 Task: Look for space in Krujë, Albania from 12th June, 2023 to 15th June, 2023 for 2 adults in price range Rs.10000 to Rs.15000. Place can be entire place with 1  bedroom having 1 bed and 1 bathroom. Property type can be house, flat, hotel. Amenities needed are: heating. Booking option can be shelf check-in. Required host language is English.
Action: Mouse moved to (494, 99)
Screenshot: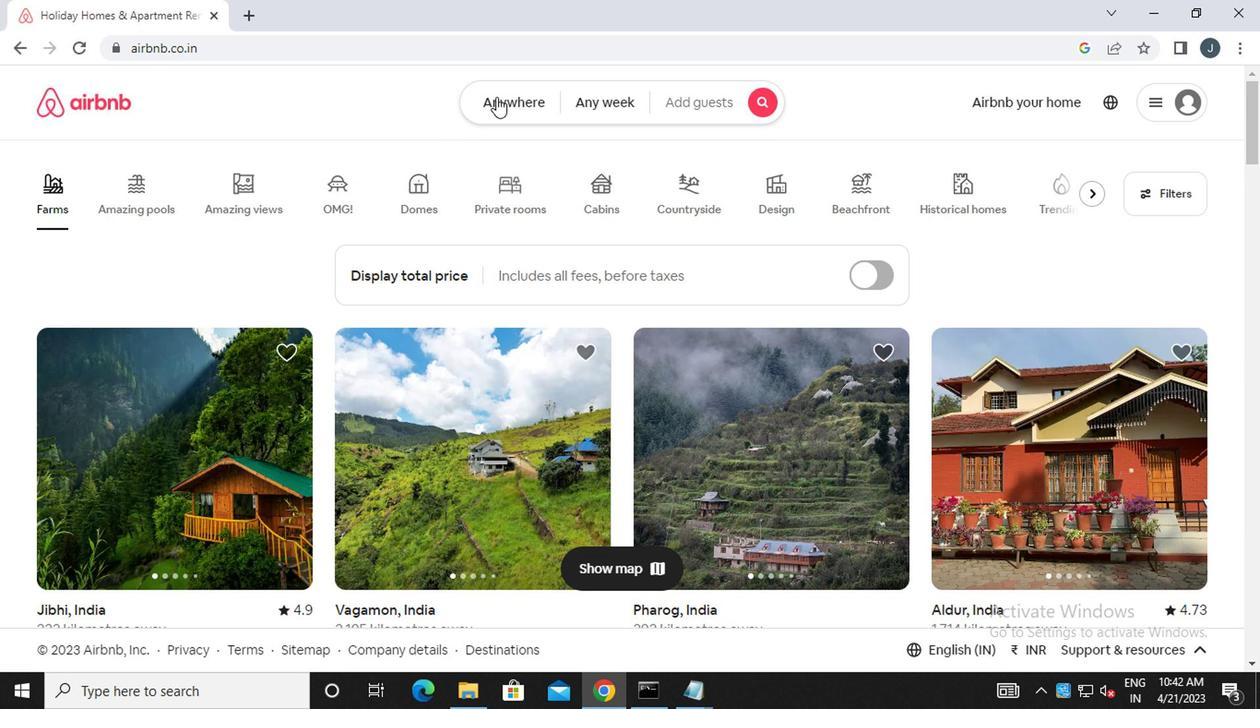 
Action: Mouse pressed left at (494, 99)
Screenshot: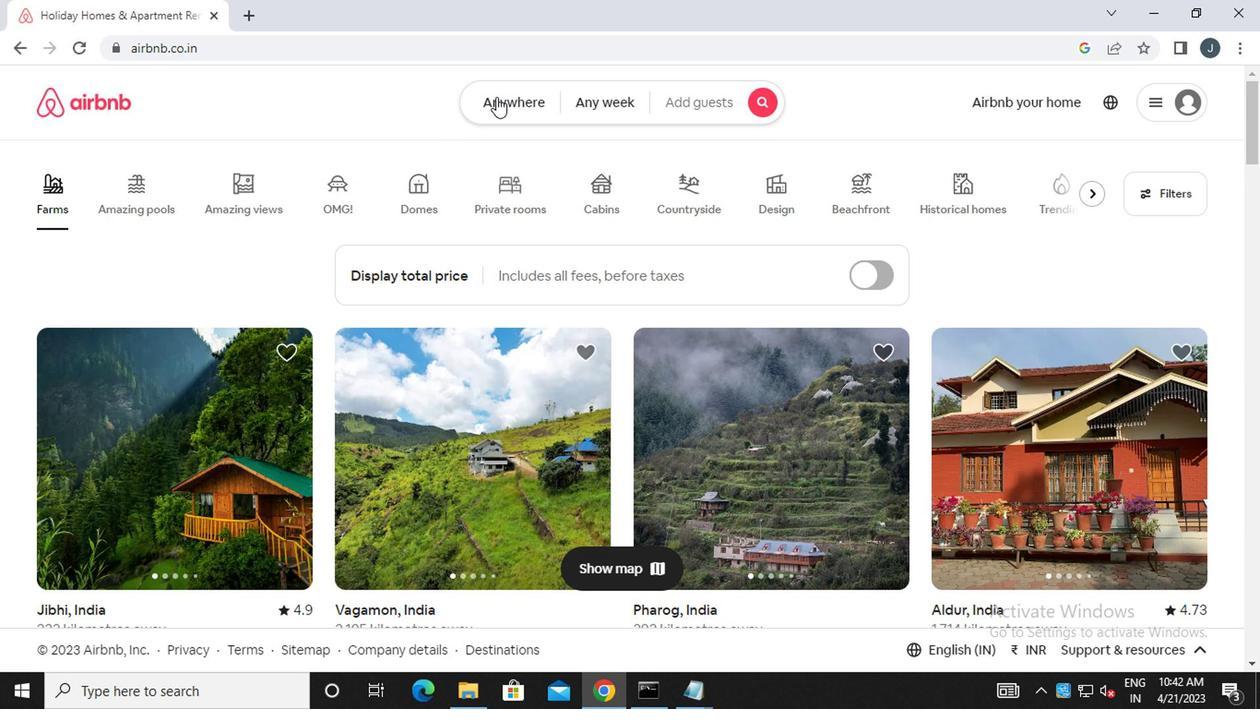 
Action: Mouse moved to (319, 175)
Screenshot: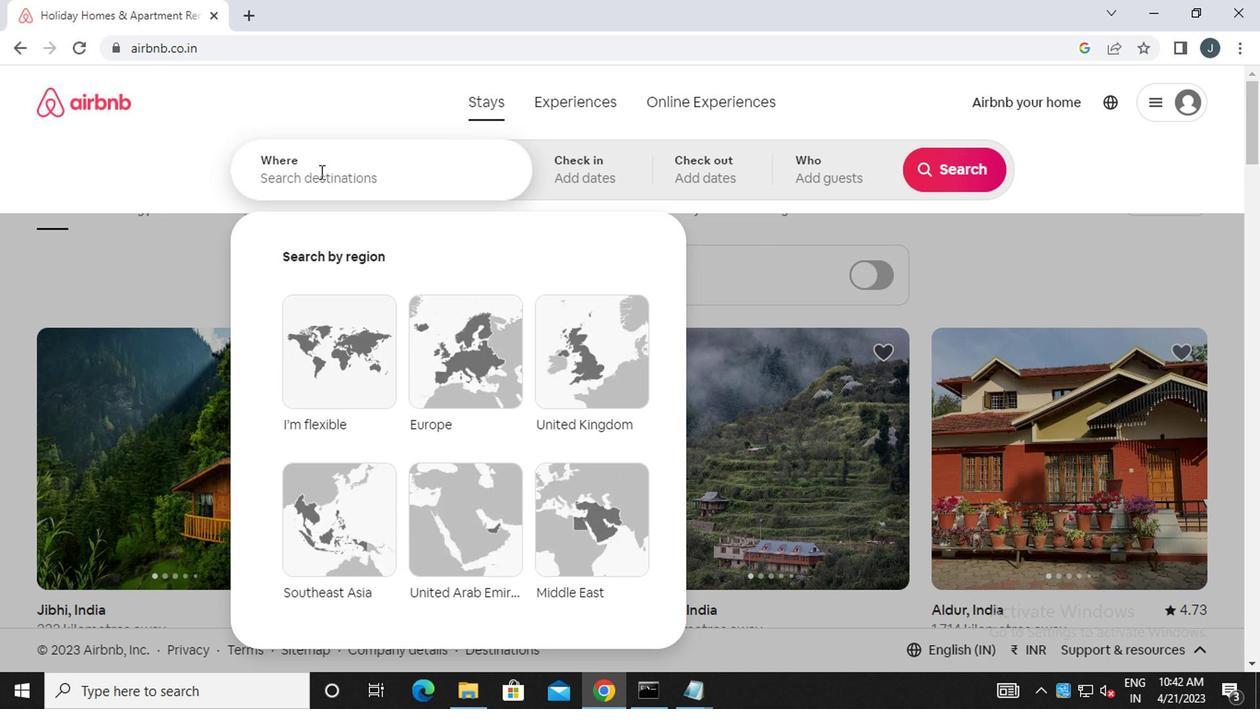 
Action: Mouse pressed left at (319, 175)
Screenshot: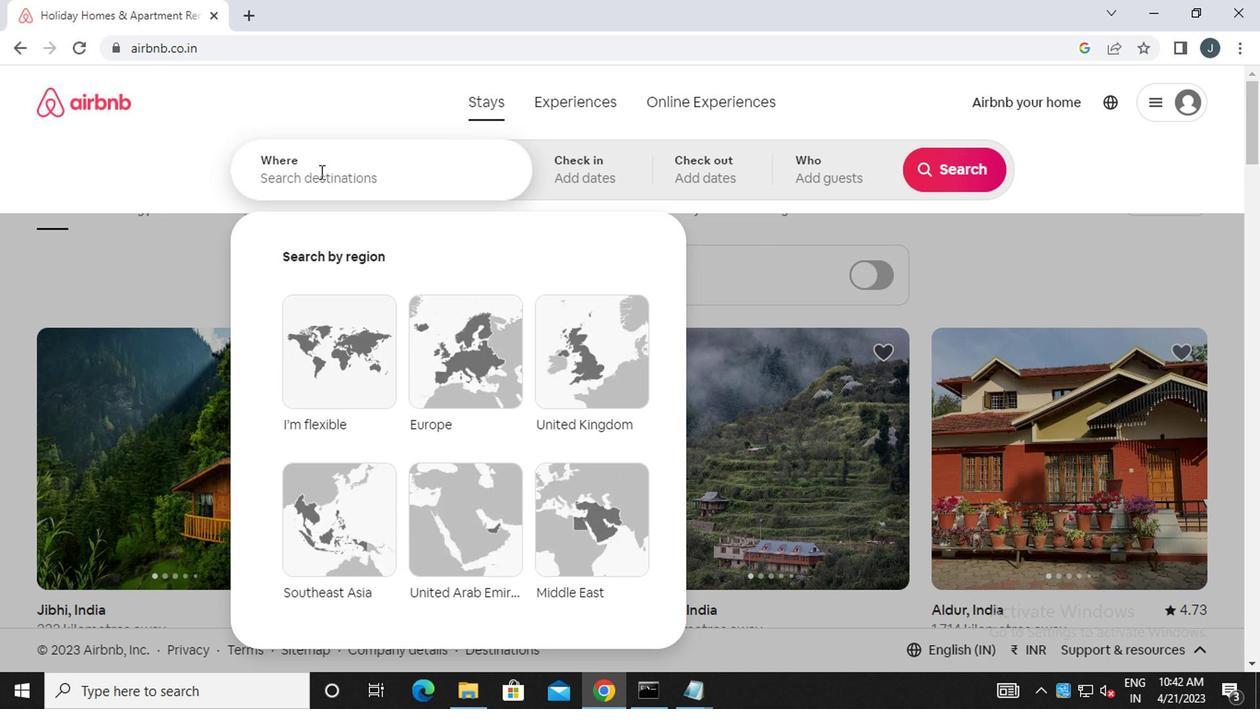 
Action: Mouse moved to (323, 175)
Screenshot: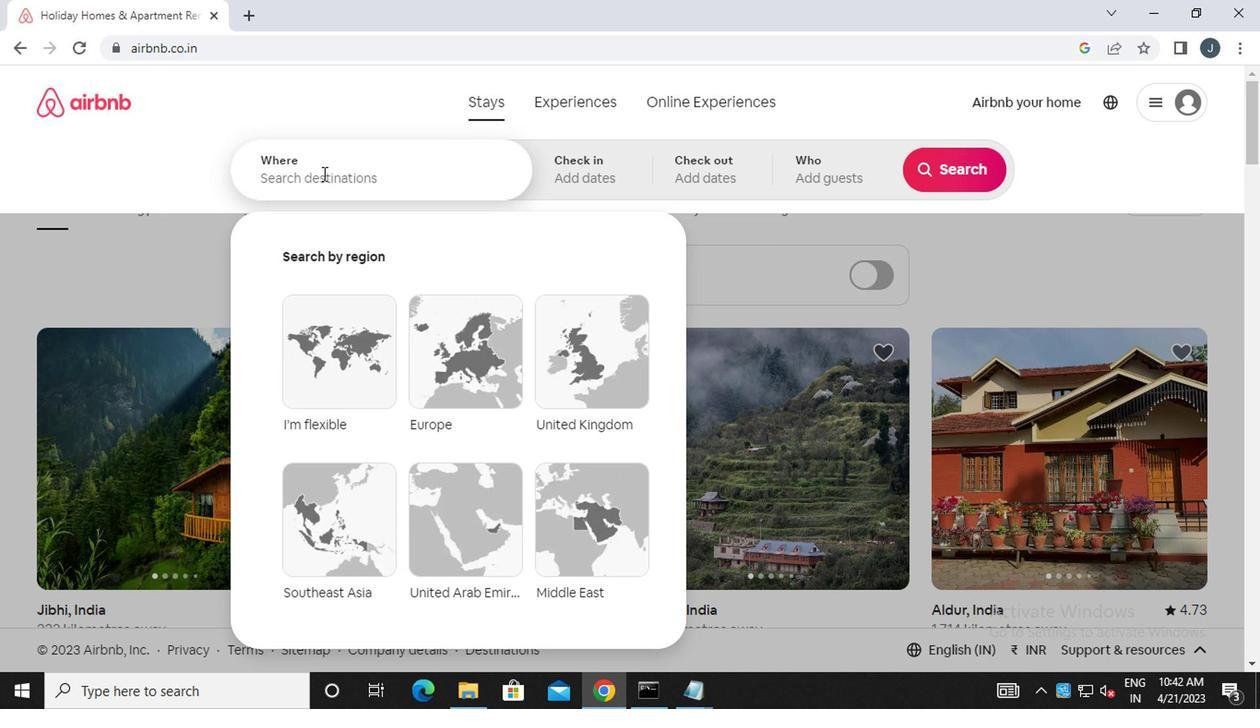 
Action: Key pressed <Key.caps_lock><Key.caps_lock>k<Key.caps_lock>ruje
Screenshot: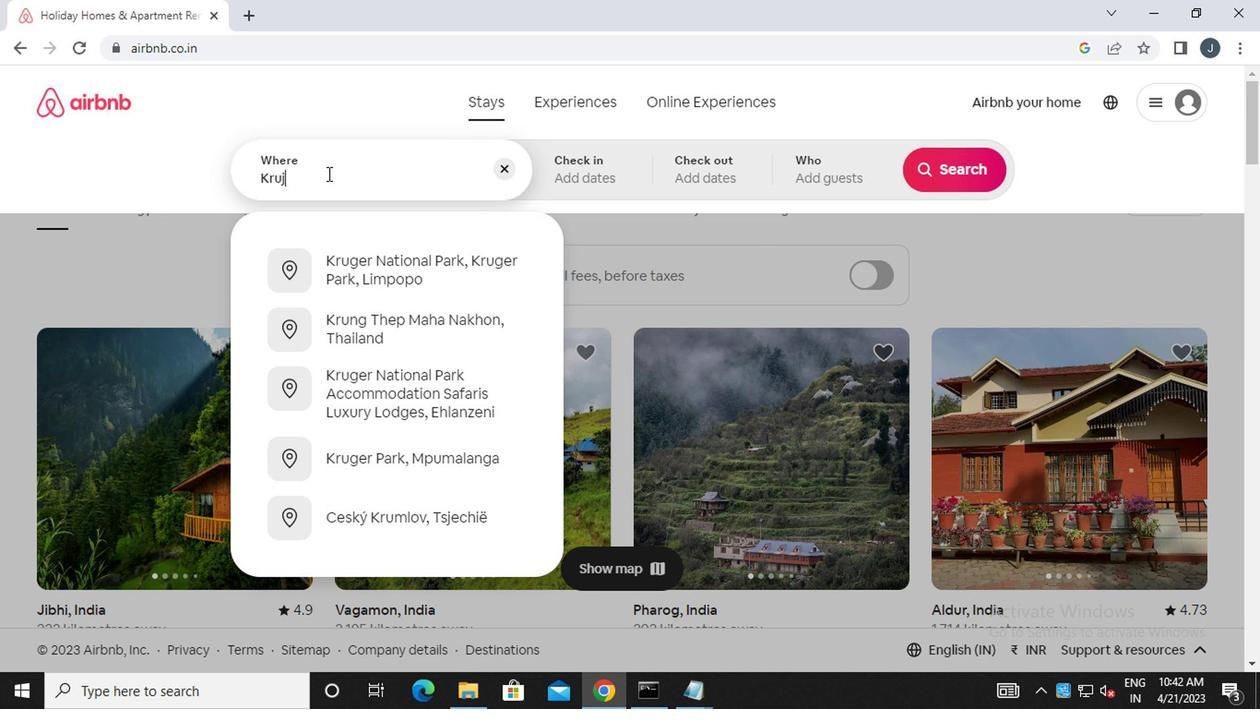 
Action: Mouse moved to (370, 272)
Screenshot: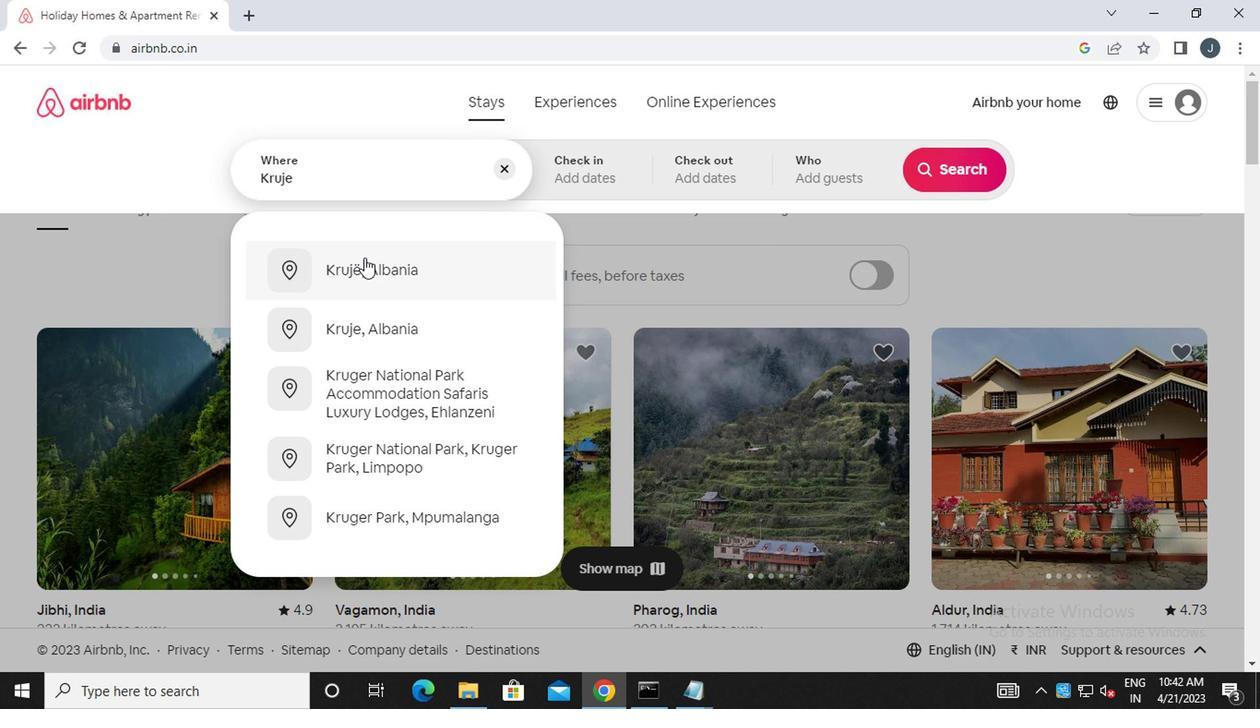 
Action: Mouse pressed left at (370, 272)
Screenshot: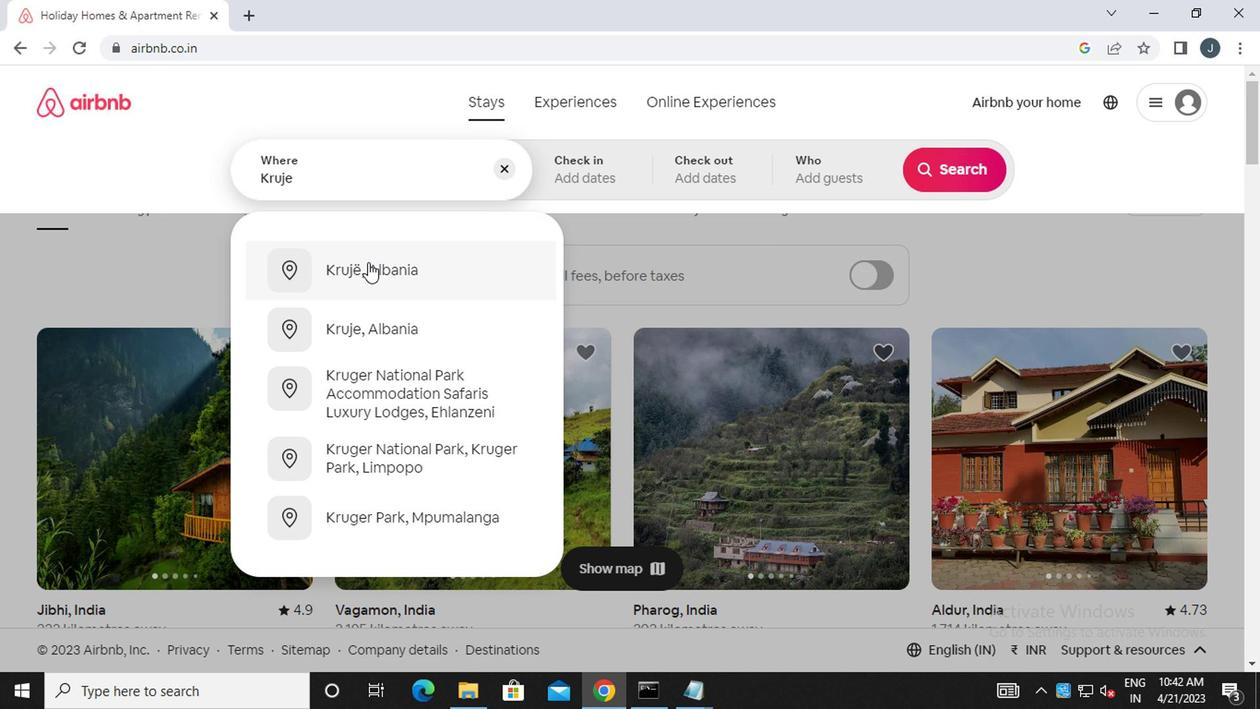 
Action: Mouse moved to (943, 314)
Screenshot: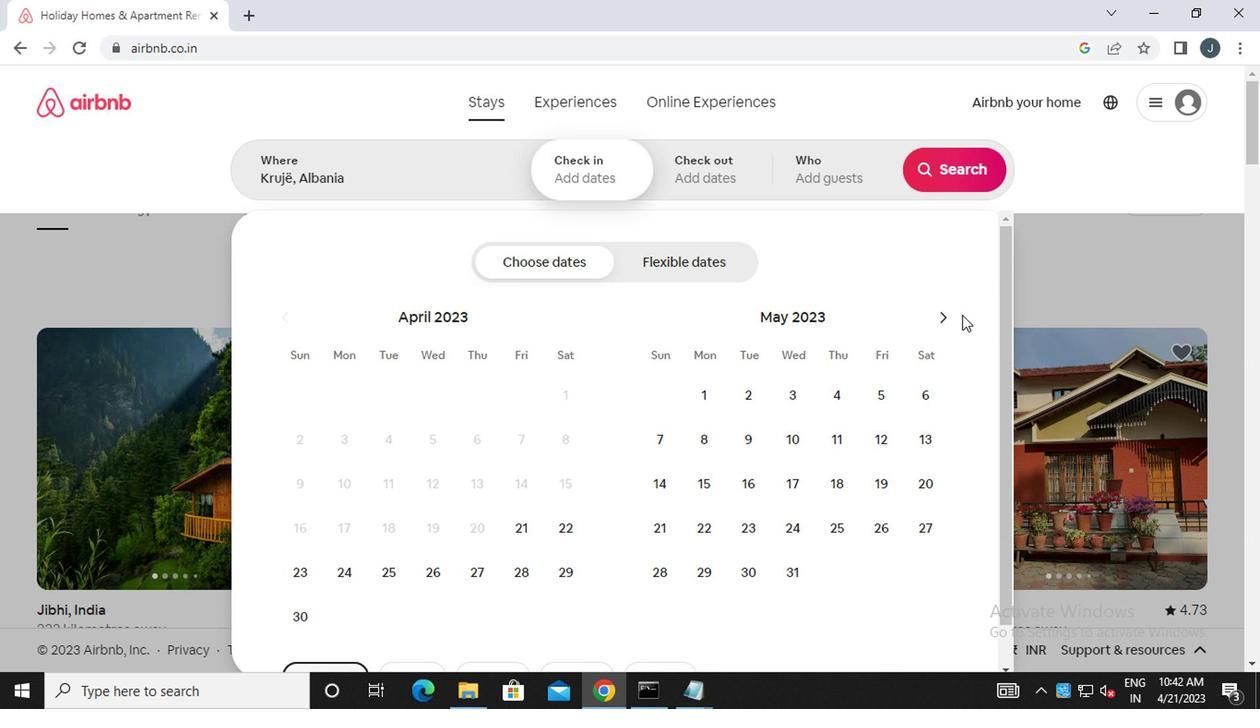 
Action: Mouse pressed left at (943, 314)
Screenshot: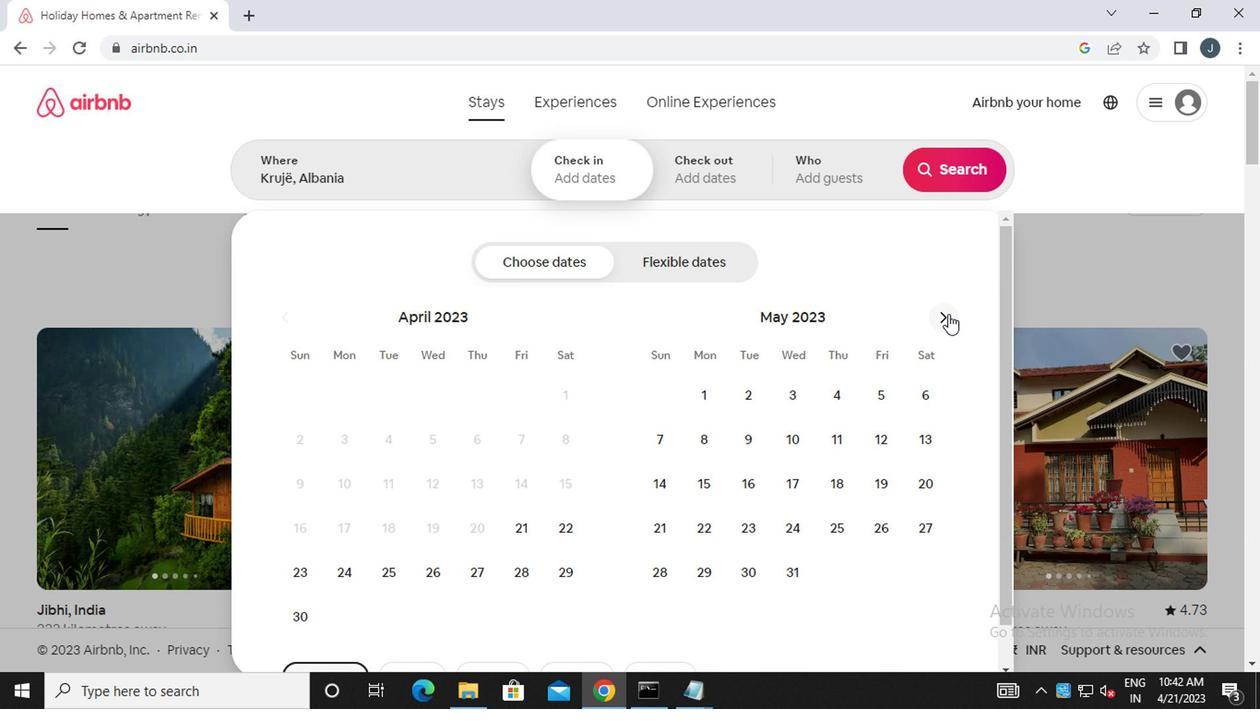 
Action: Mouse moved to (705, 478)
Screenshot: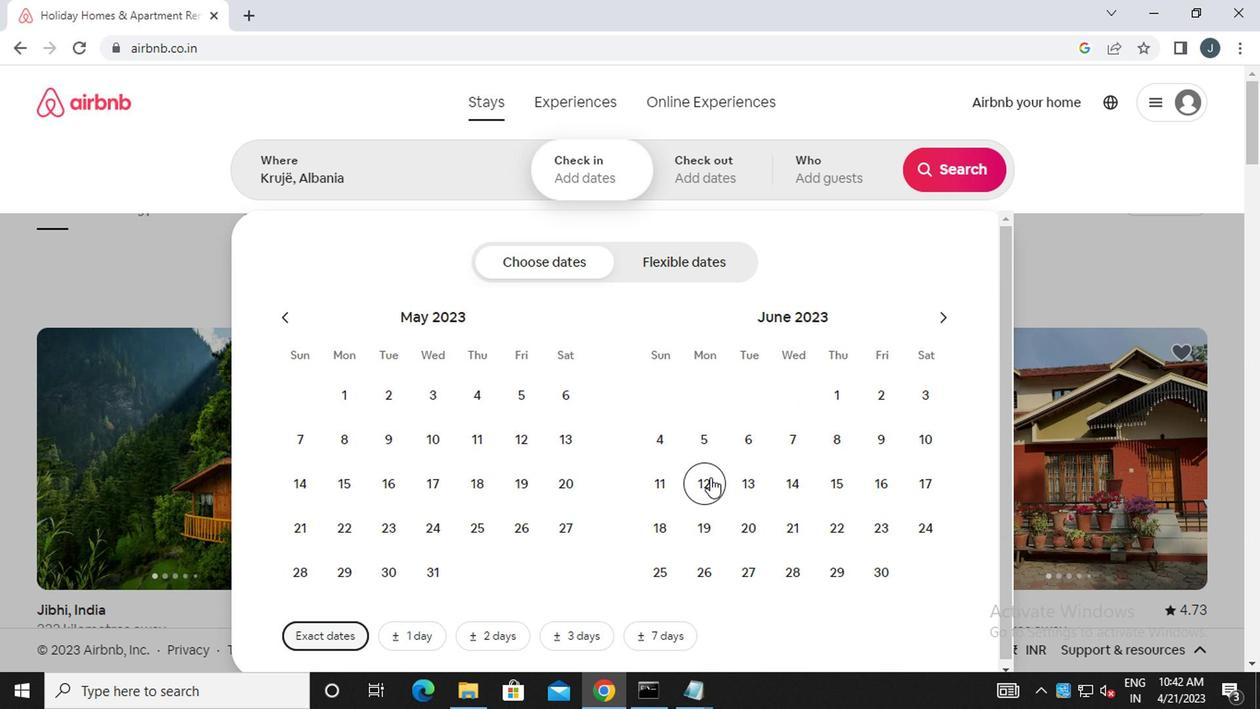 
Action: Mouse pressed left at (705, 478)
Screenshot: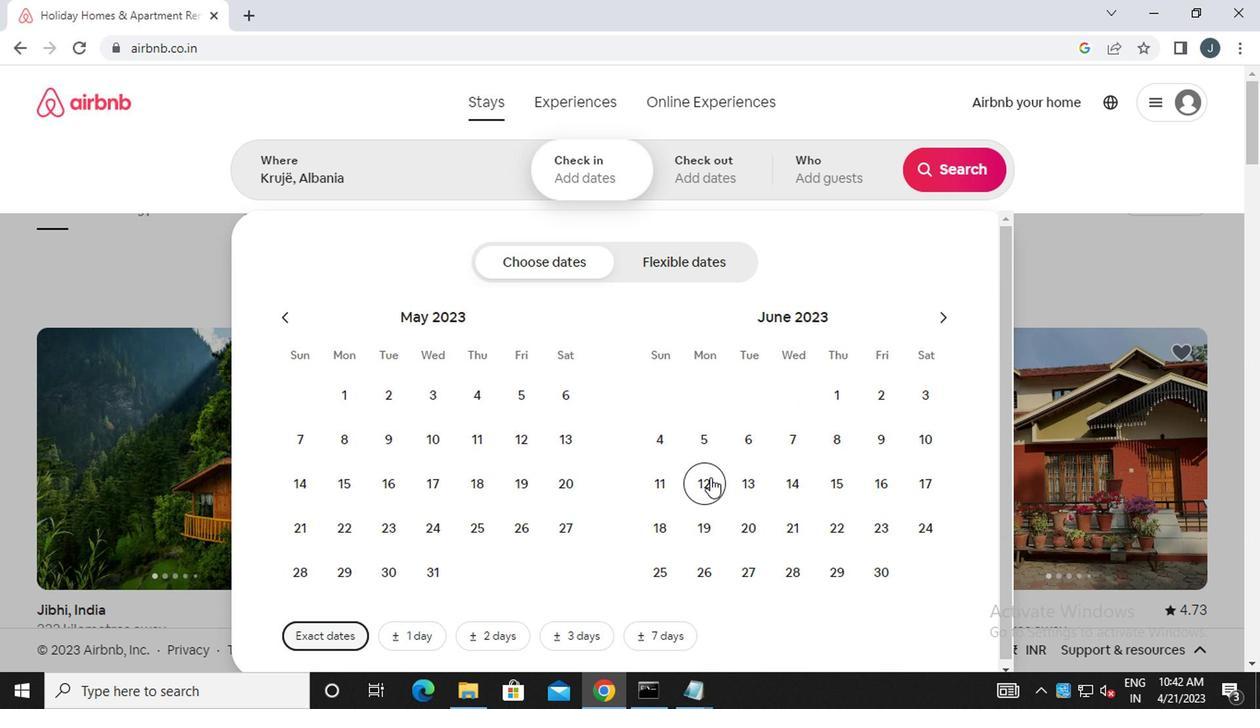 
Action: Mouse moved to (818, 483)
Screenshot: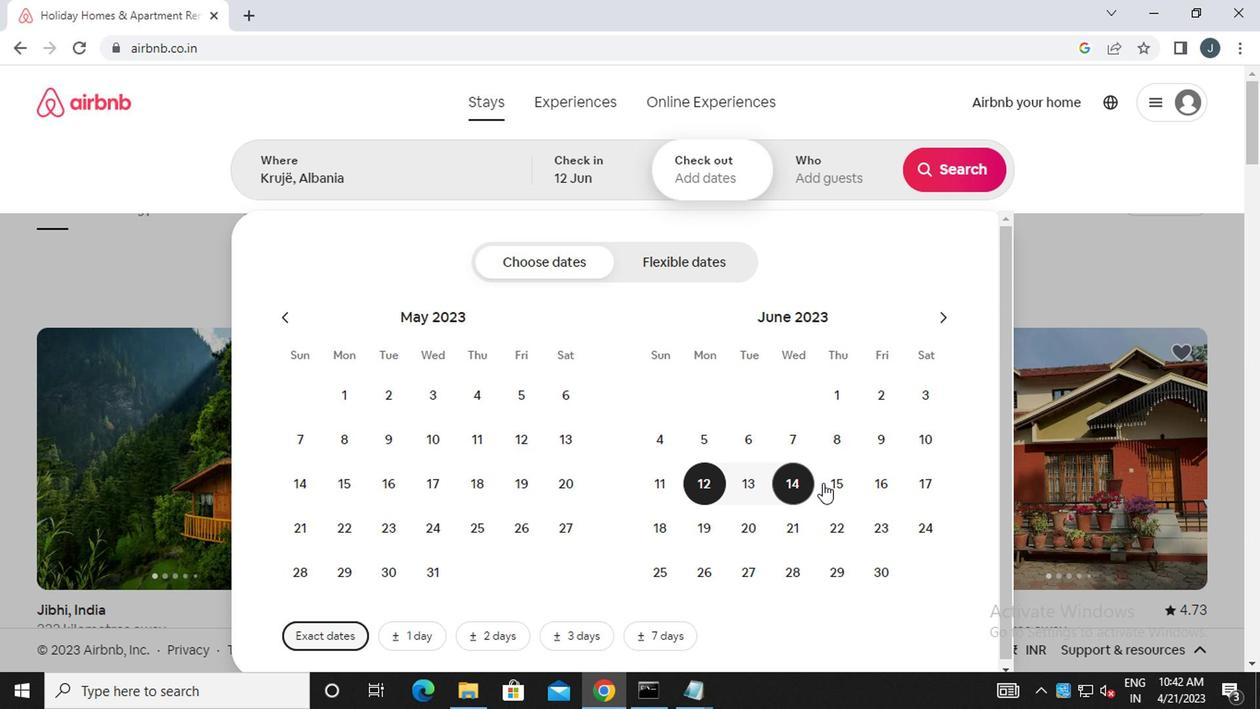 
Action: Mouse pressed left at (818, 483)
Screenshot: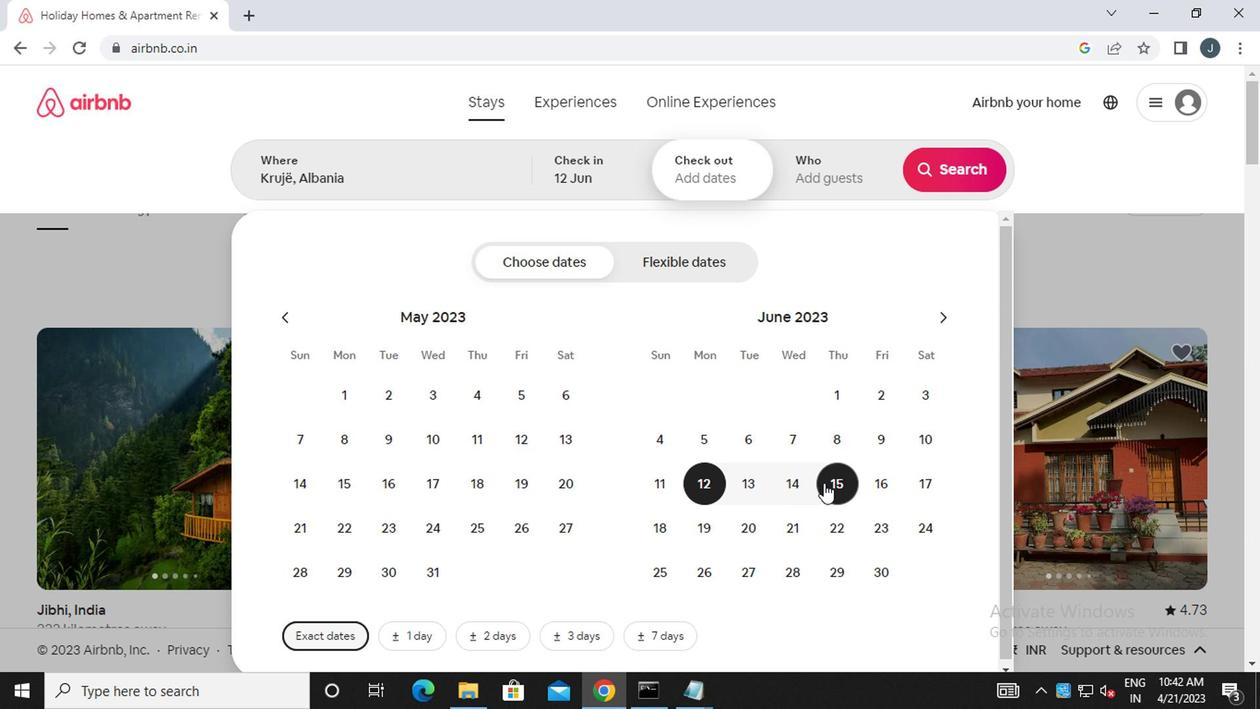 
Action: Mouse moved to (848, 166)
Screenshot: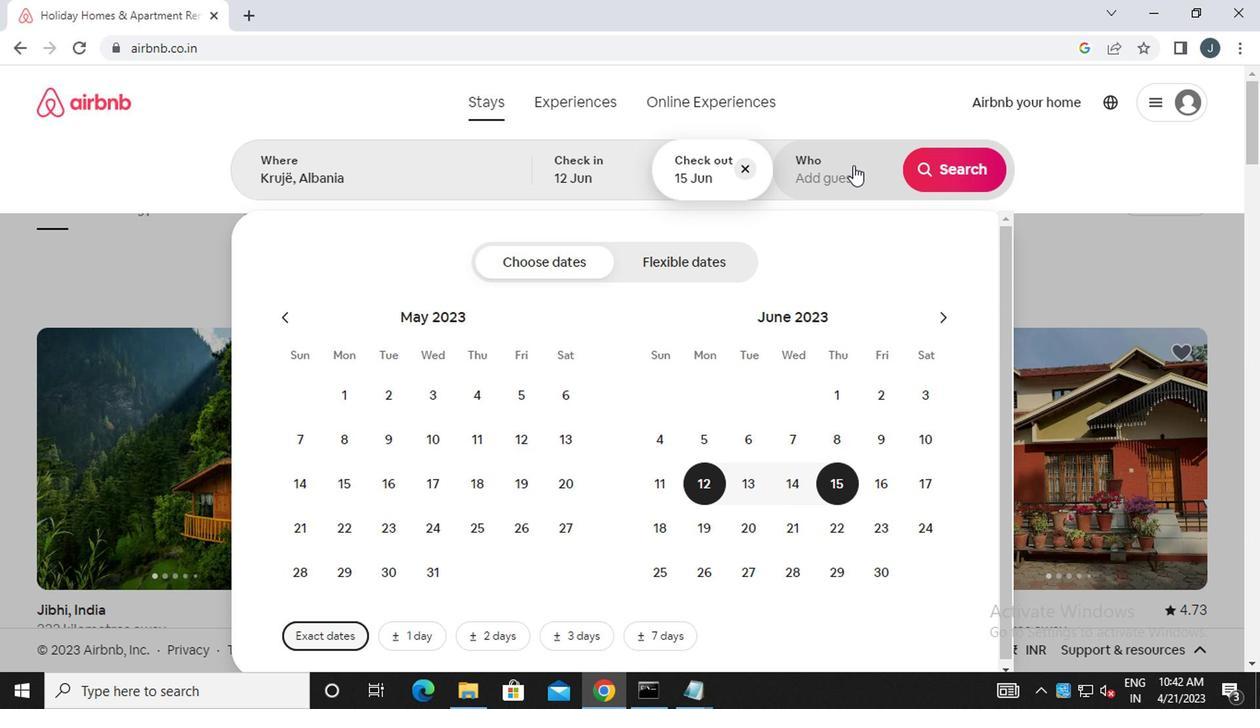 
Action: Mouse pressed left at (848, 166)
Screenshot: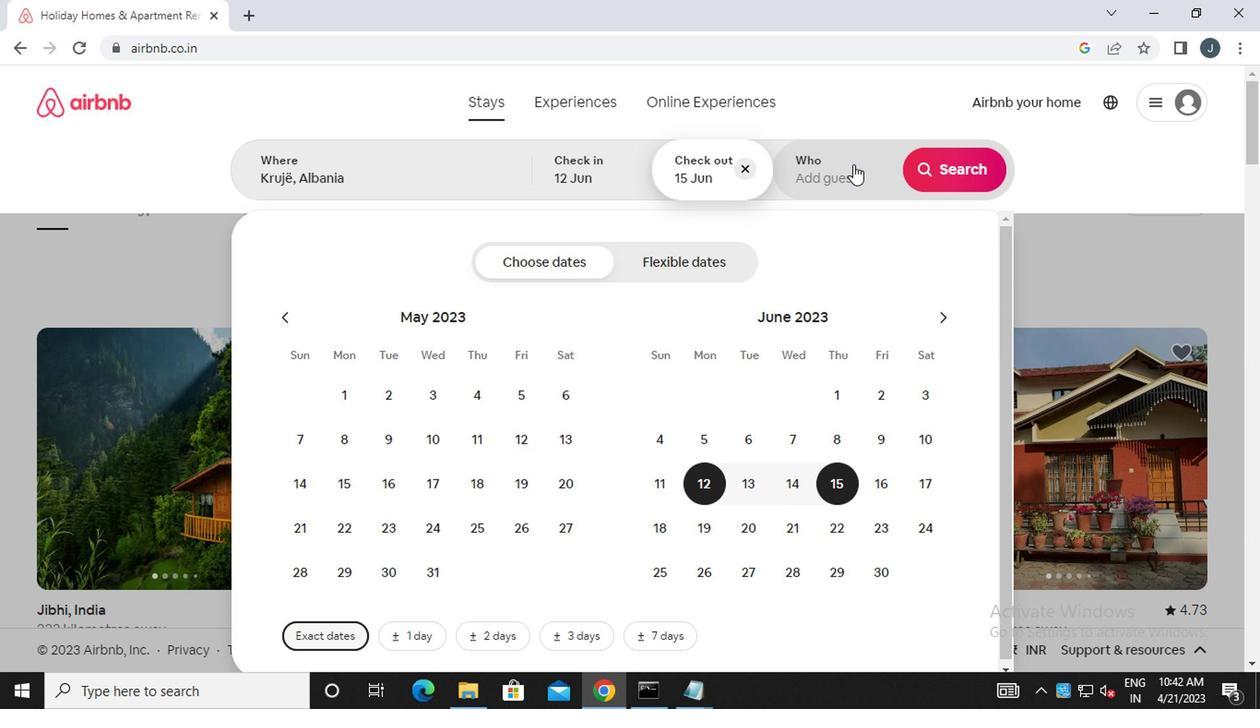 
Action: Mouse moved to (961, 265)
Screenshot: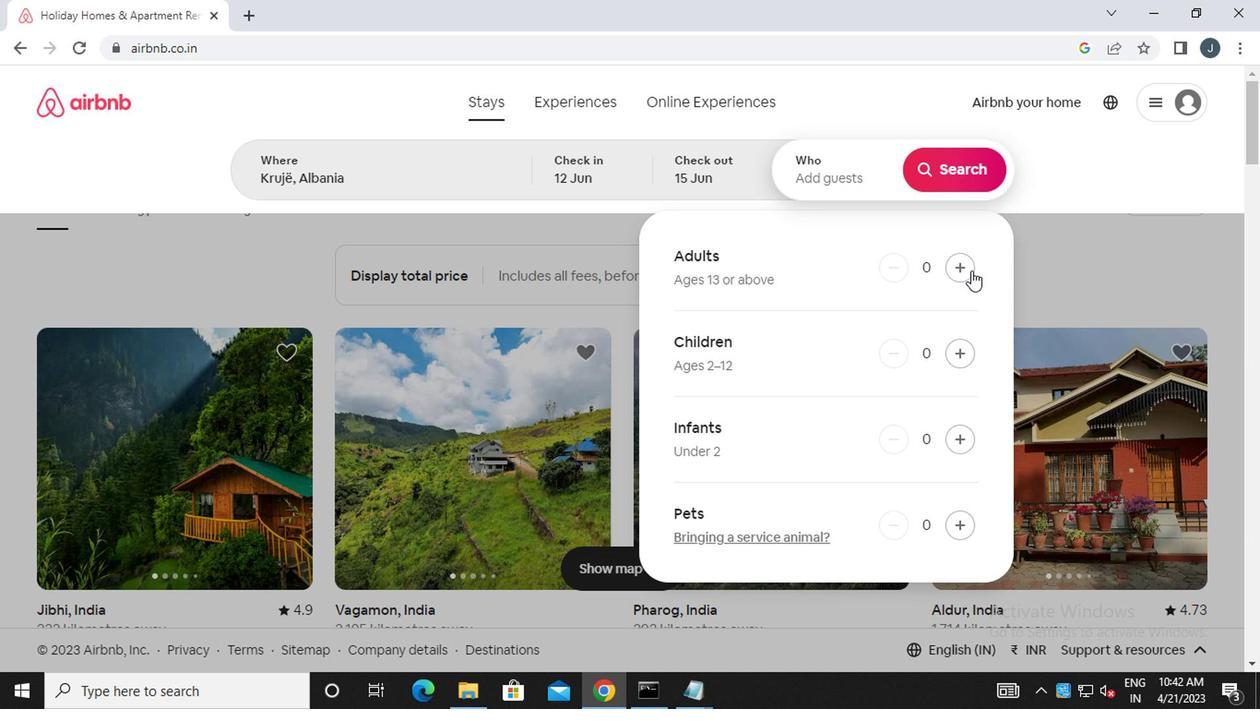 
Action: Mouse pressed left at (961, 265)
Screenshot: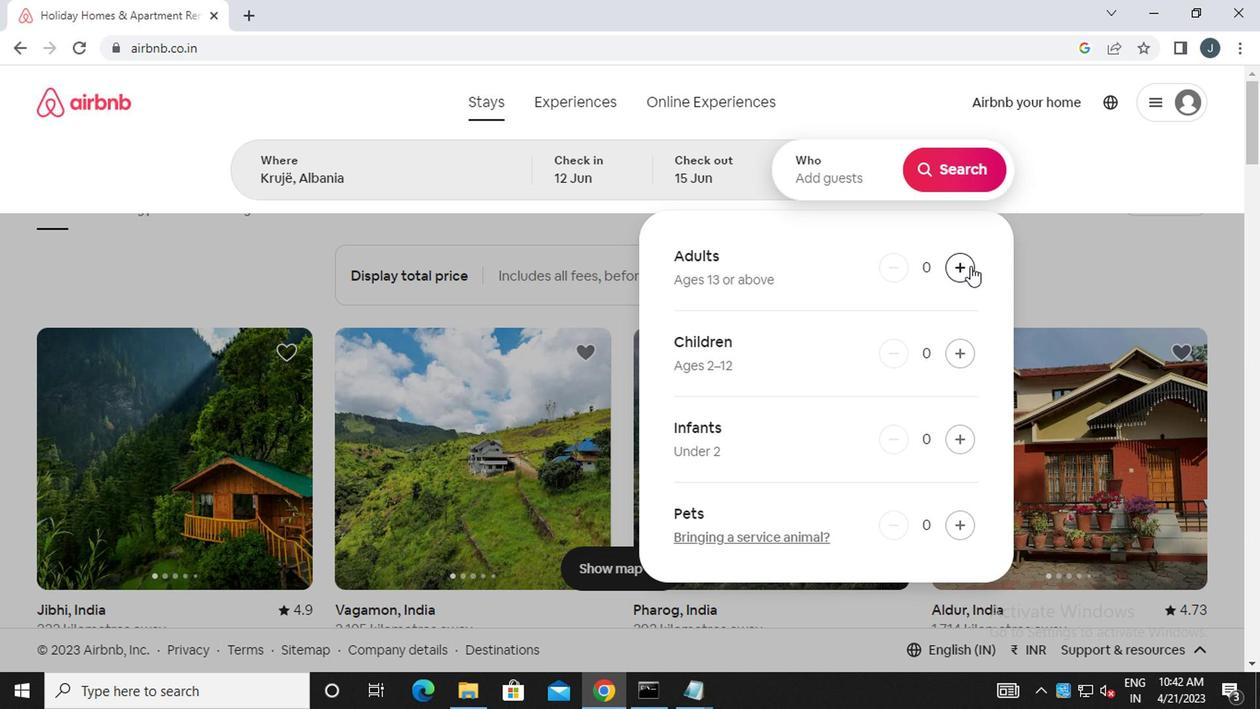 
Action: Mouse pressed left at (961, 265)
Screenshot: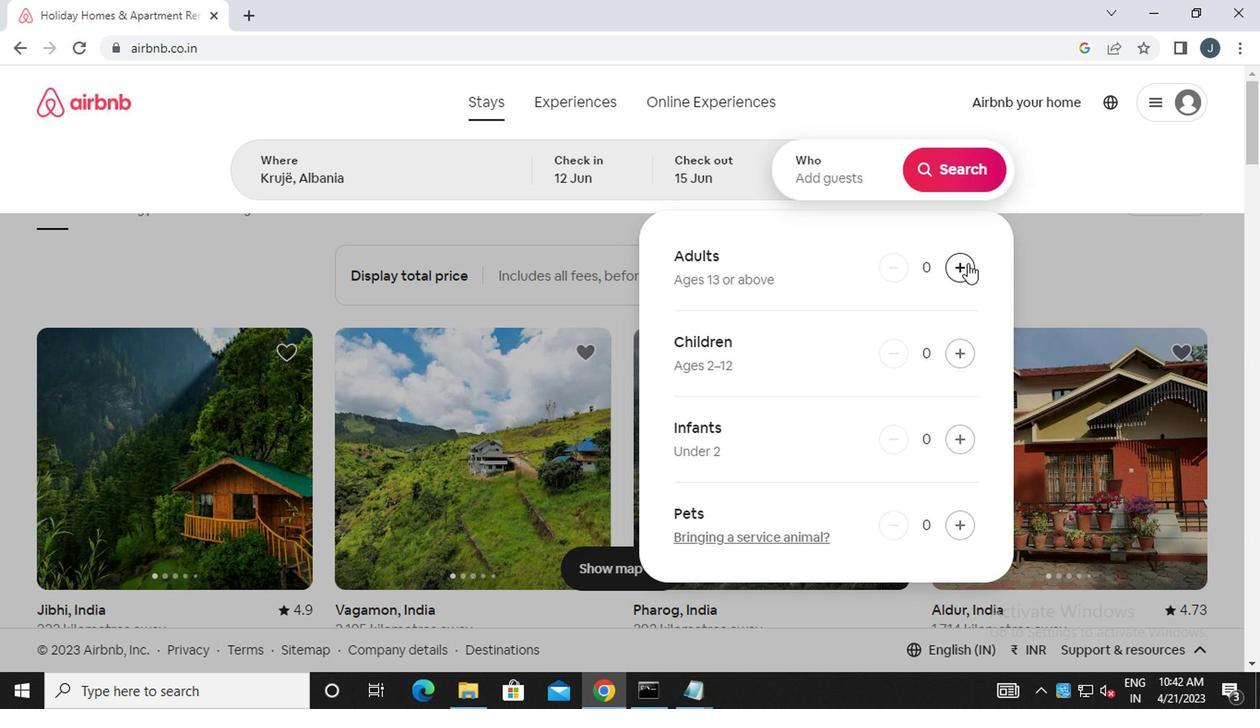 
Action: Mouse moved to (949, 172)
Screenshot: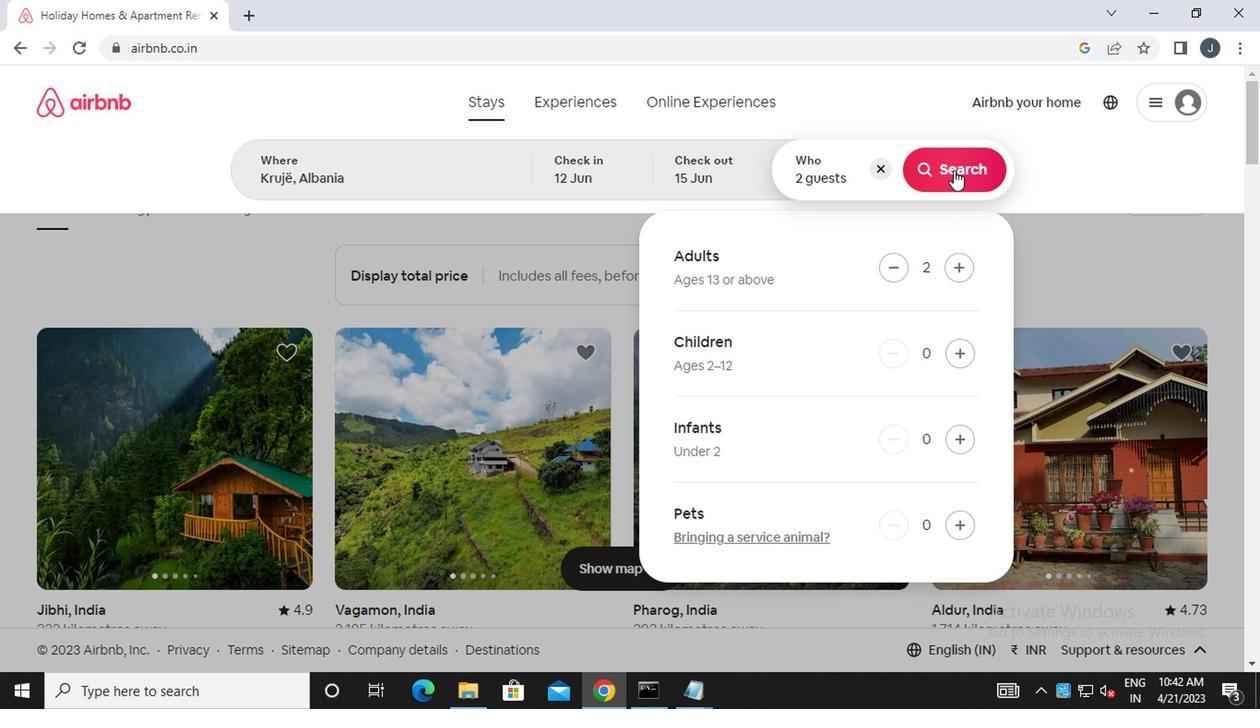 
Action: Mouse pressed left at (949, 172)
Screenshot: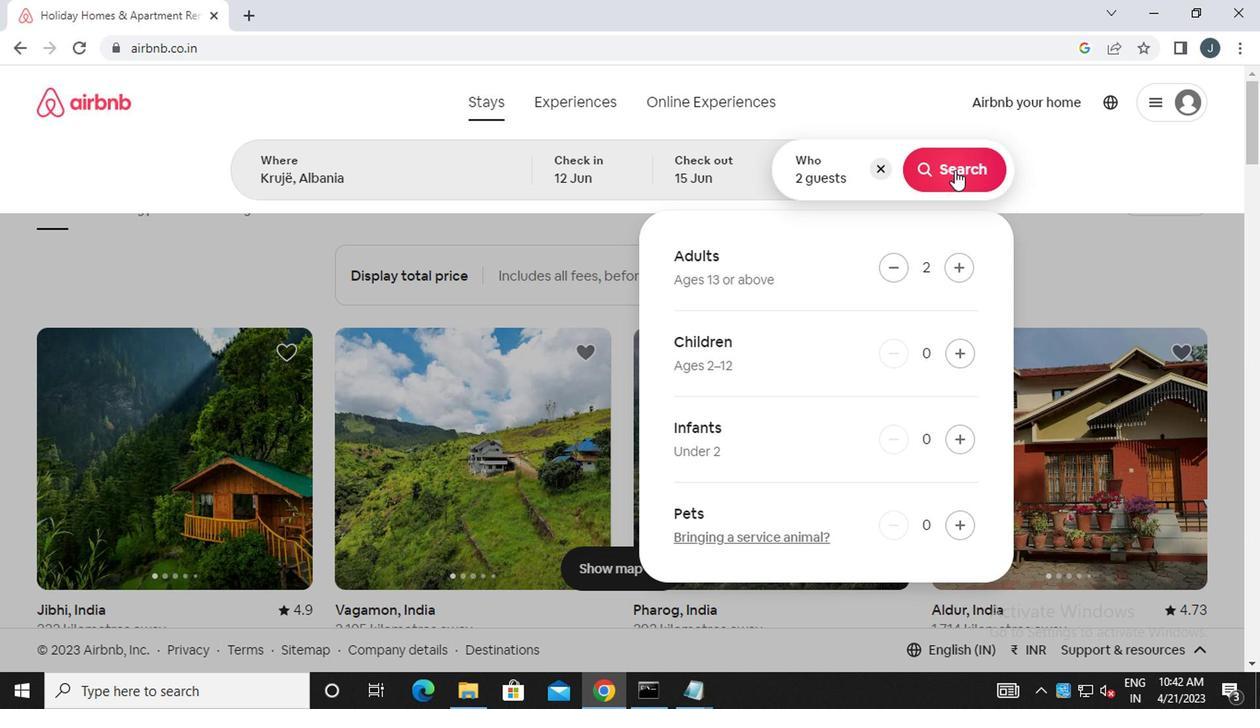 
Action: Mouse moved to (1174, 193)
Screenshot: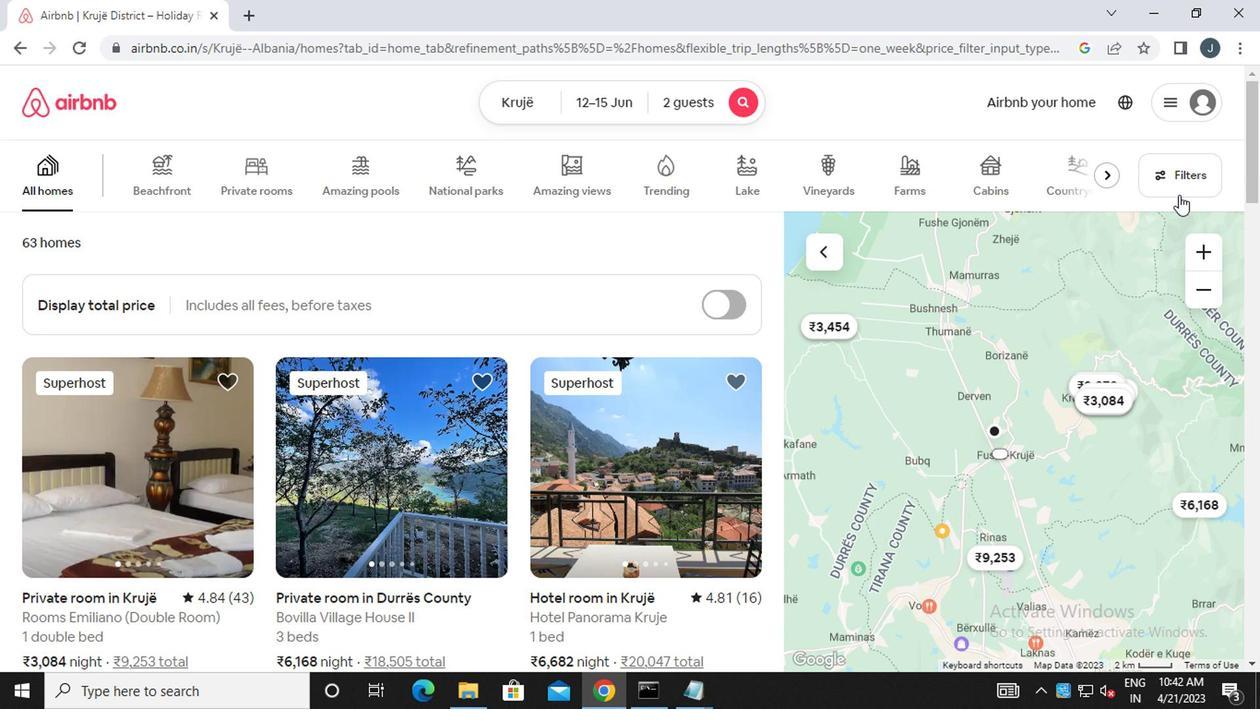 
Action: Mouse pressed left at (1174, 193)
Screenshot: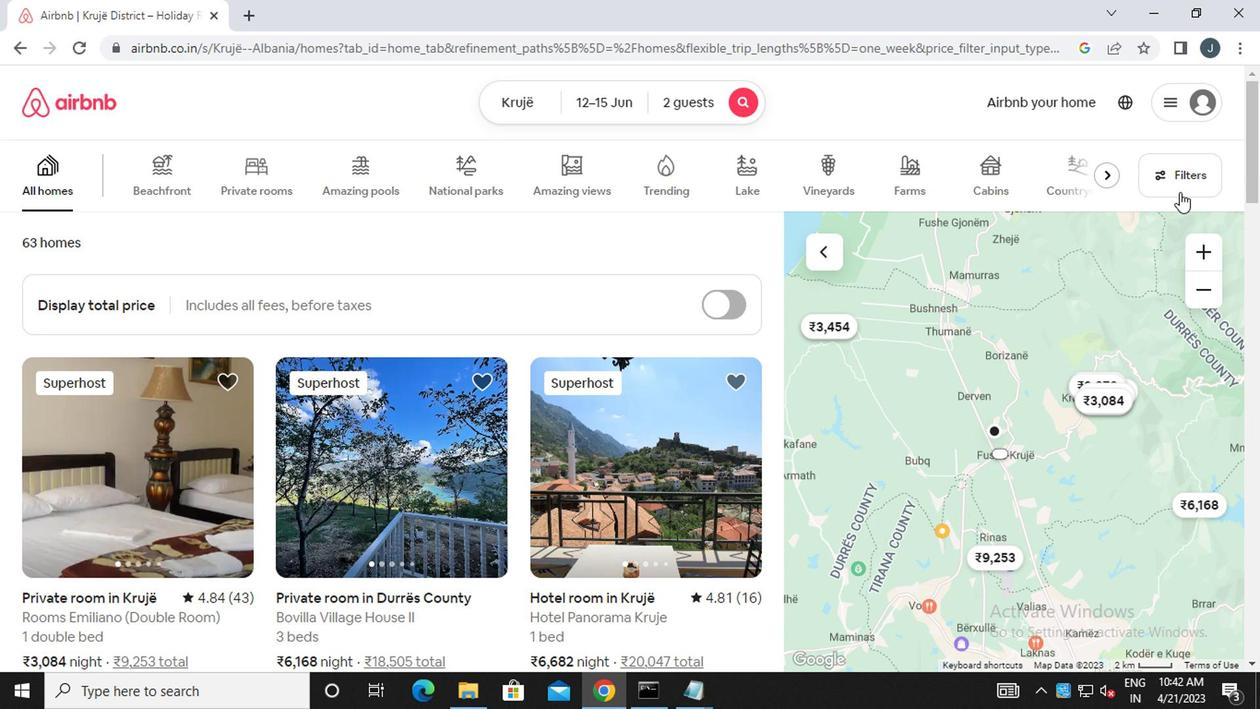 
Action: Mouse moved to (450, 405)
Screenshot: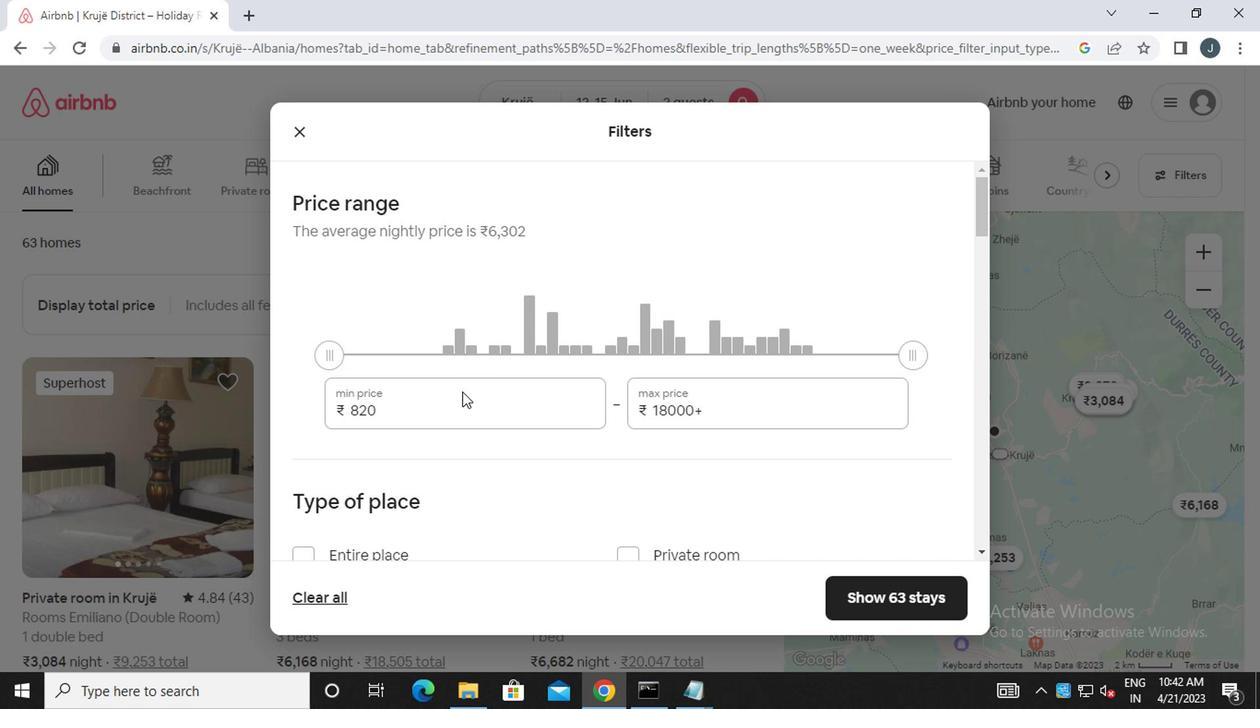 
Action: Mouse pressed left at (450, 405)
Screenshot: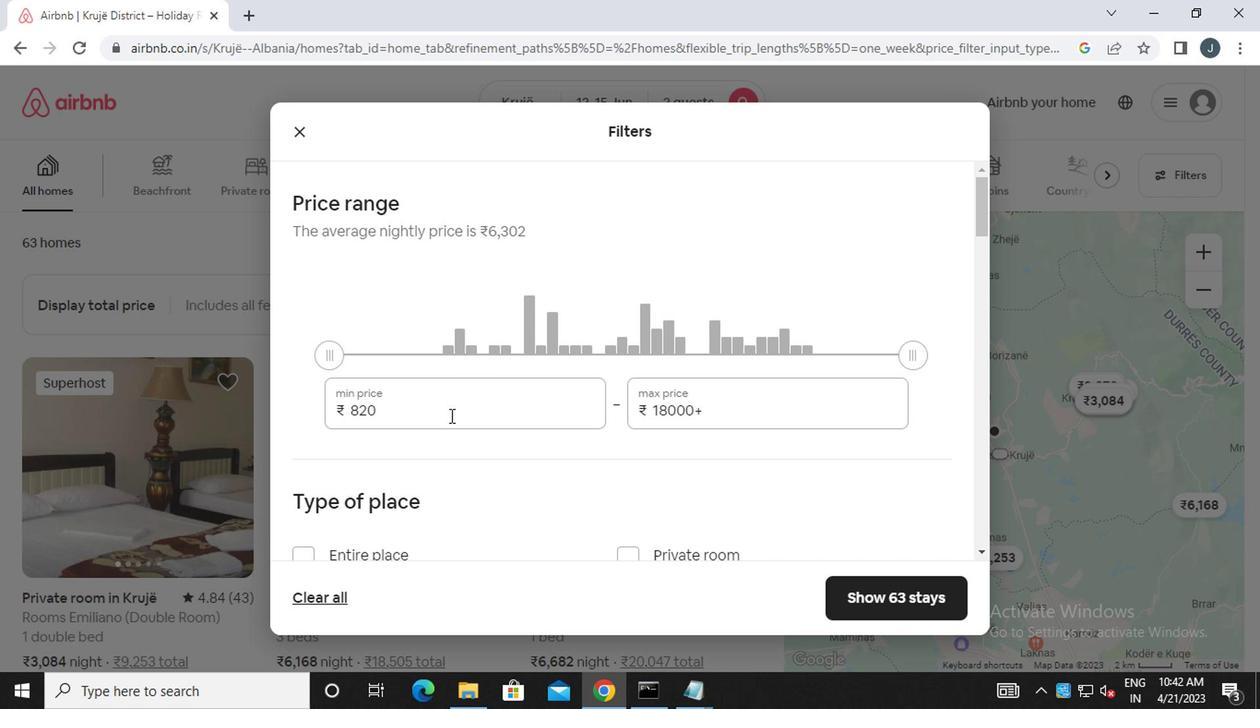 
Action: Mouse moved to (449, 405)
Screenshot: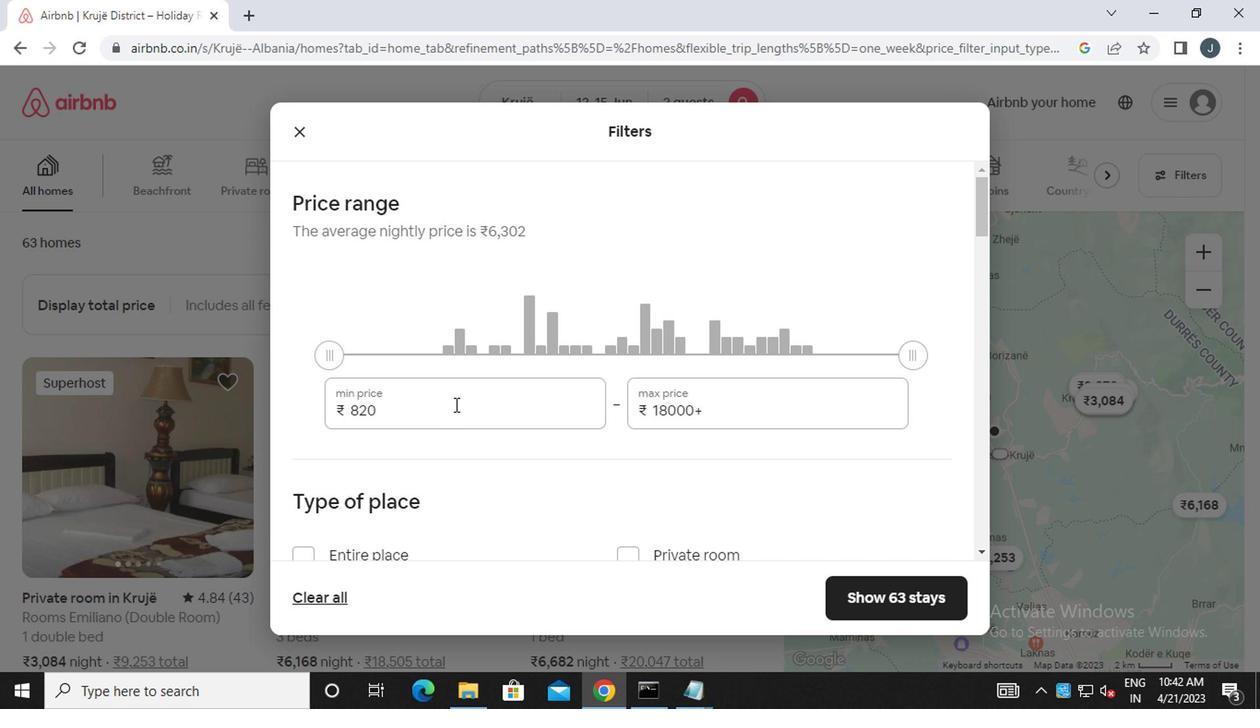 
Action: Key pressed <Key.backspace><Key.backspace><Key.backspace>1<Key.backspace><Key.backspace><Key.backspace>10000
Screenshot: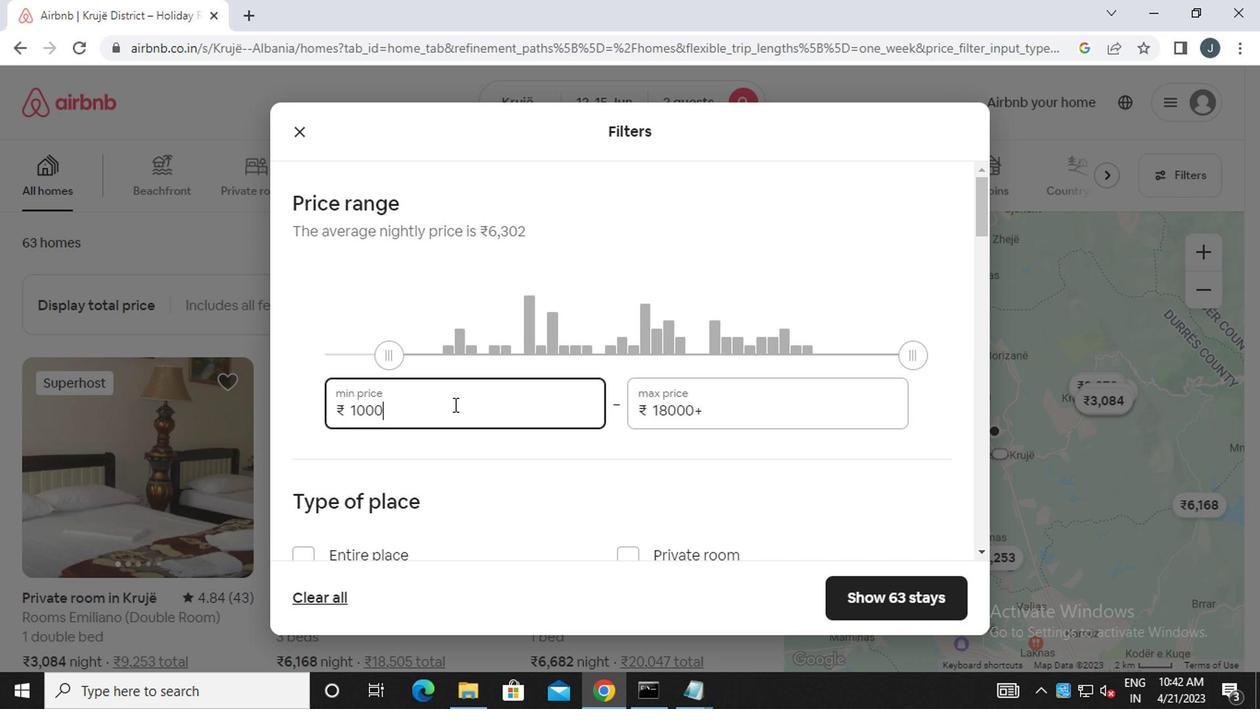 
Action: Mouse moved to (718, 411)
Screenshot: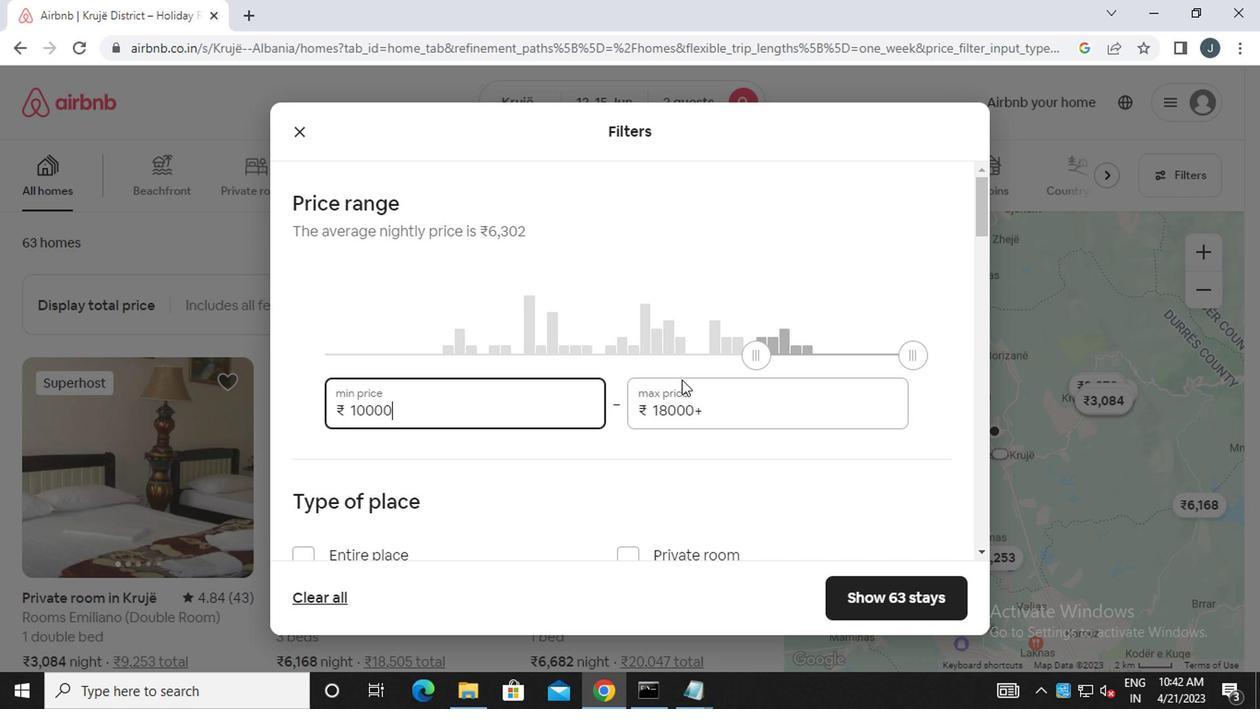 
Action: Mouse pressed left at (718, 411)
Screenshot: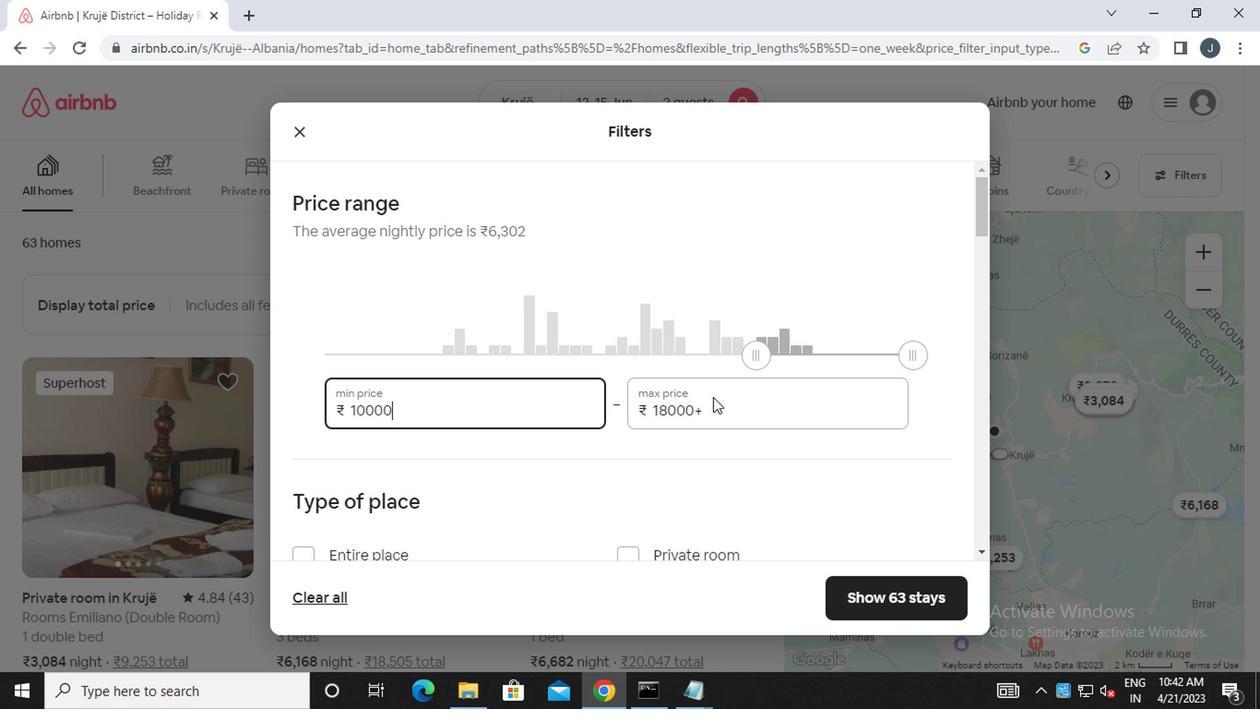 
Action: Mouse moved to (711, 414)
Screenshot: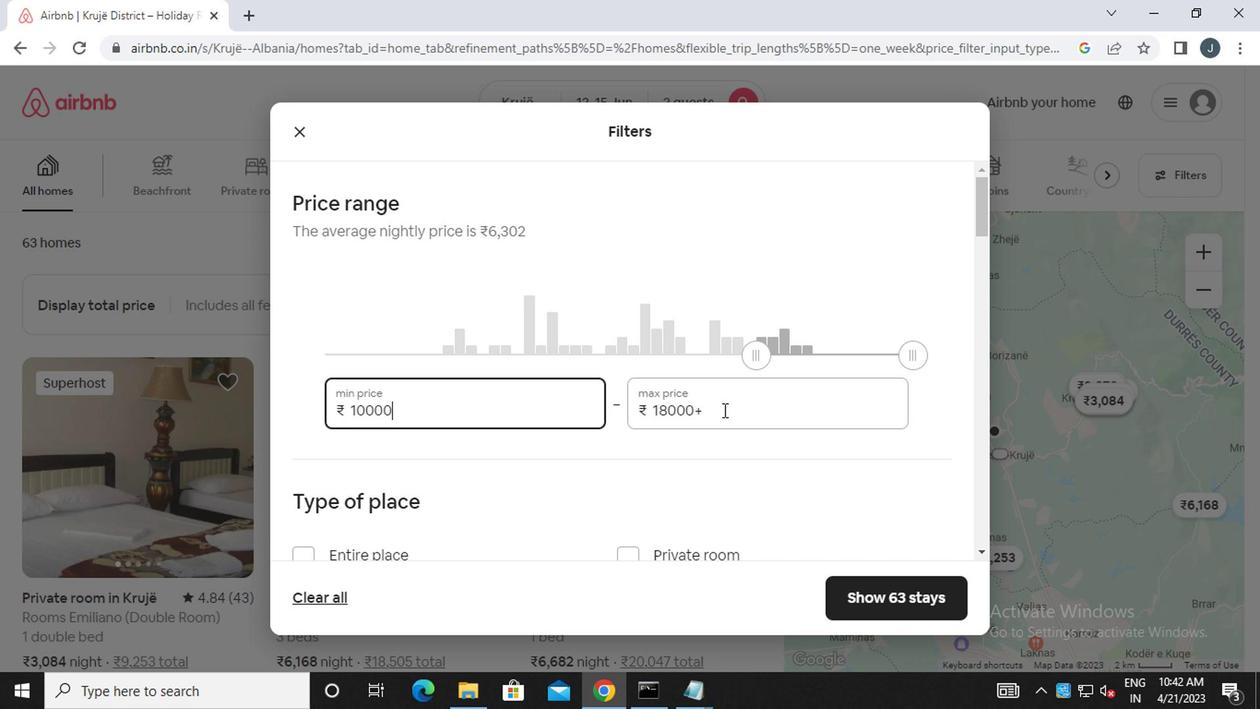 
Action: Key pressed <Key.backspace><Key.backspace><Key.backspace><Key.backspace><Key.backspace>5000
Screenshot: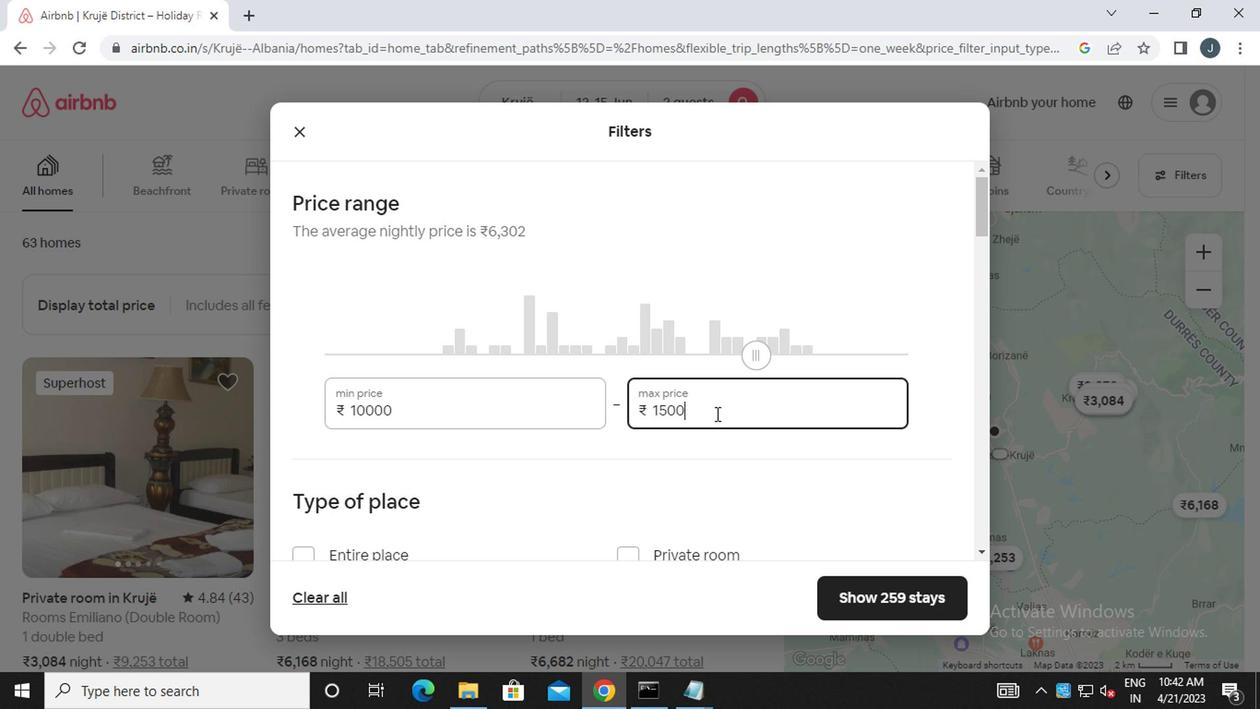
Action: Mouse moved to (789, 558)
Screenshot: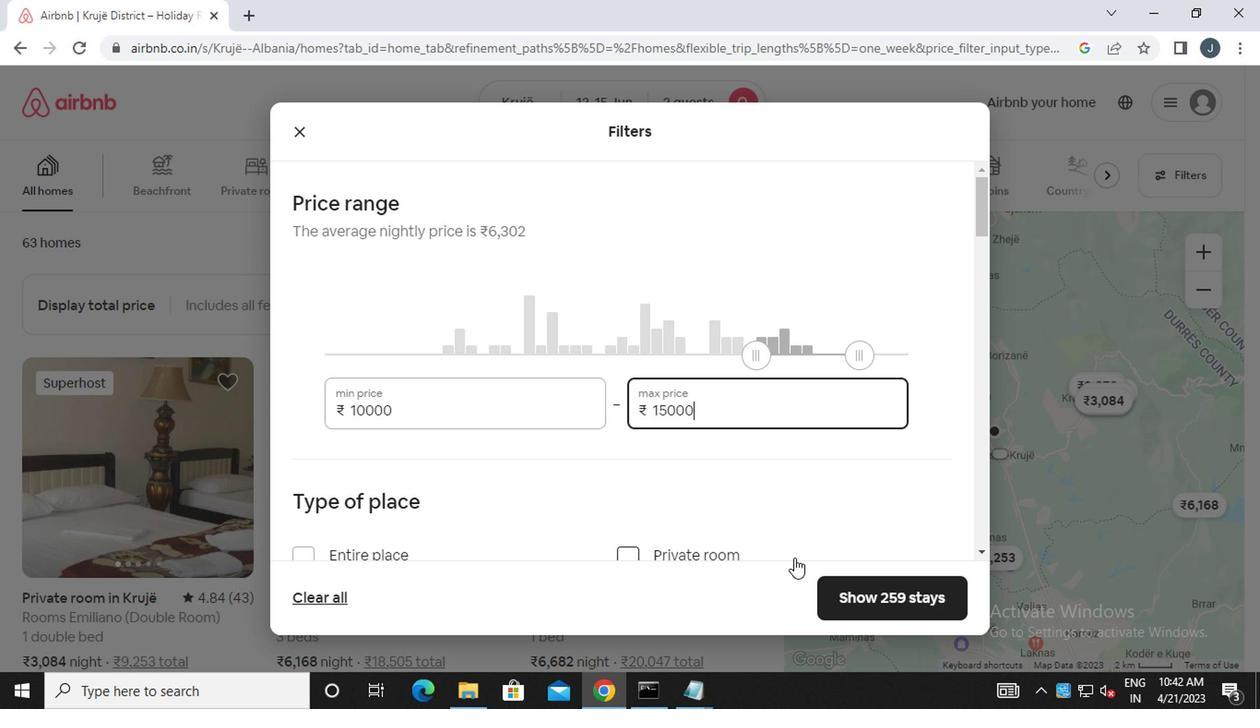 
Action: Mouse scrolled (789, 557) with delta (0, -1)
Screenshot: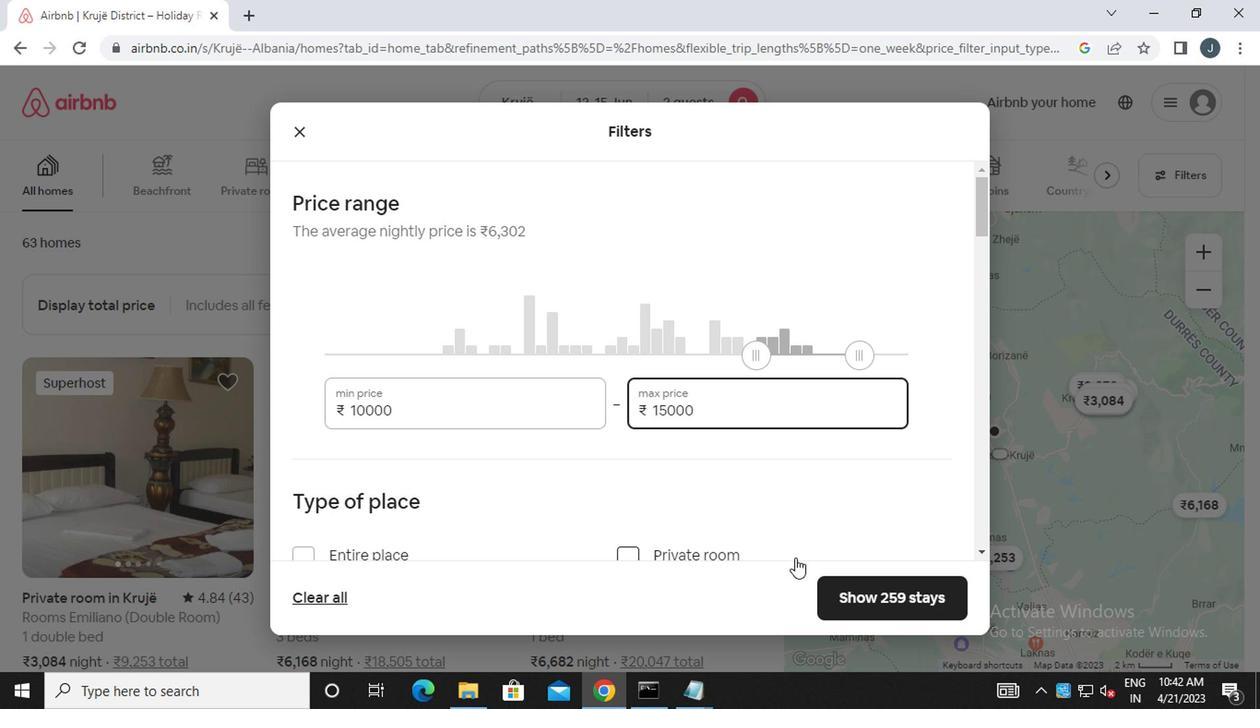 
Action: Mouse scrolled (789, 557) with delta (0, -1)
Screenshot: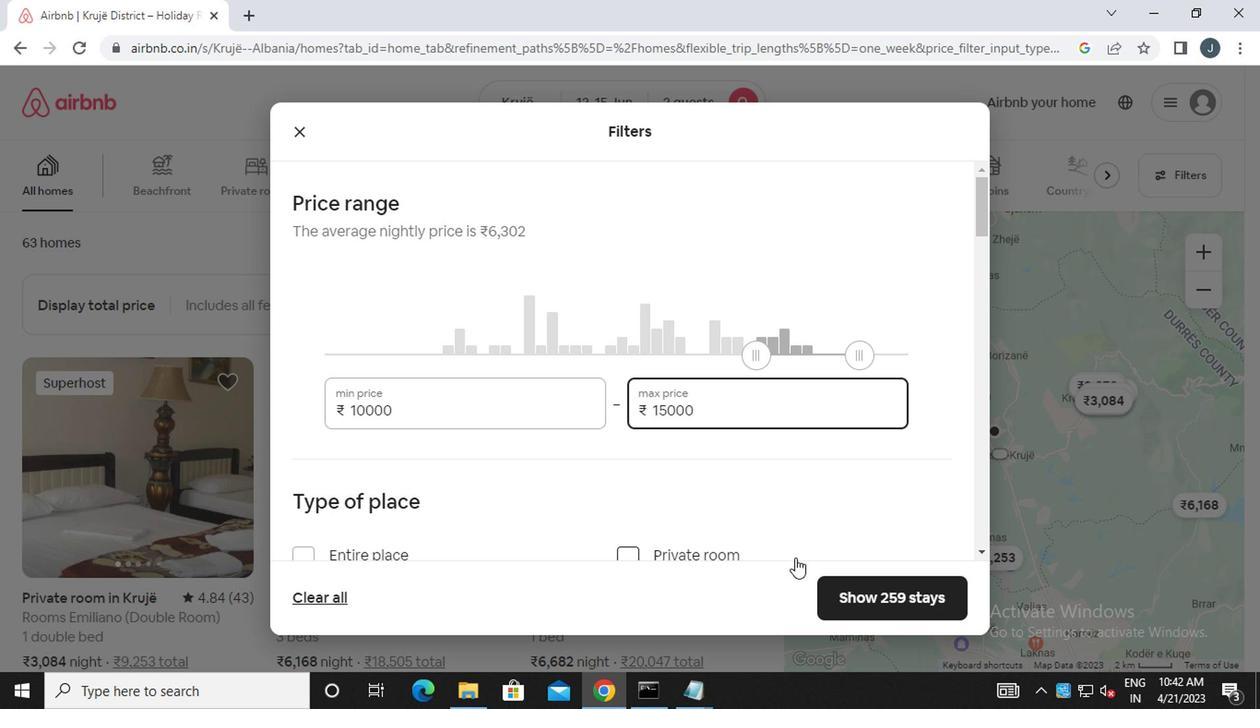 
Action: Mouse moved to (791, 556)
Screenshot: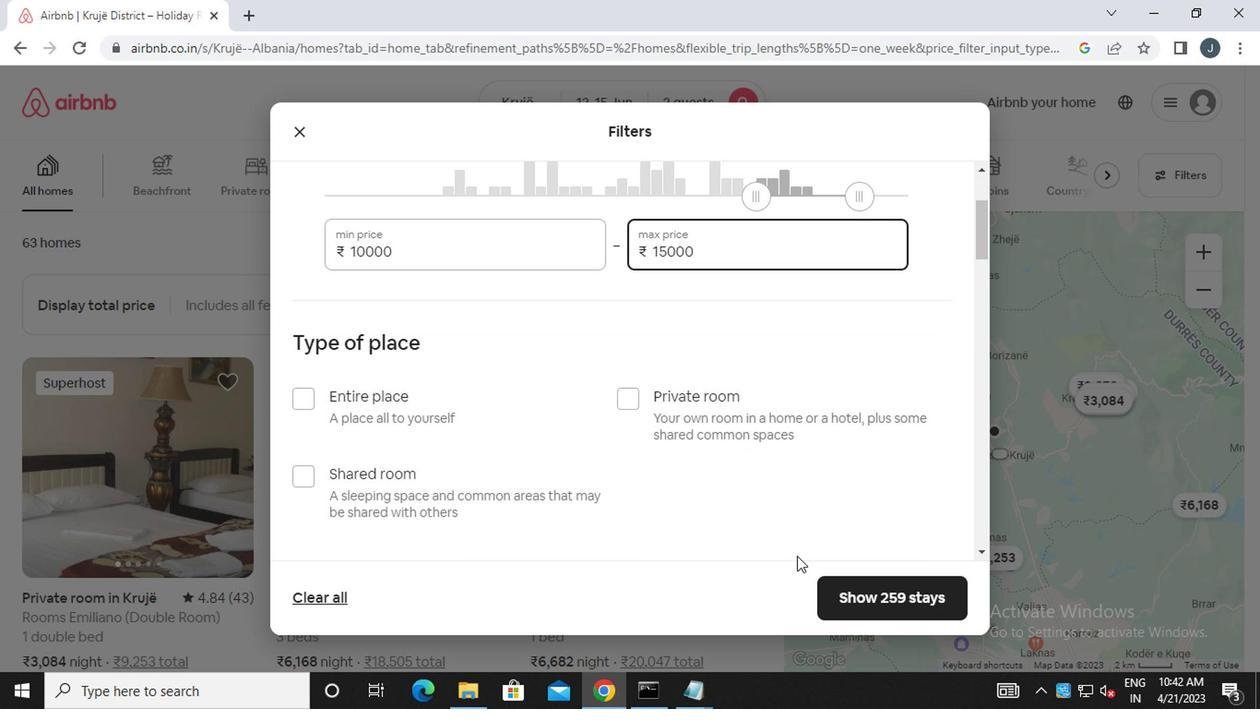 
Action: Mouse scrolled (791, 556) with delta (0, 0)
Screenshot: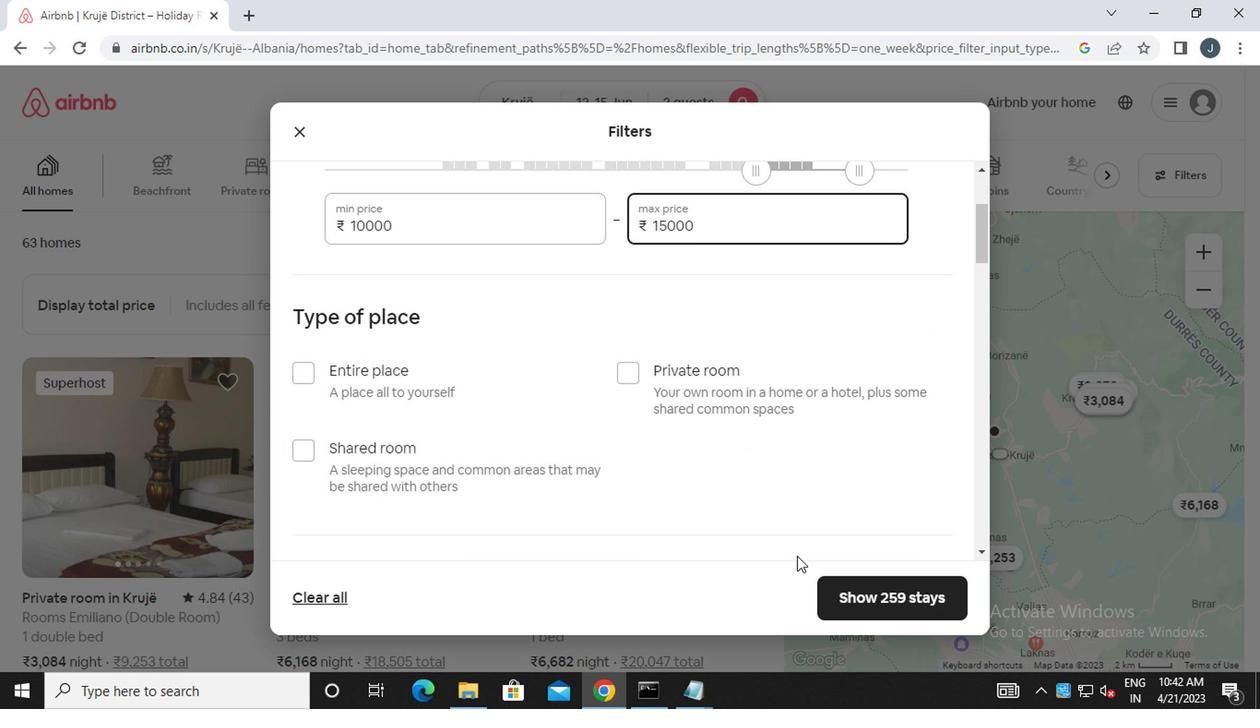 
Action: Mouse moved to (791, 556)
Screenshot: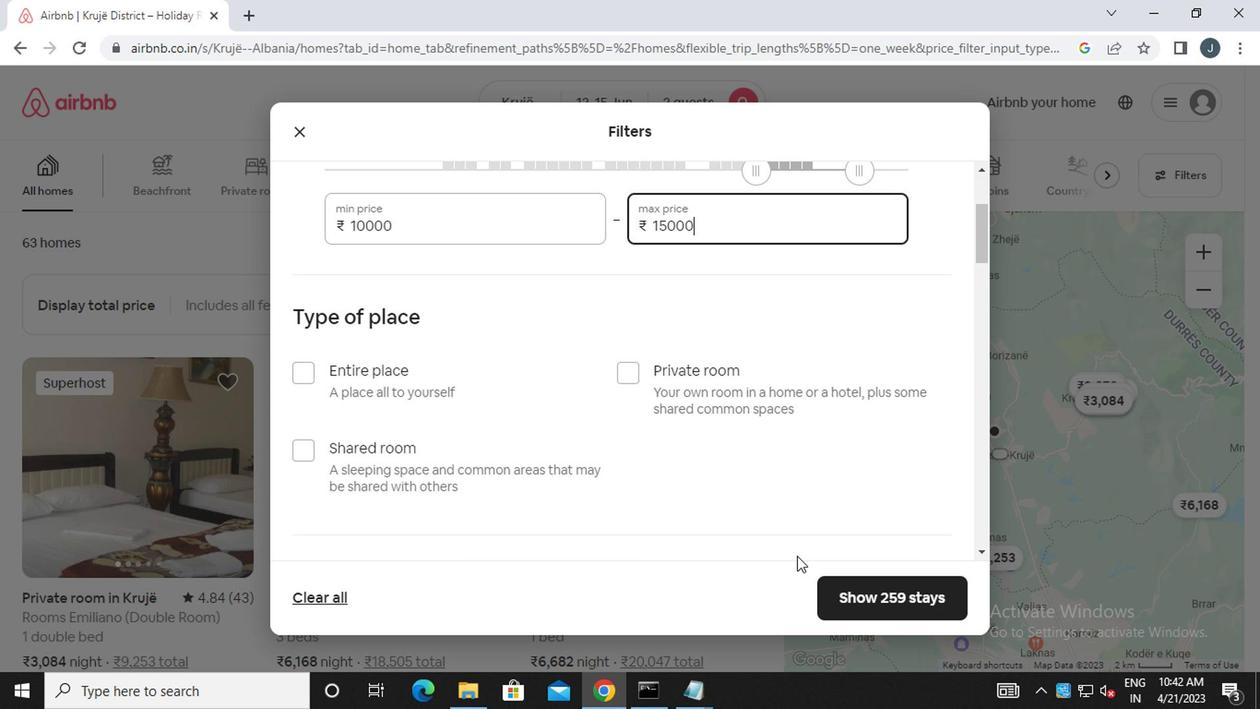 
Action: Mouse scrolled (791, 556) with delta (0, 0)
Screenshot: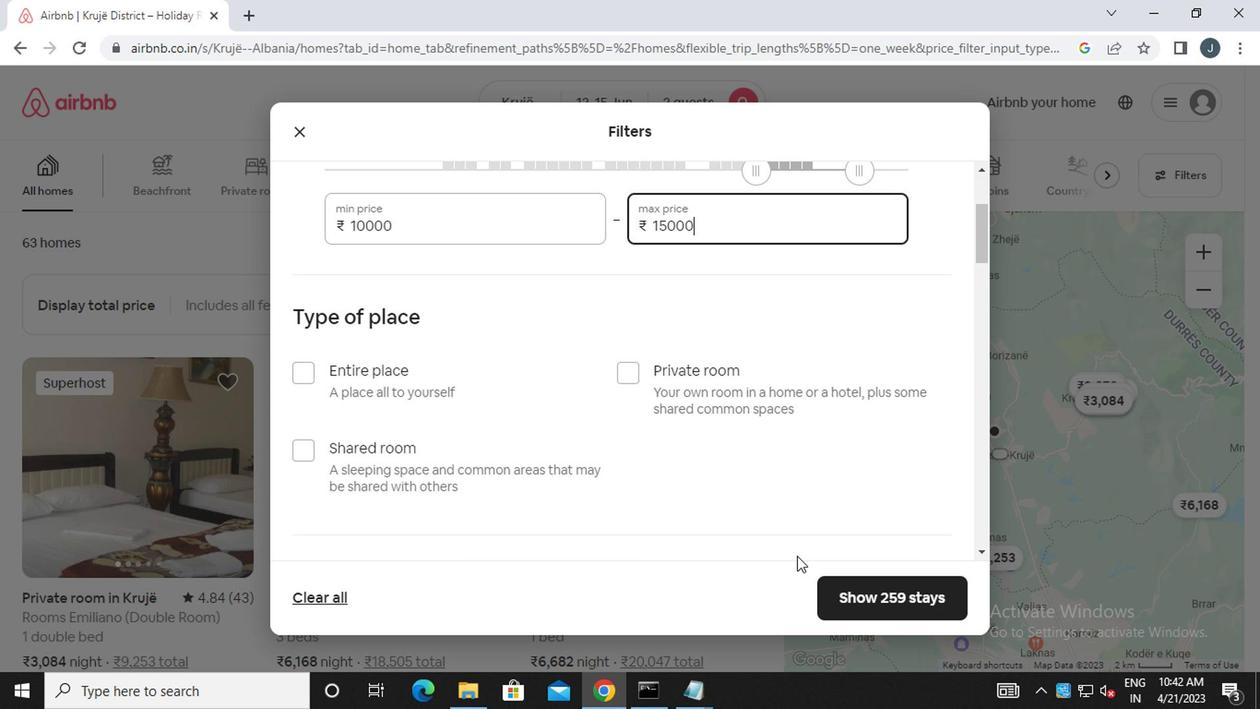 
Action: Mouse moved to (462, 205)
Screenshot: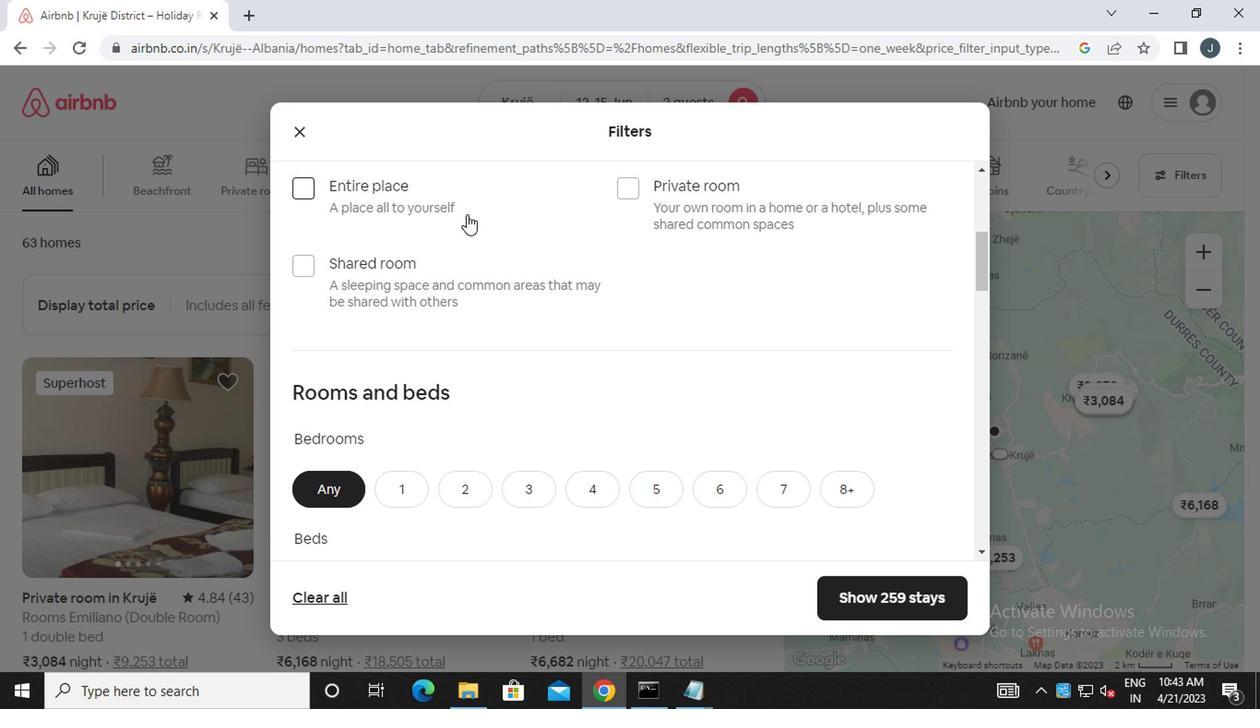 
Action: Mouse pressed left at (462, 205)
Screenshot: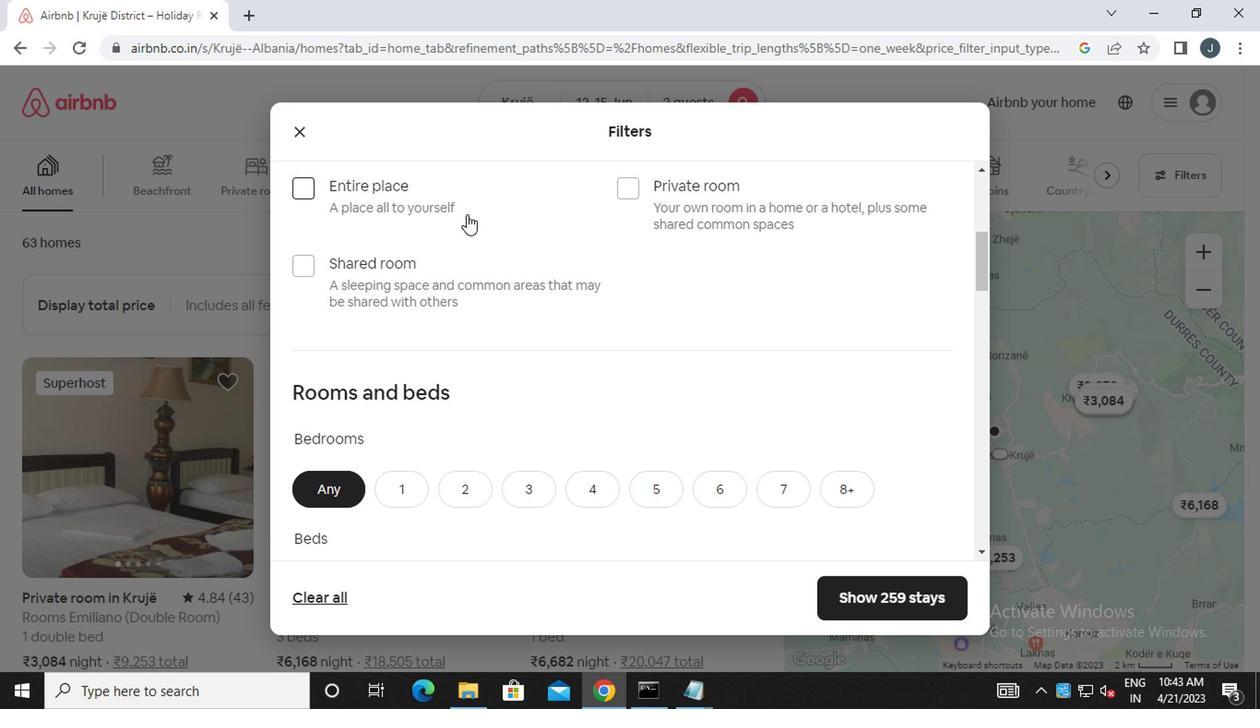 
Action: Mouse moved to (507, 314)
Screenshot: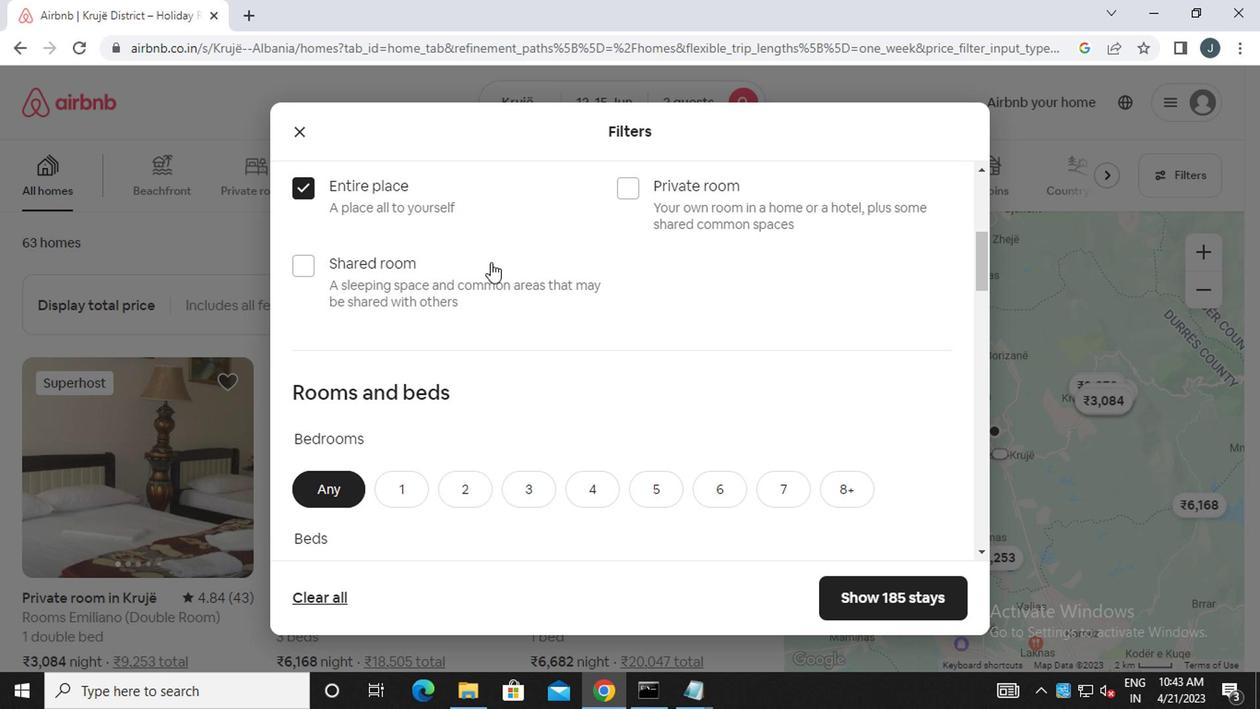 
Action: Mouse scrolled (507, 313) with delta (0, 0)
Screenshot: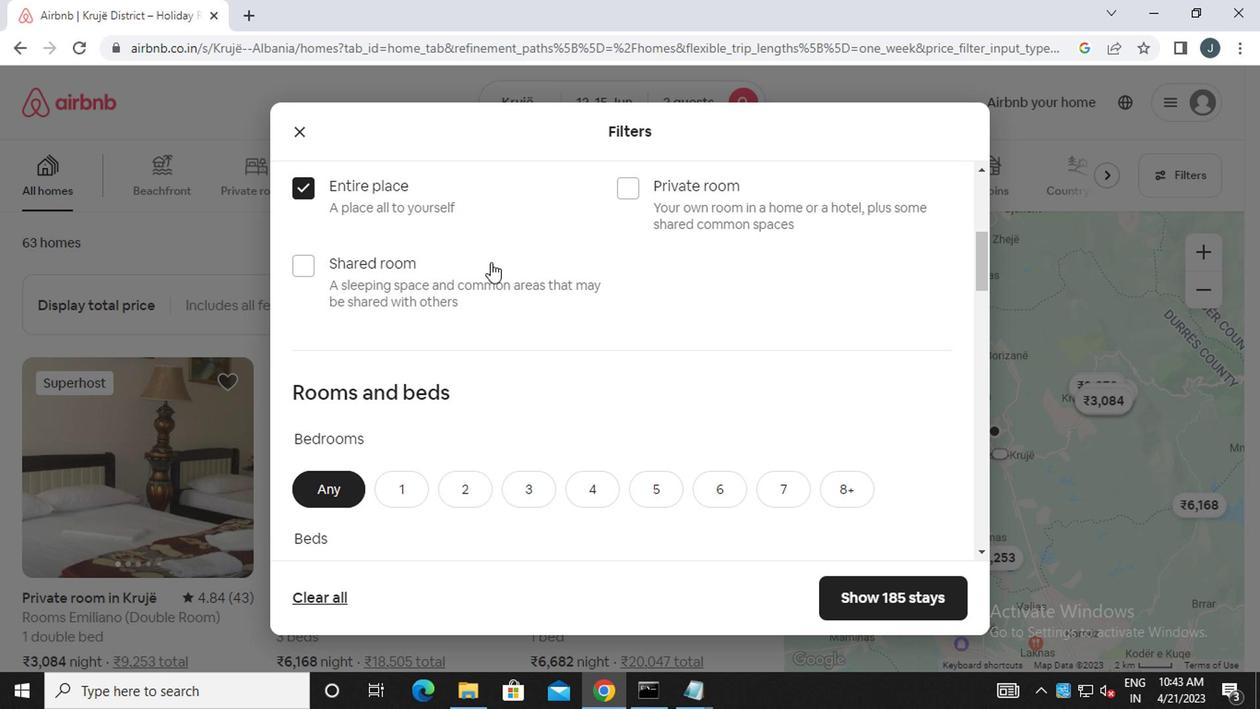 
Action: Mouse moved to (399, 401)
Screenshot: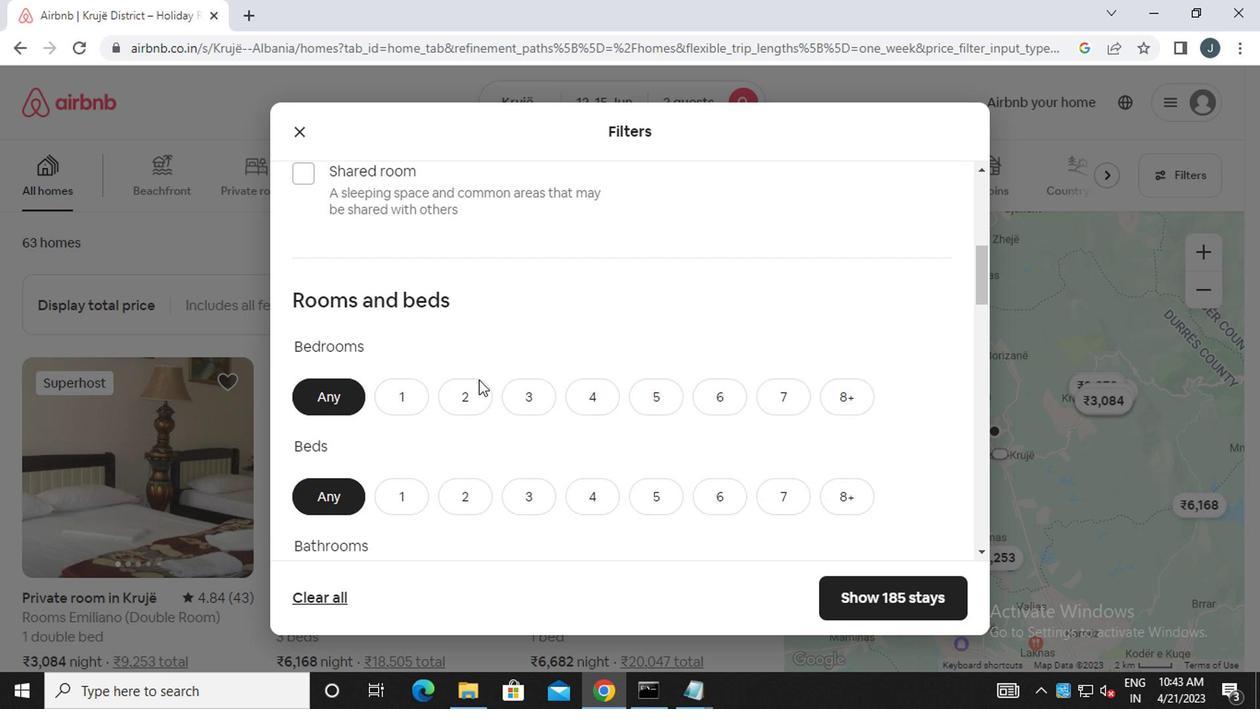 
Action: Mouse pressed left at (399, 401)
Screenshot: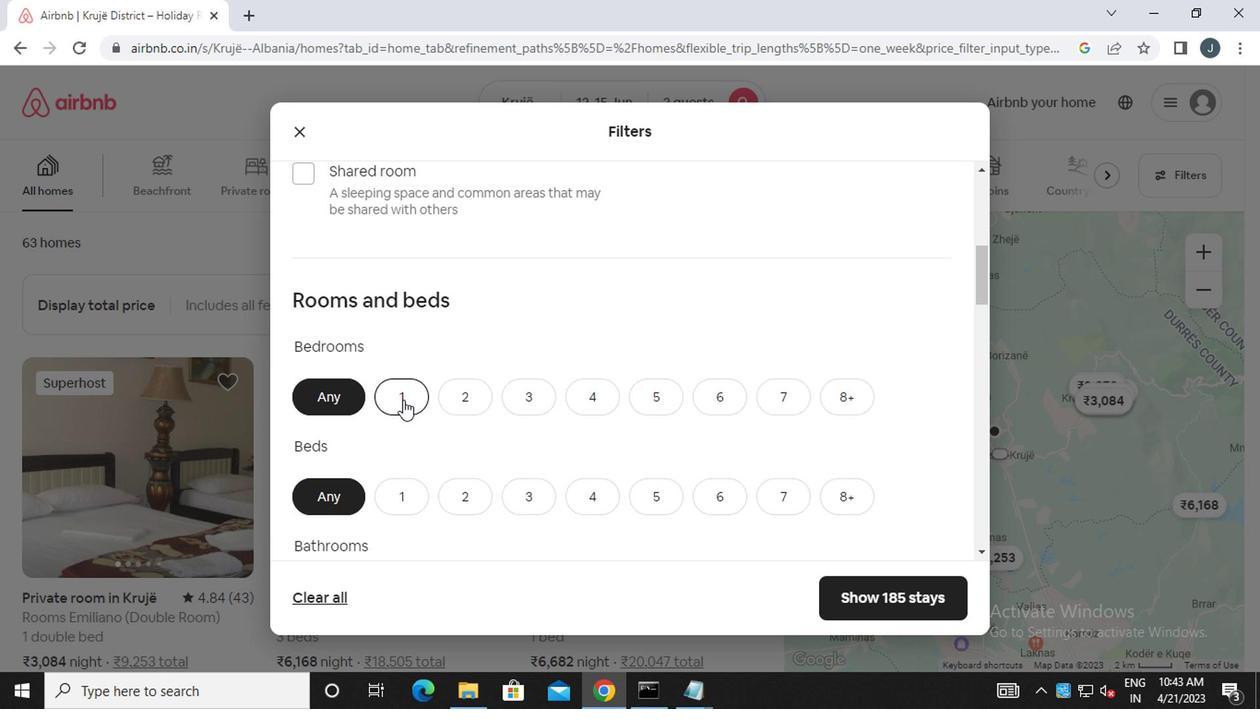 
Action: Mouse moved to (401, 409)
Screenshot: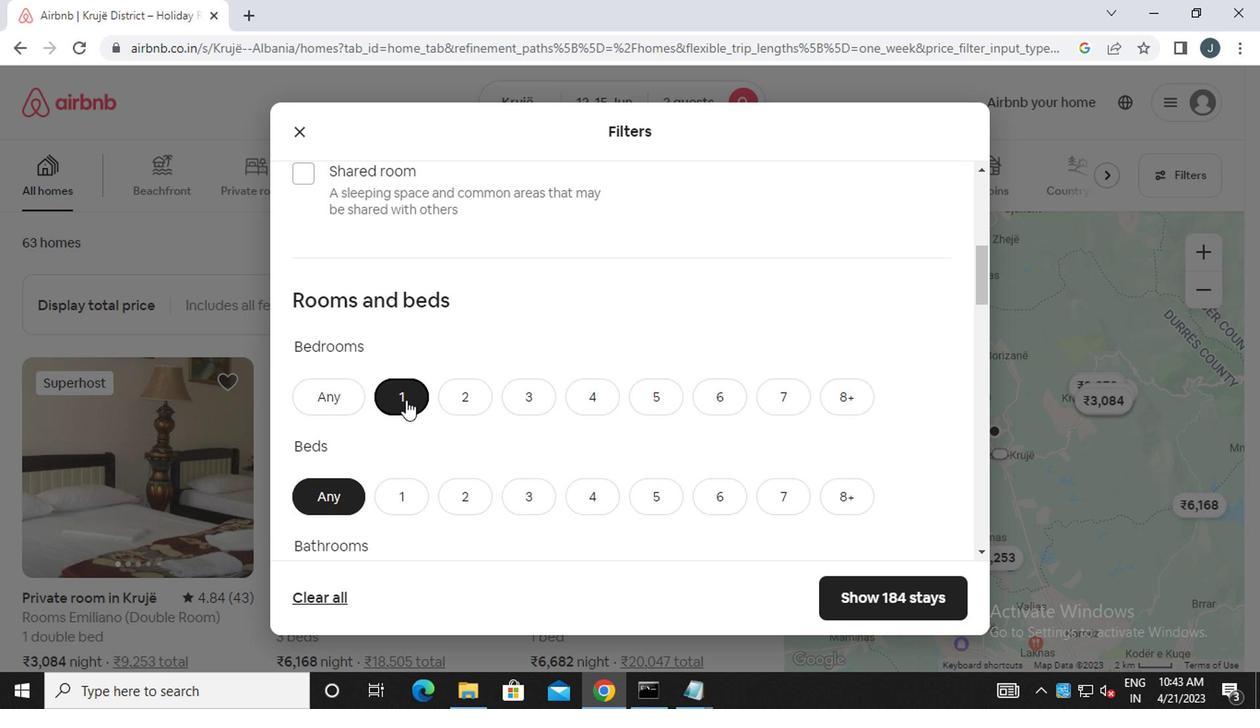 
Action: Mouse scrolled (401, 408) with delta (0, -1)
Screenshot: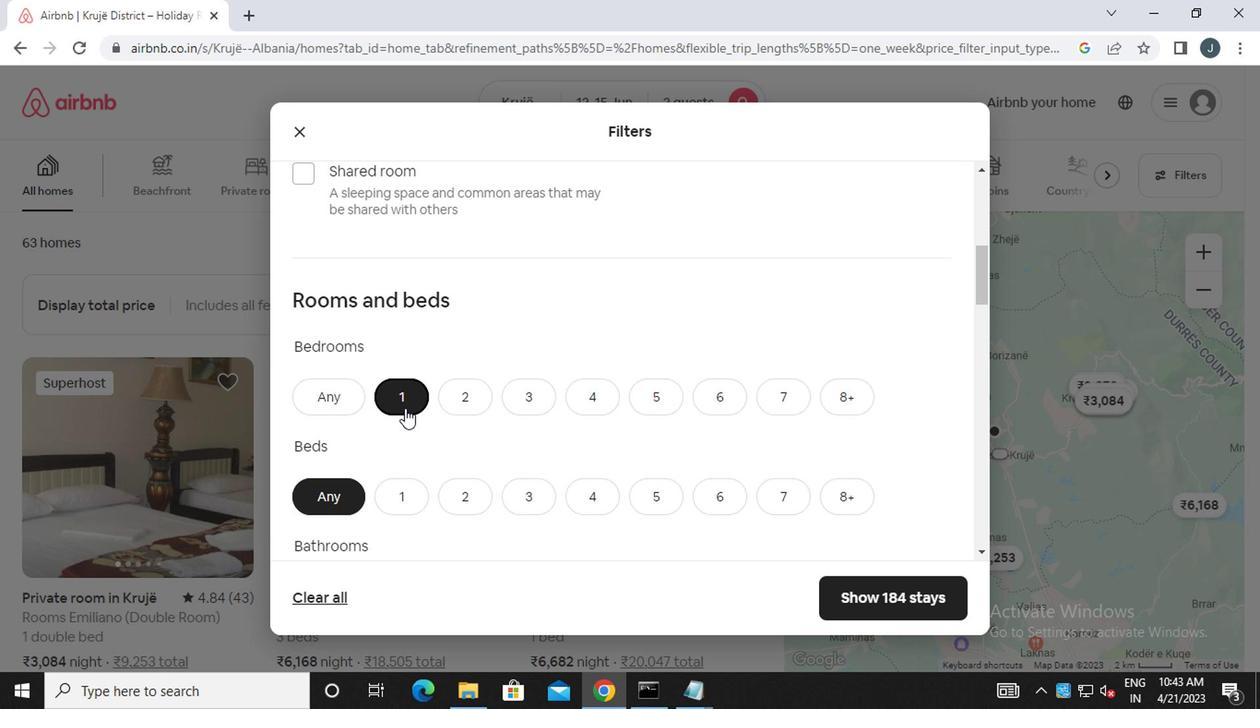 
Action: Mouse moved to (404, 405)
Screenshot: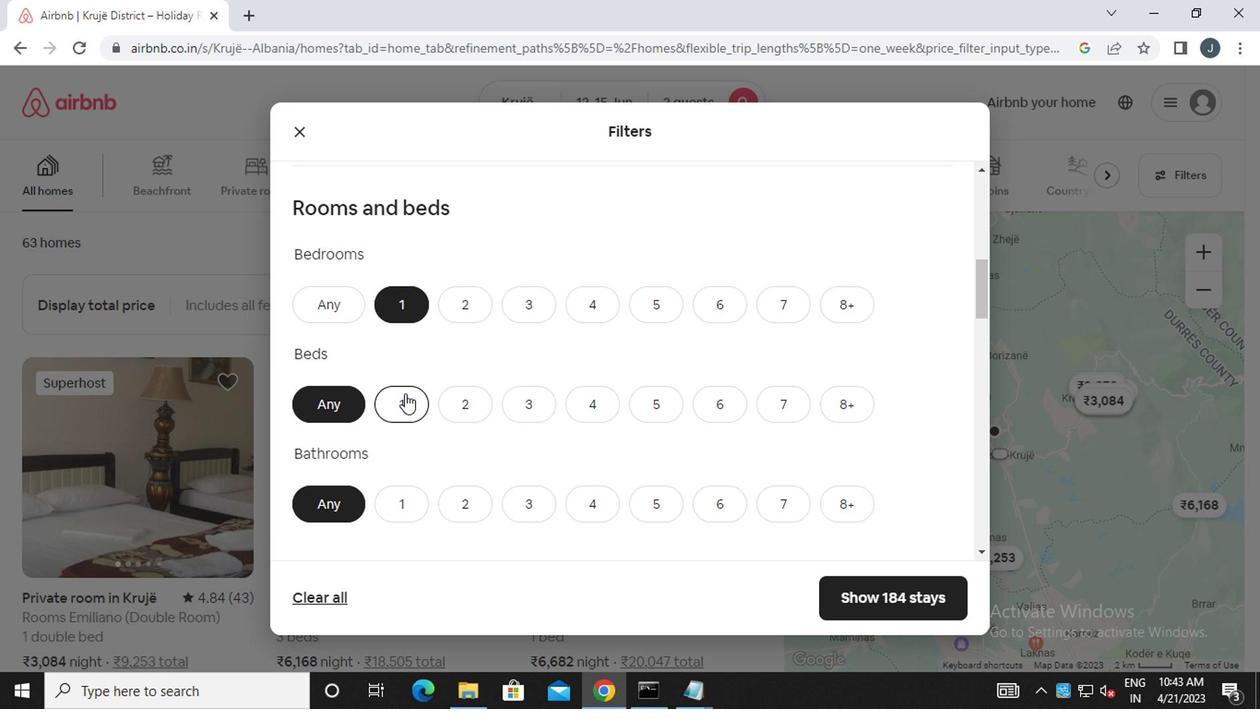 
Action: Mouse pressed left at (404, 405)
Screenshot: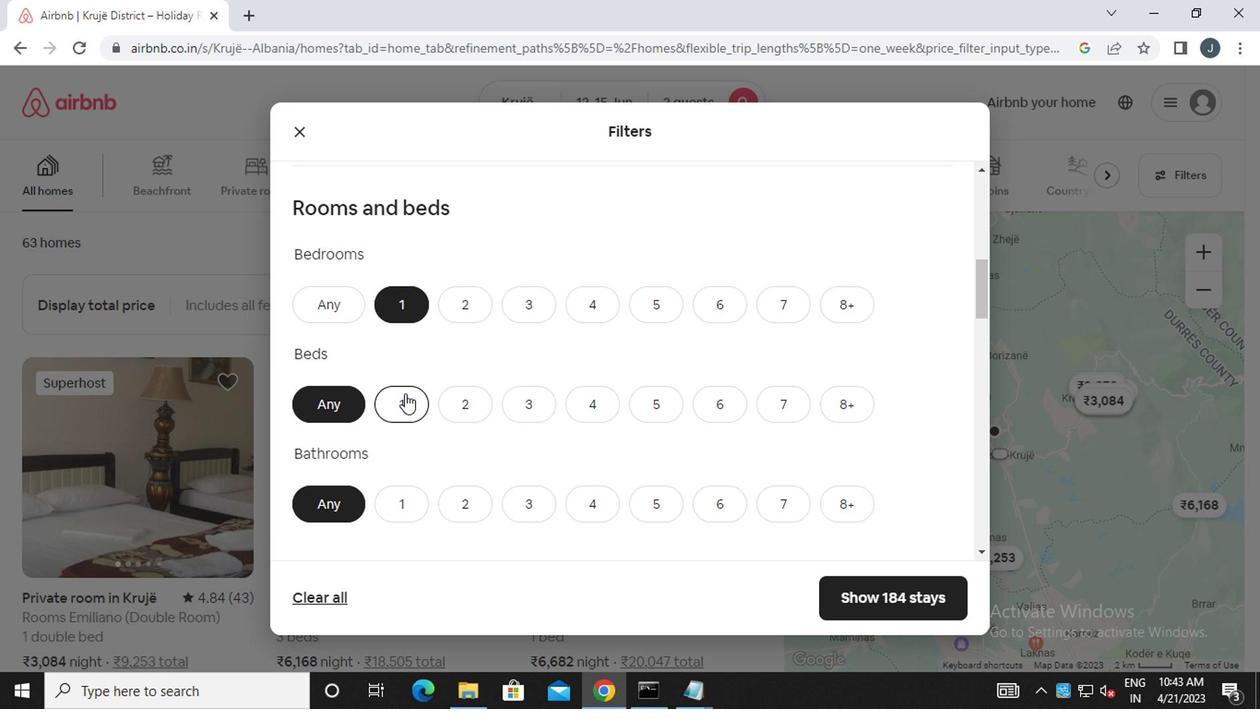 
Action: Mouse moved to (406, 508)
Screenshot: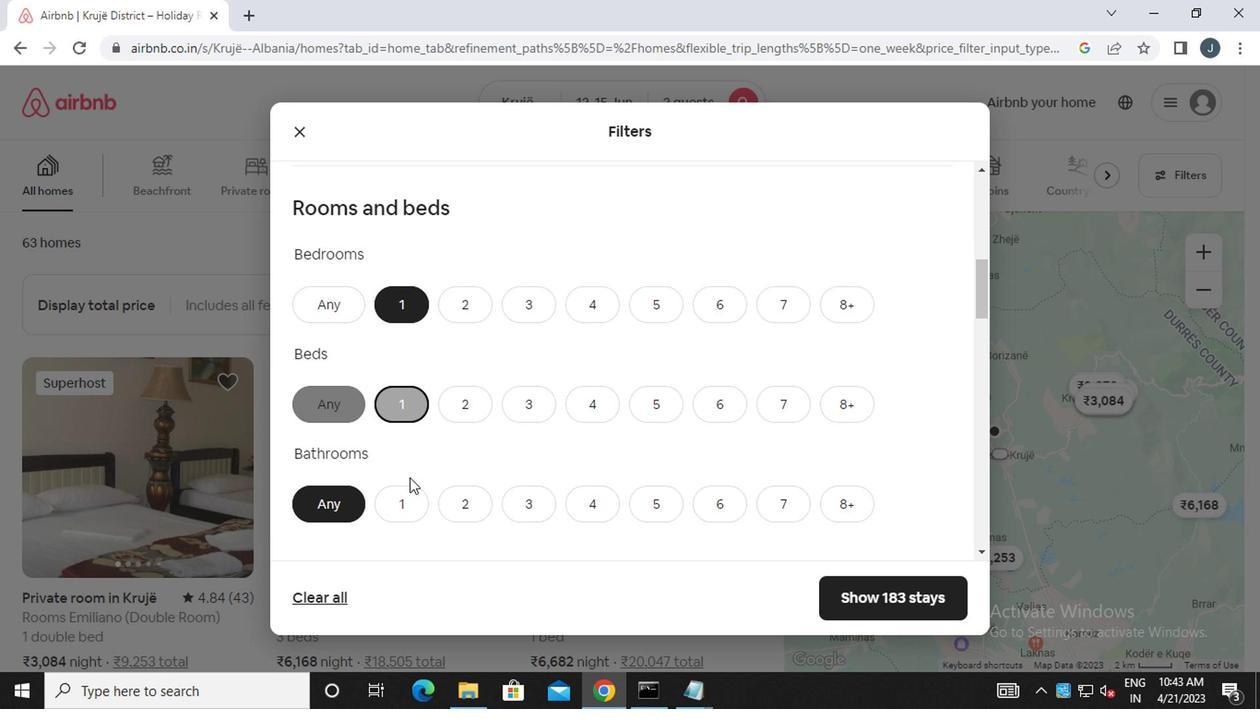 
Action: Mouse pressed left at (406, 508)
Screenshot: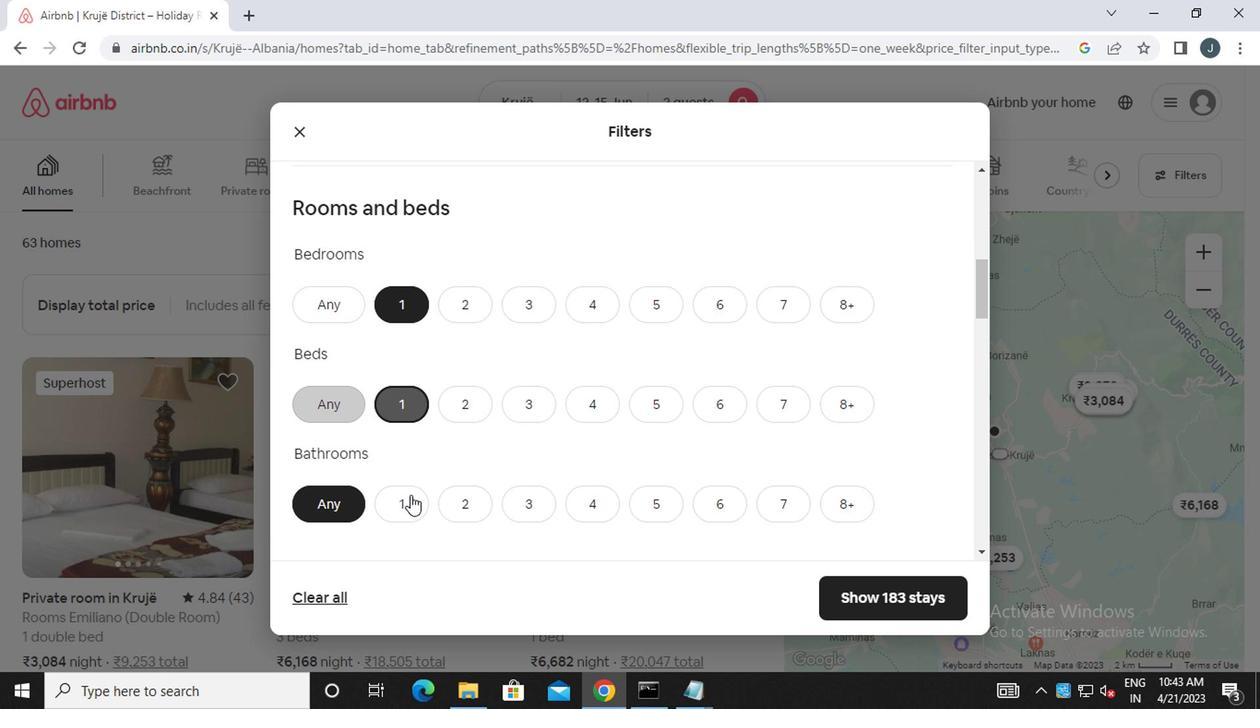 
Action: Mouse moved to (468, 485)
Screenshot: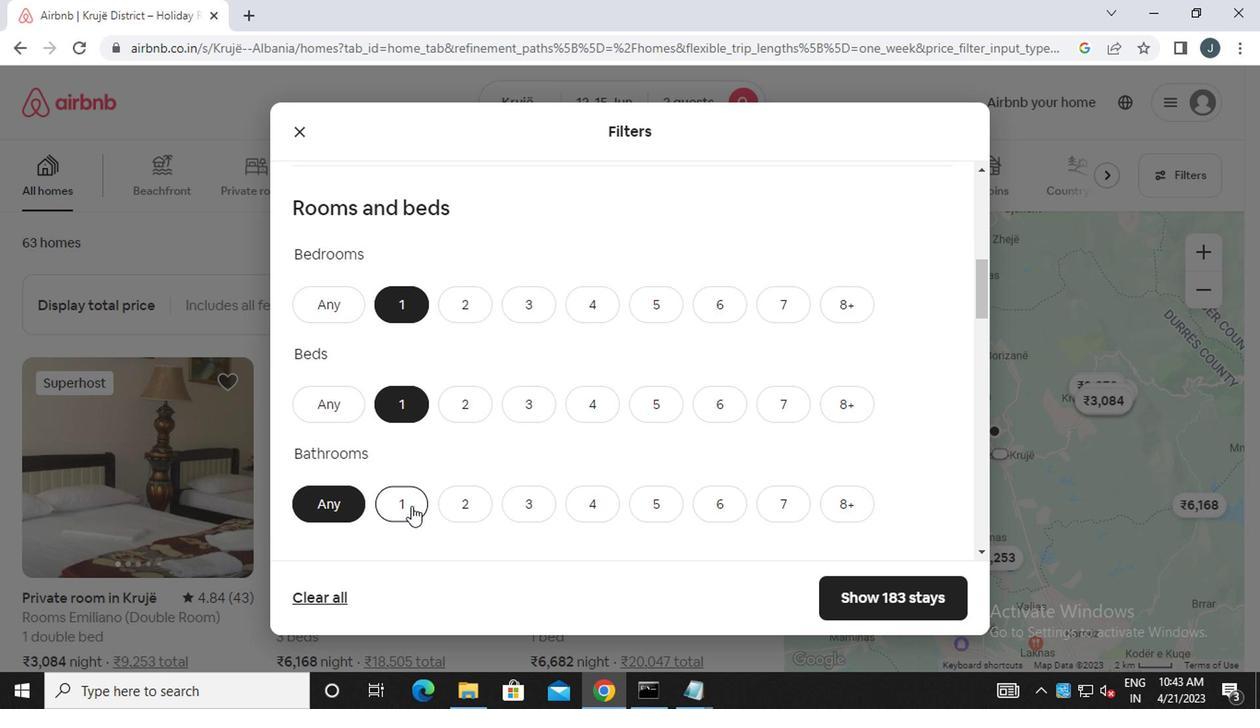 
Action: Mouse scrolled (468, 485) with delta (0, 0)
Screenshot: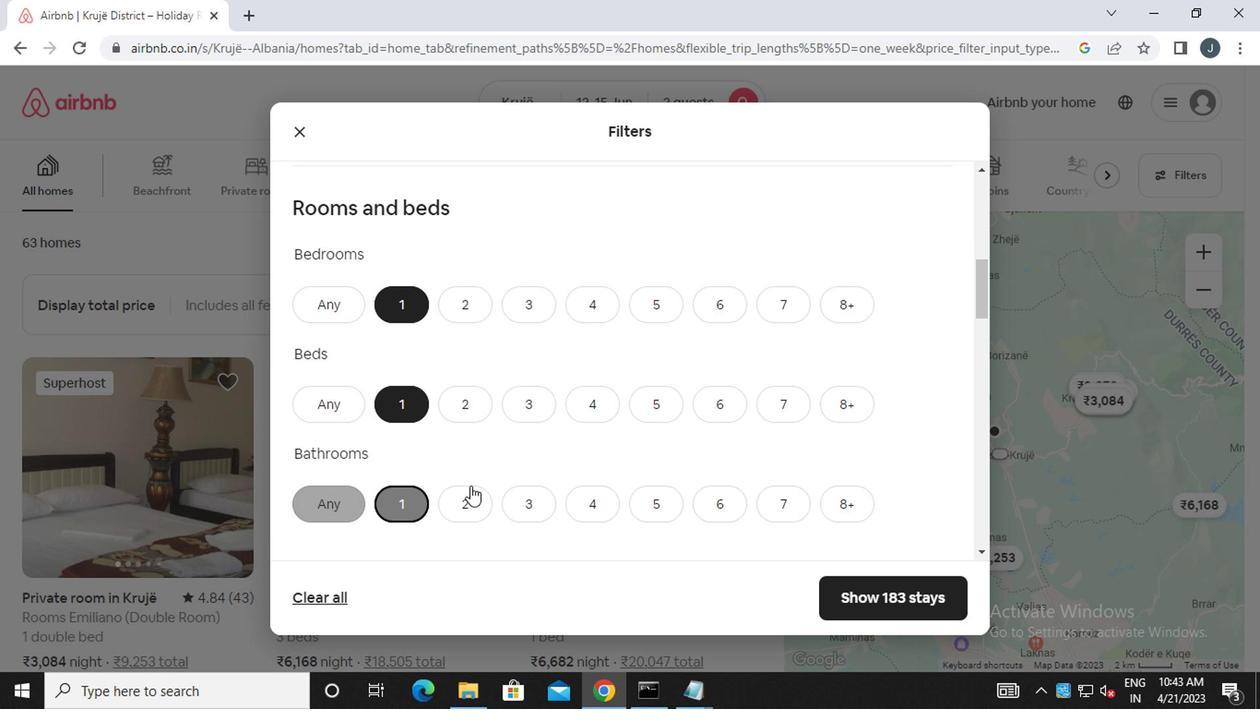 
Action: Mouse moved to (468, 485)
Screenshot: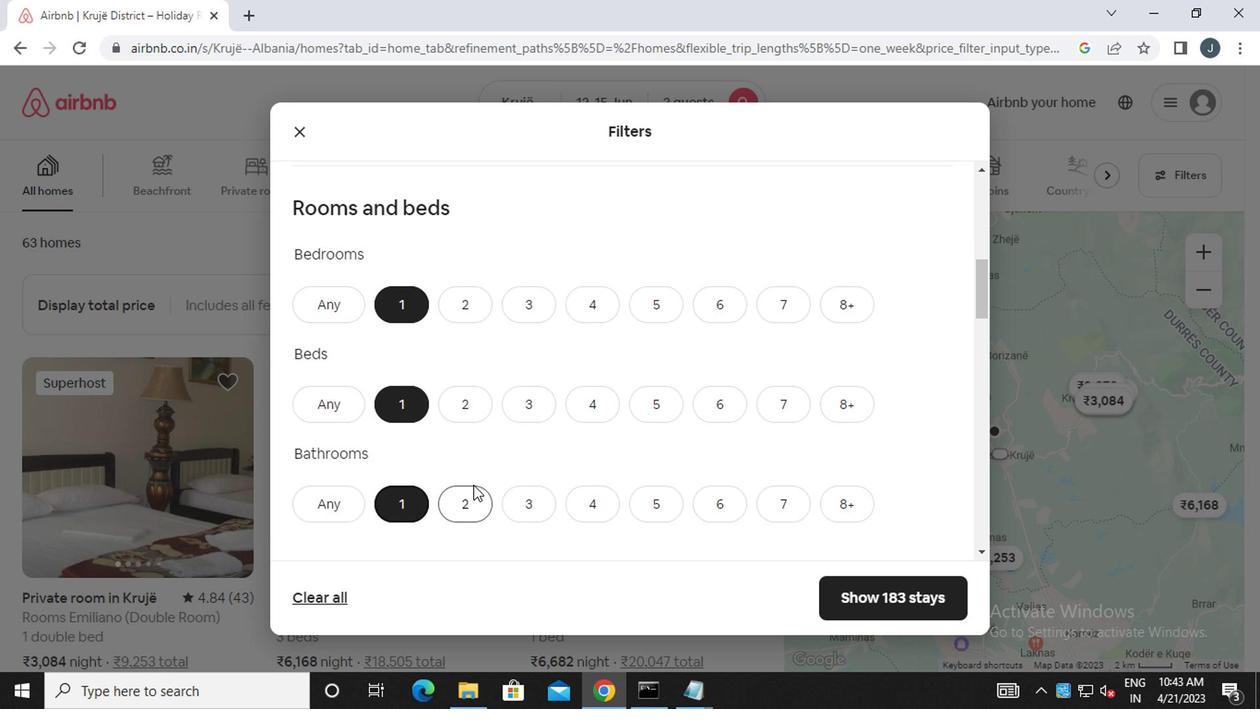 
Action: Mouse scrolled (468, 485) with delta (0, 0)
Screenshot: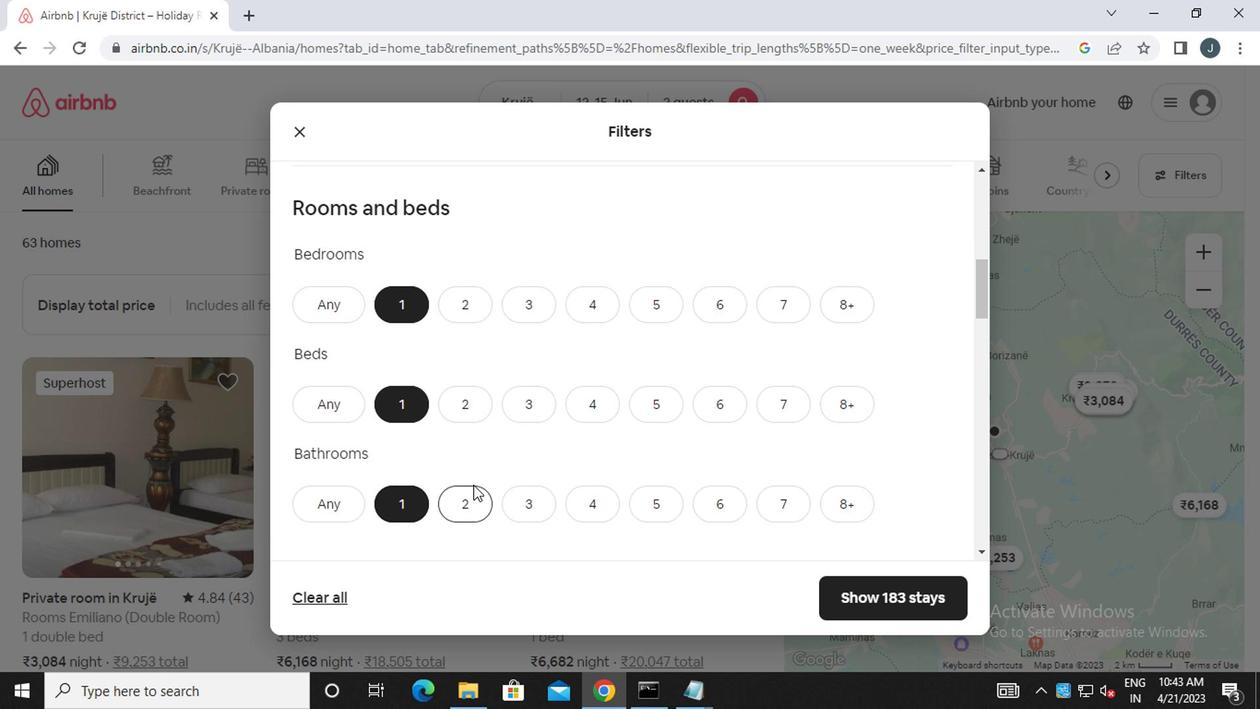 
Action: Mouse moved to (468, 485)
Screenshot: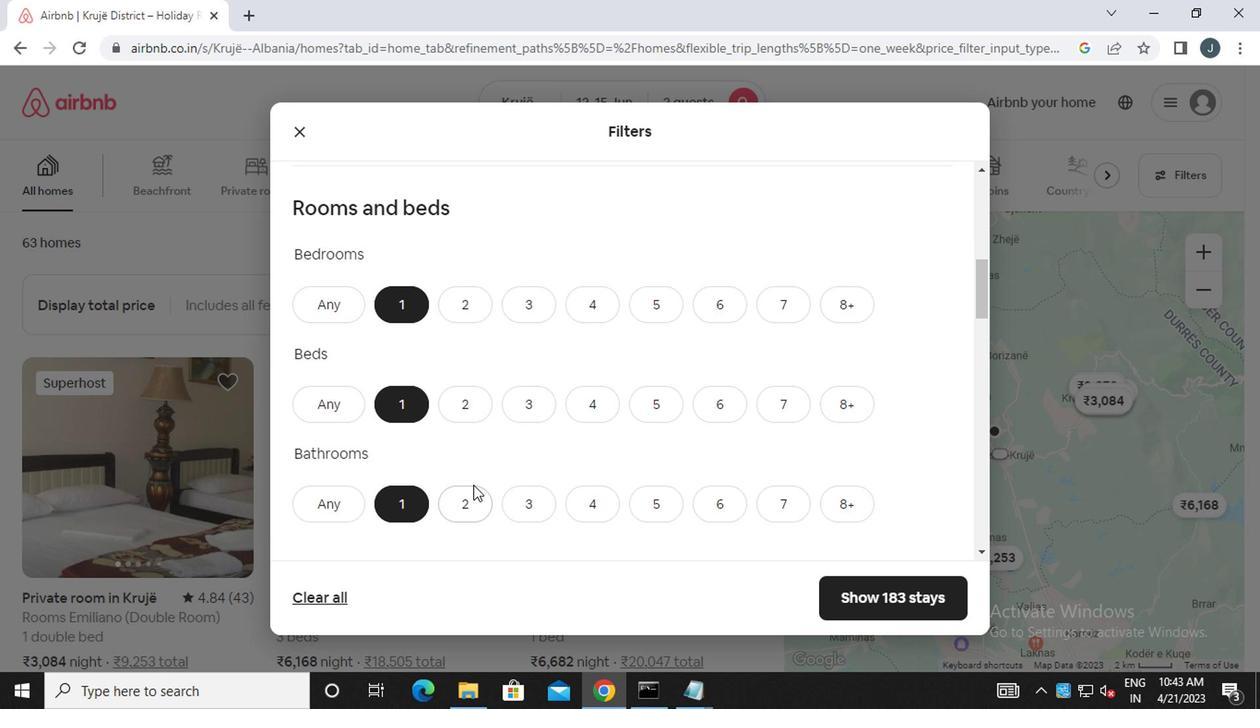 
Action: Mouse scrolled (468, 485) with delta (0, 0)
Screenshot: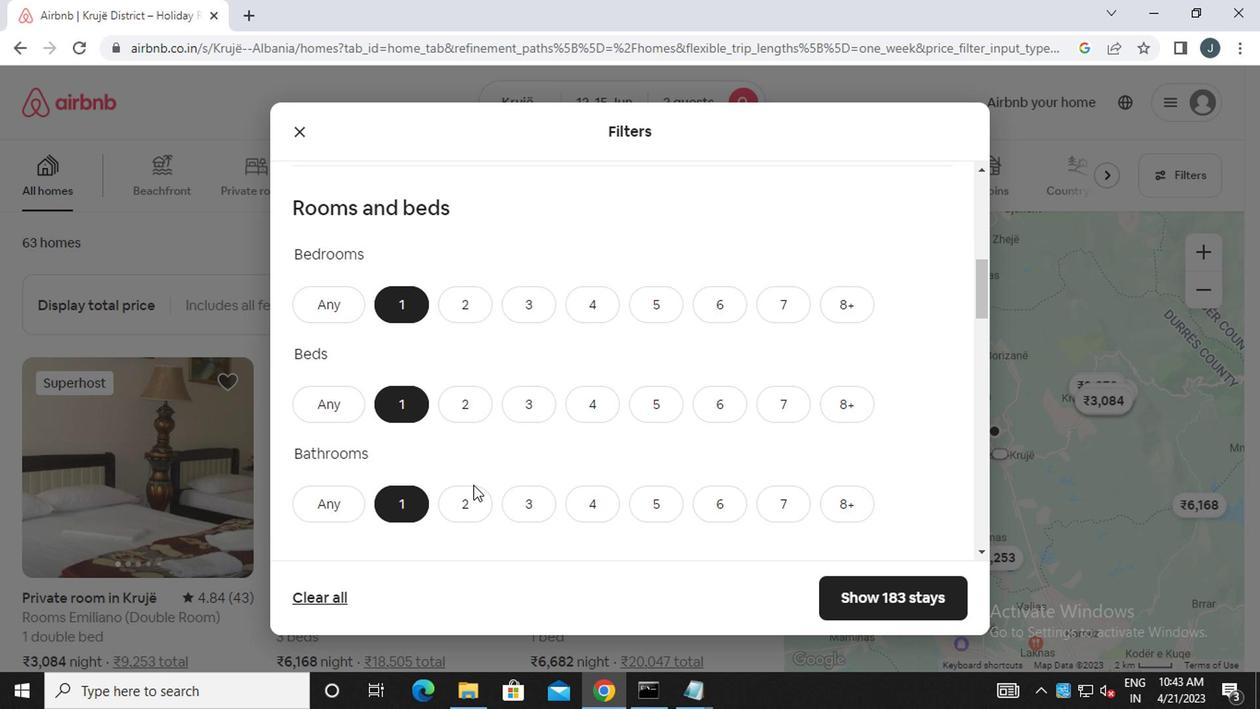 
Action: Mouse moved to (470, 489)
Screenshot: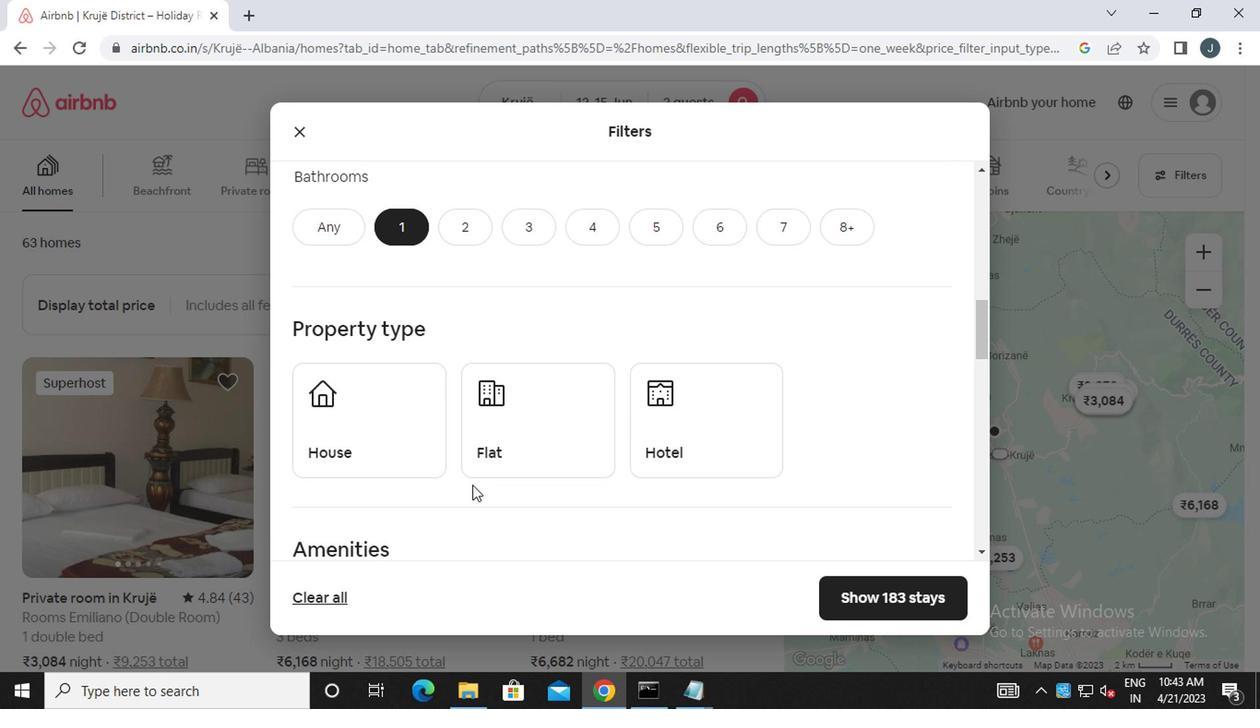 
Action: Mouse scrolled (470, 488) with delta (0, -1)
Screenshot: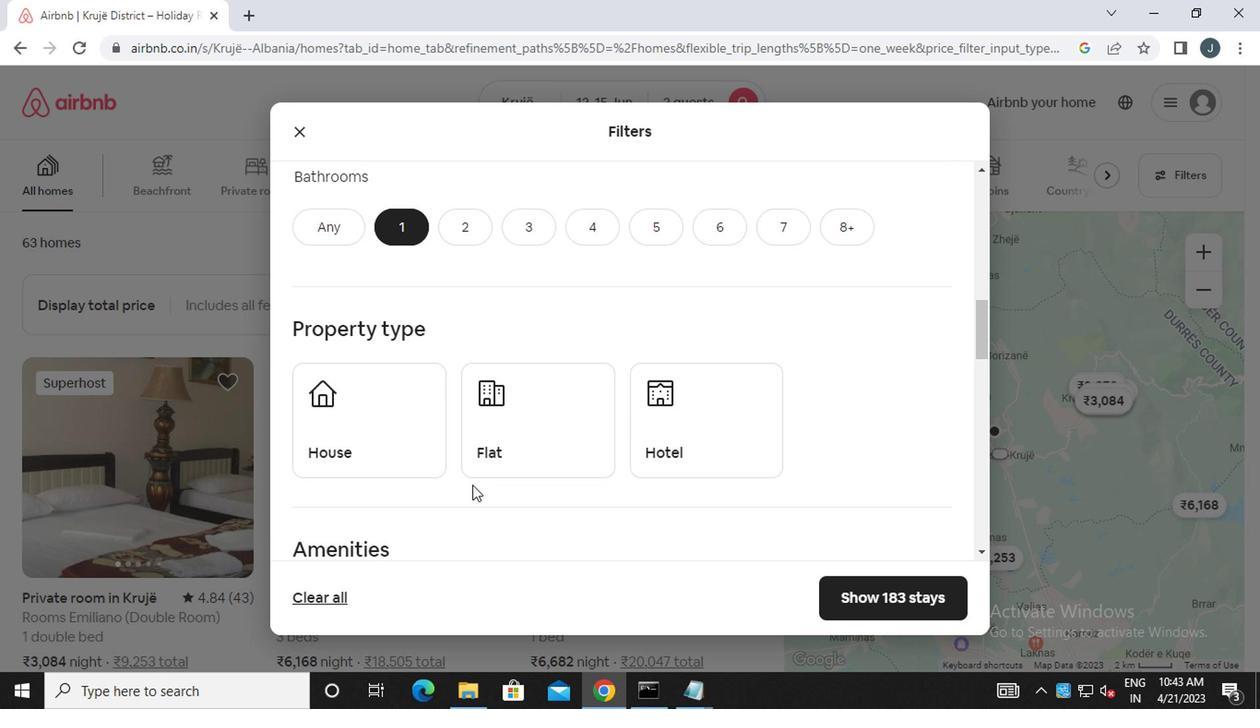 
Action: Mouse moved to (310, 309)
Screenshot: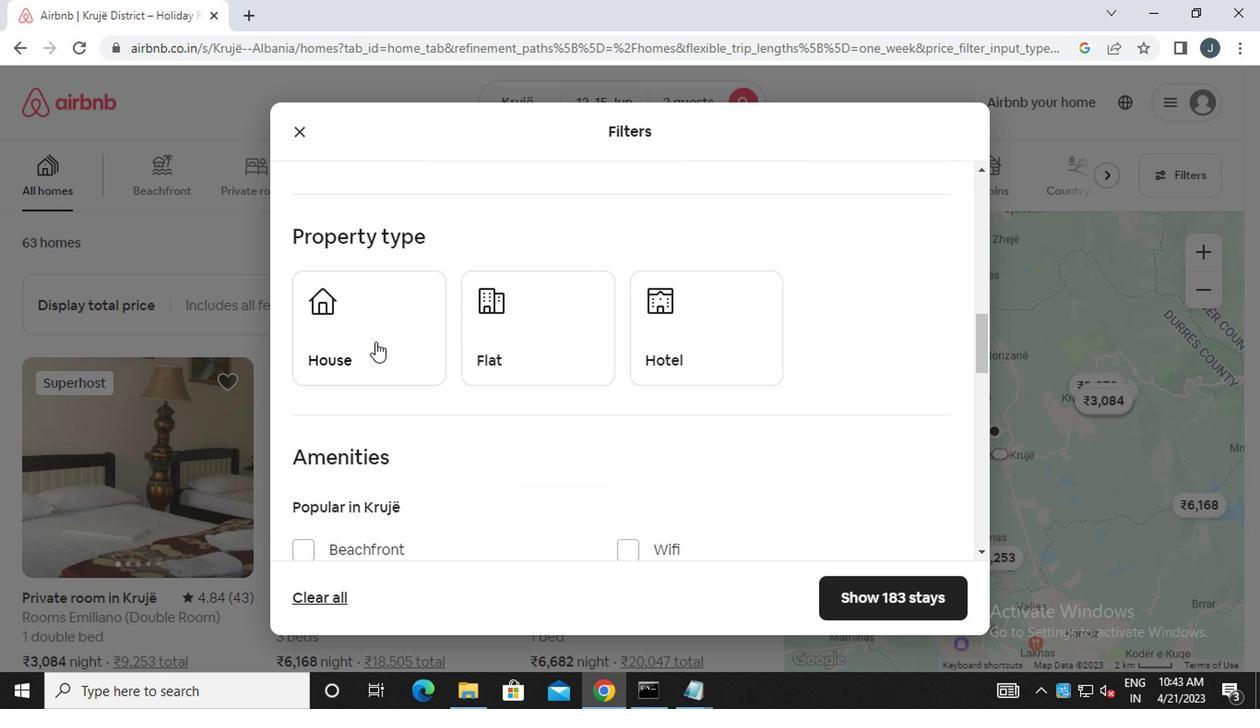 
Action: Mouse pressed left at (310, 309)
Screenshot: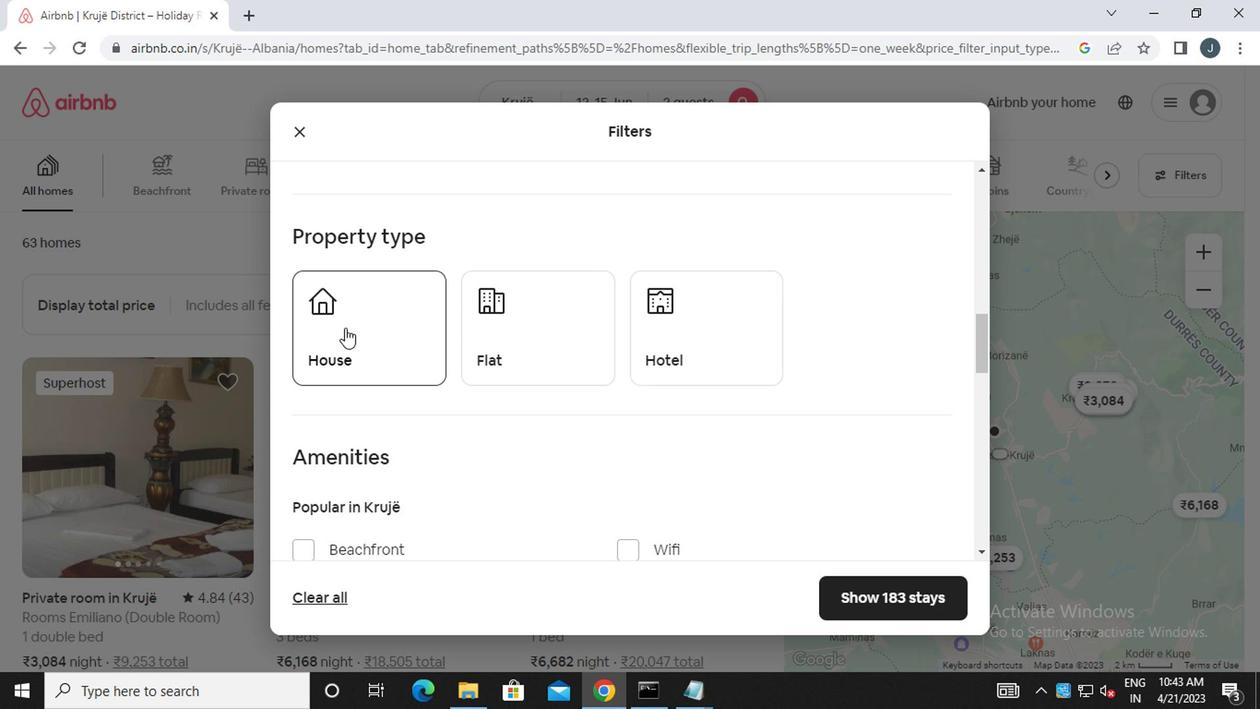 
Action: Mouse moved to (539, 366)
Screenshot: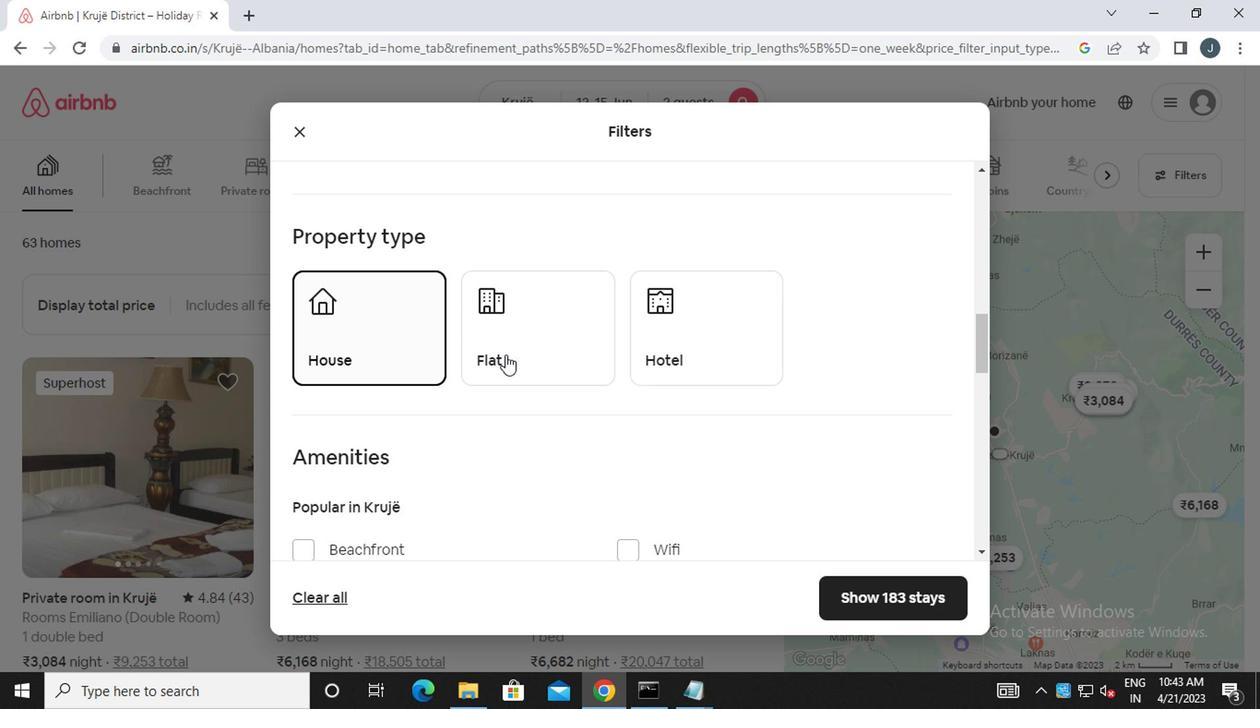 
Action: Mouse pressed left at (539, 366)
Screenshot: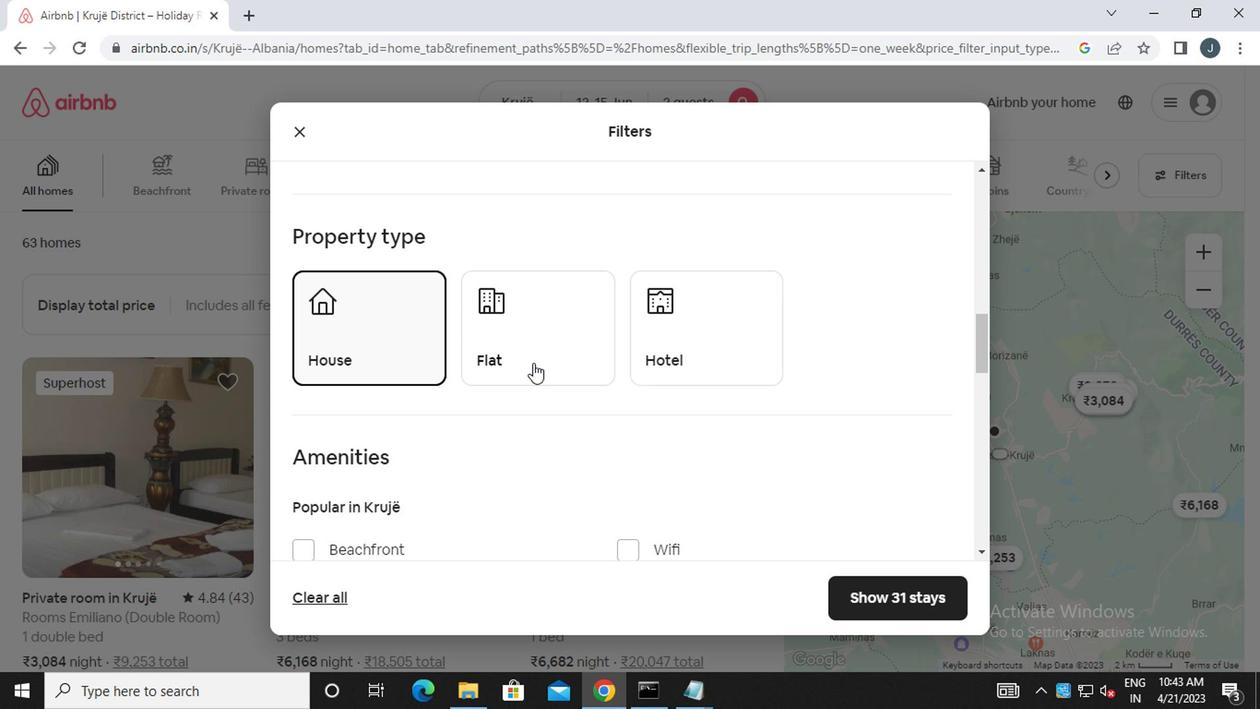 
Action: Mouse moved to (700, 355)
Screenshot: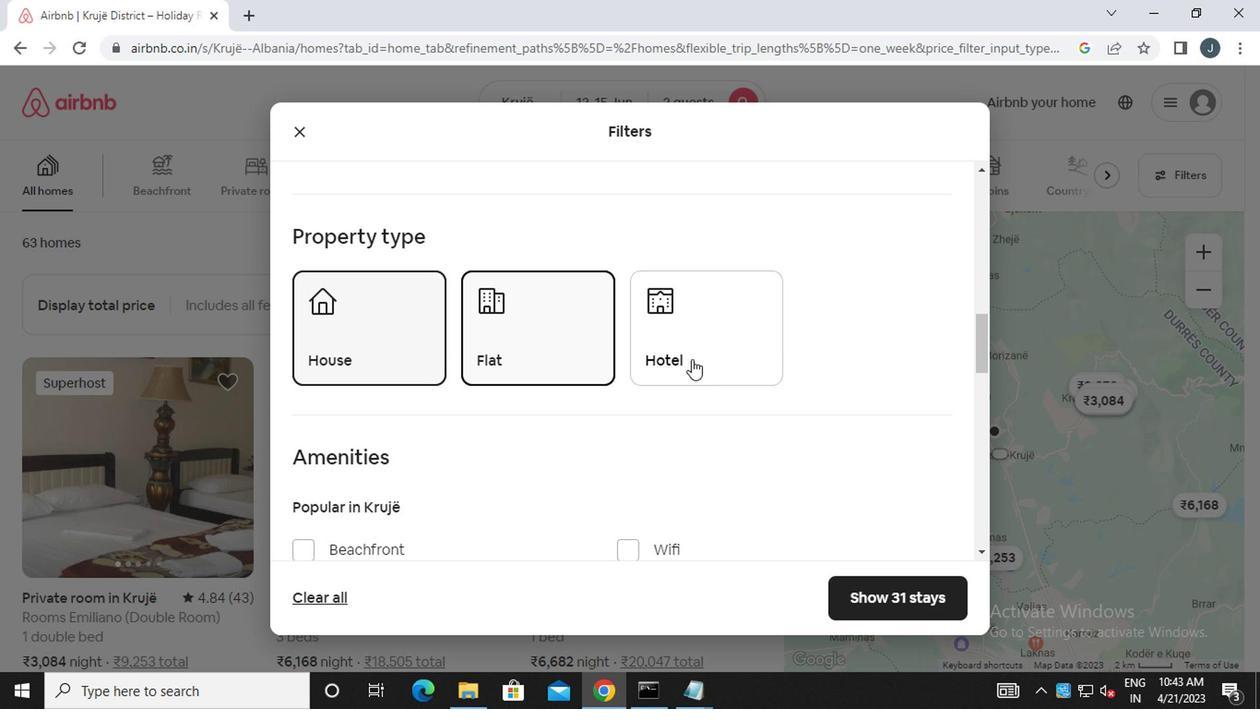 
Action: Mouse pressed left at (700, 355)
Screenshot: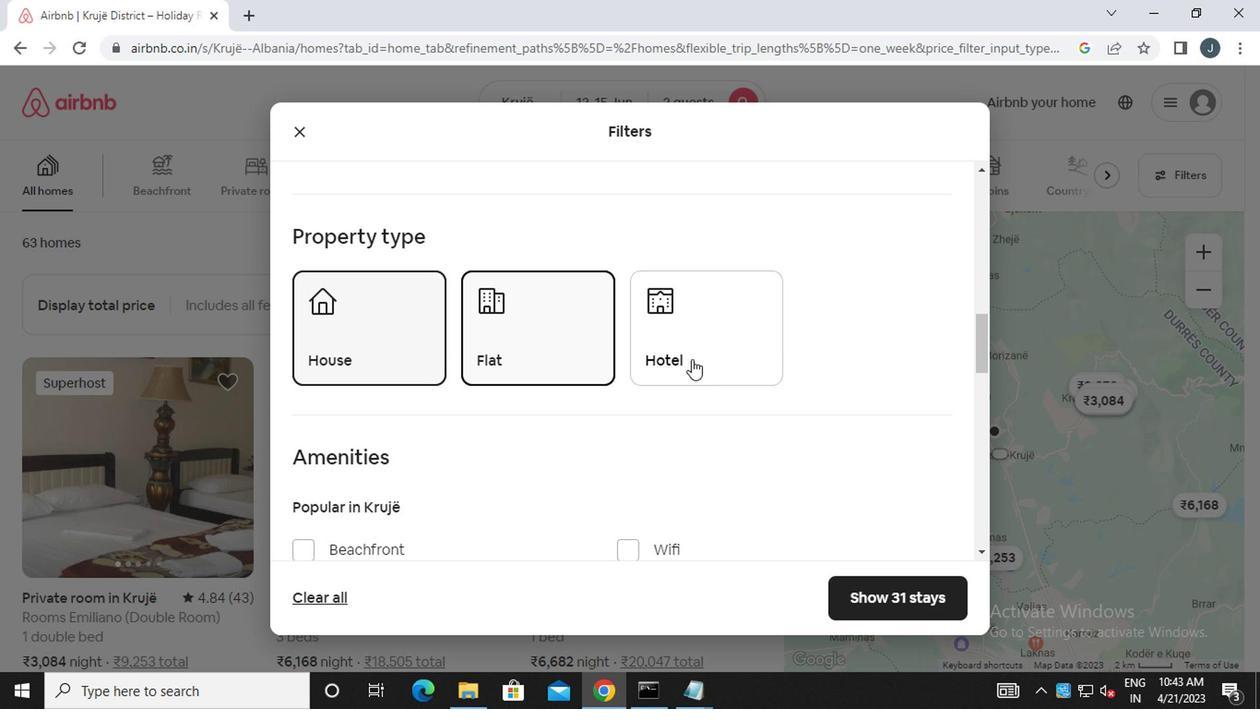 
Action: Mouse moved to (693, 356)
Screenshot: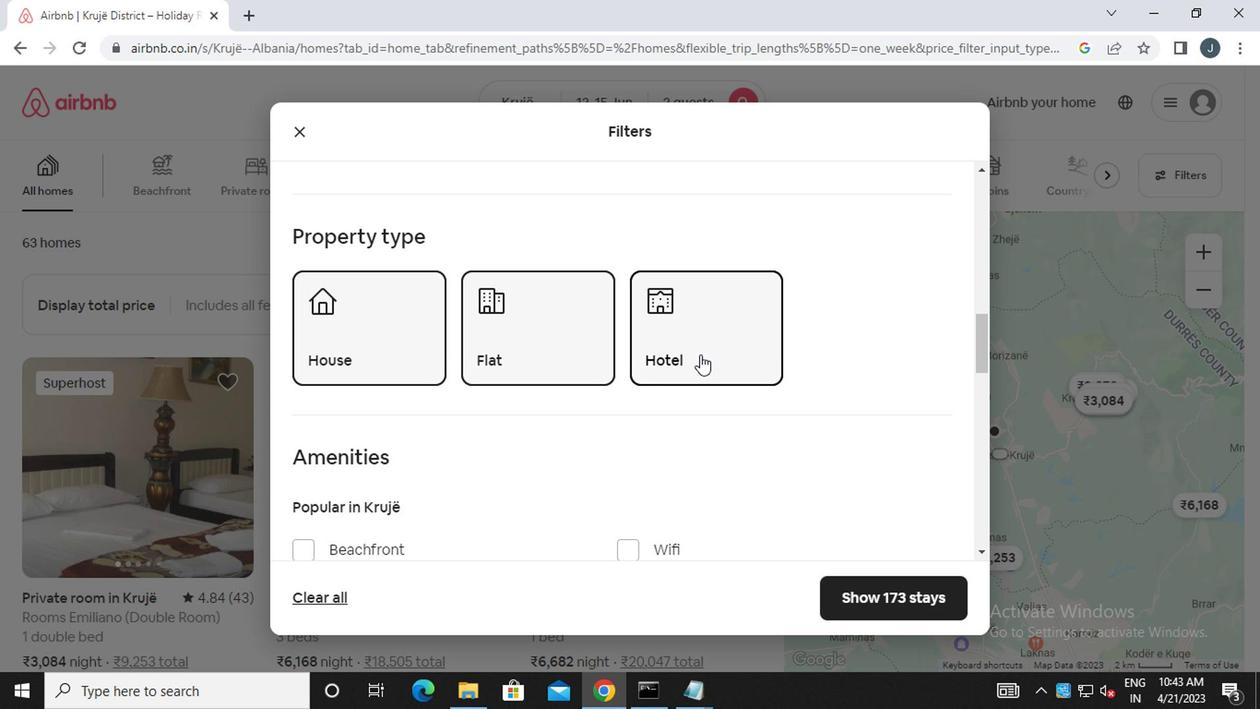 
Action: Mouse scrolled (693, 355) with delta (0, -1)
Screenshot: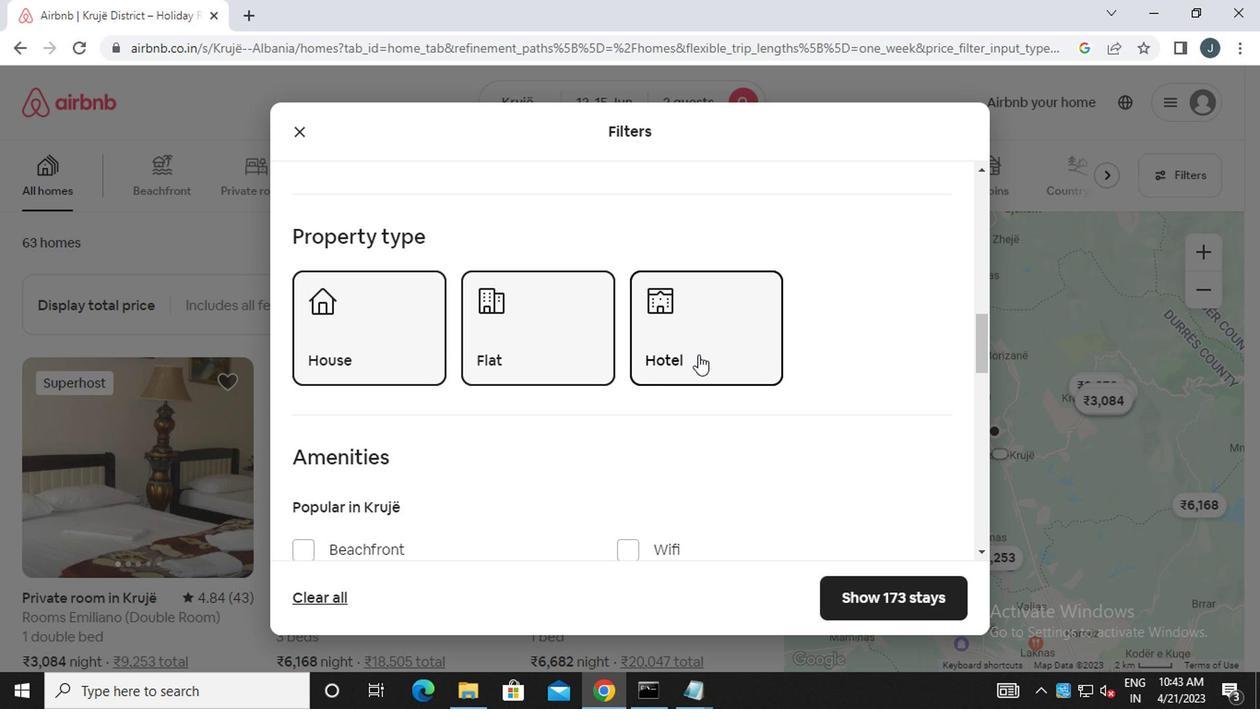 
Action: Mouse scrolled (693, 355) with delta (0, -1)
Screenshot: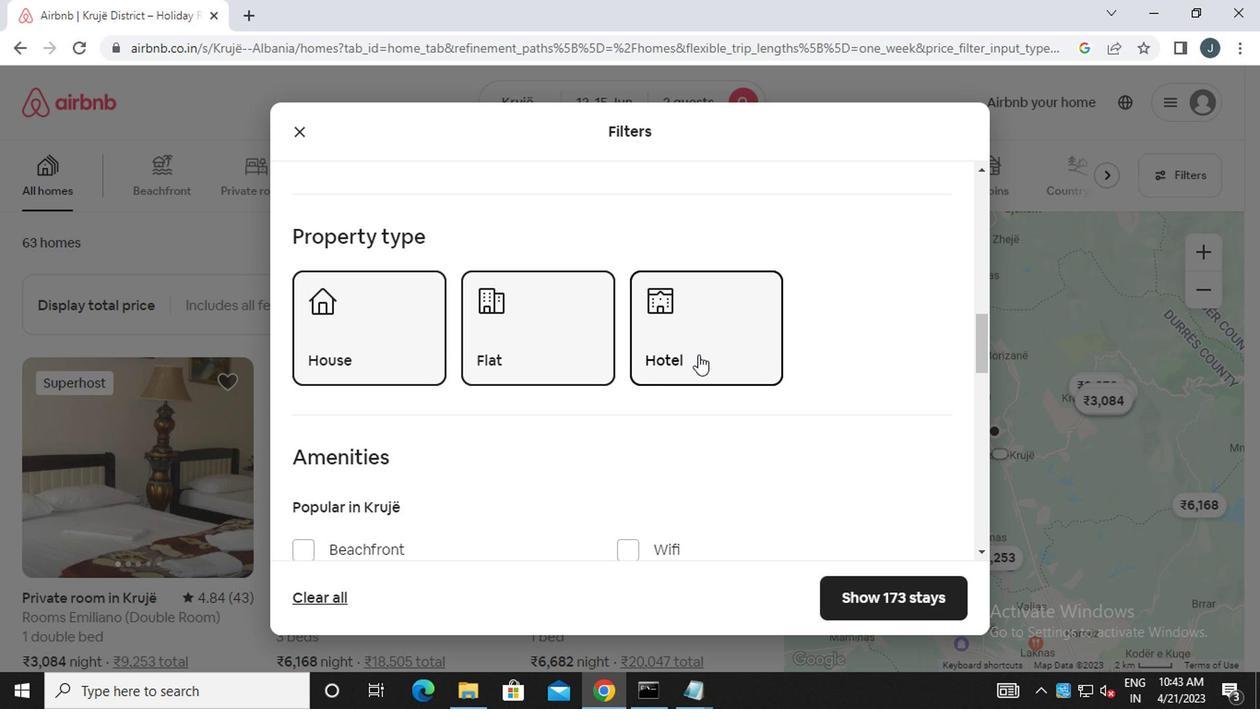 
Action: Mouse scrolled (693, 355) with delta (0, -1)
Screenshot: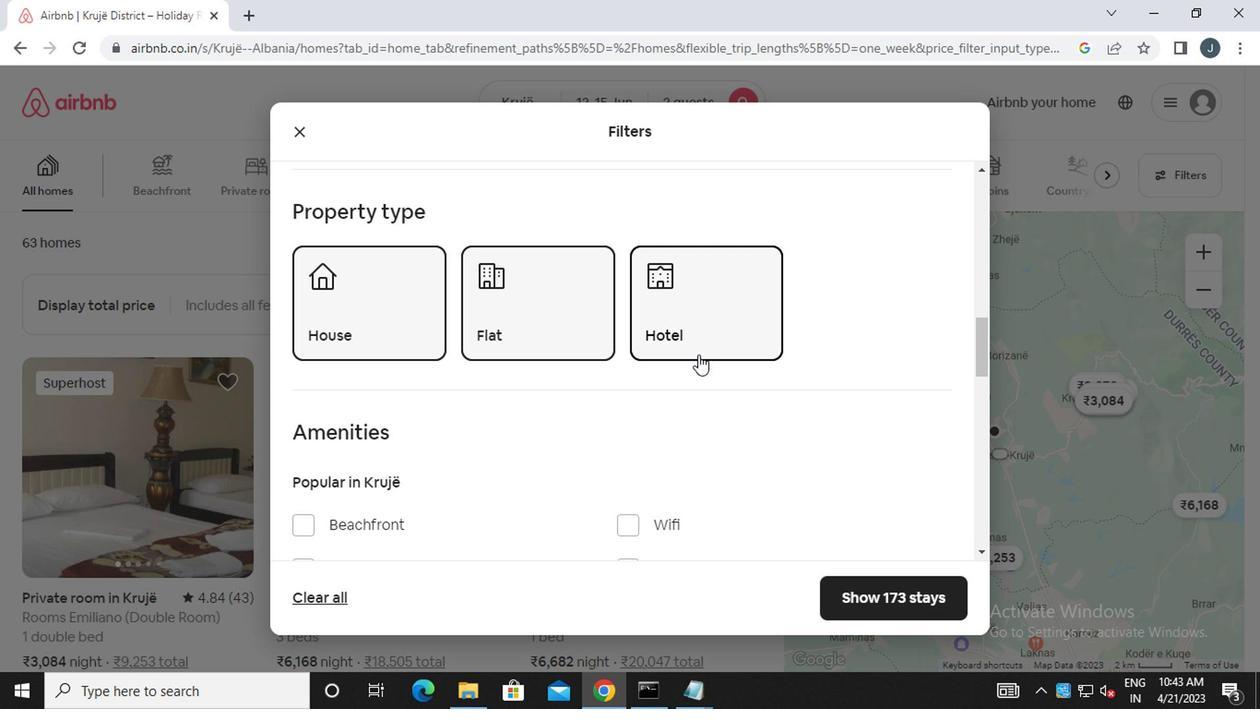 
Action: Mouse moved to (691, 357)
Screenshot: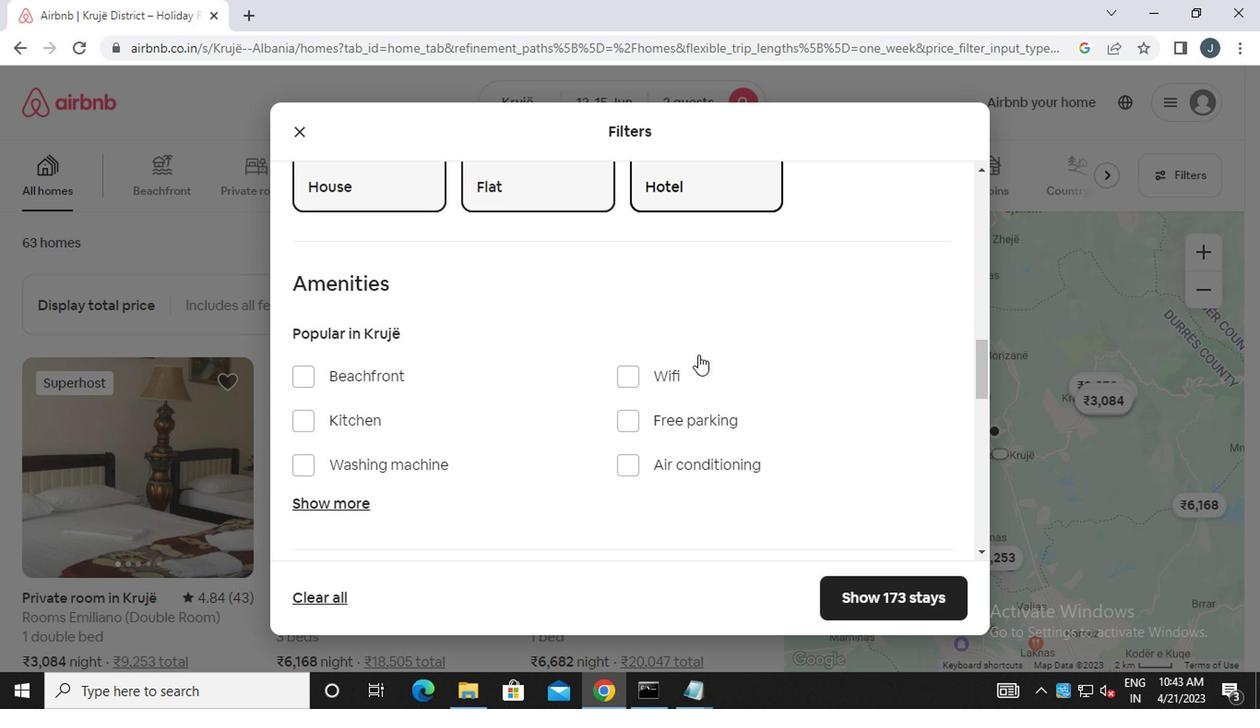 
Action: Mouse scrolled (691, 357) with delta (0, 0)
Screenshot: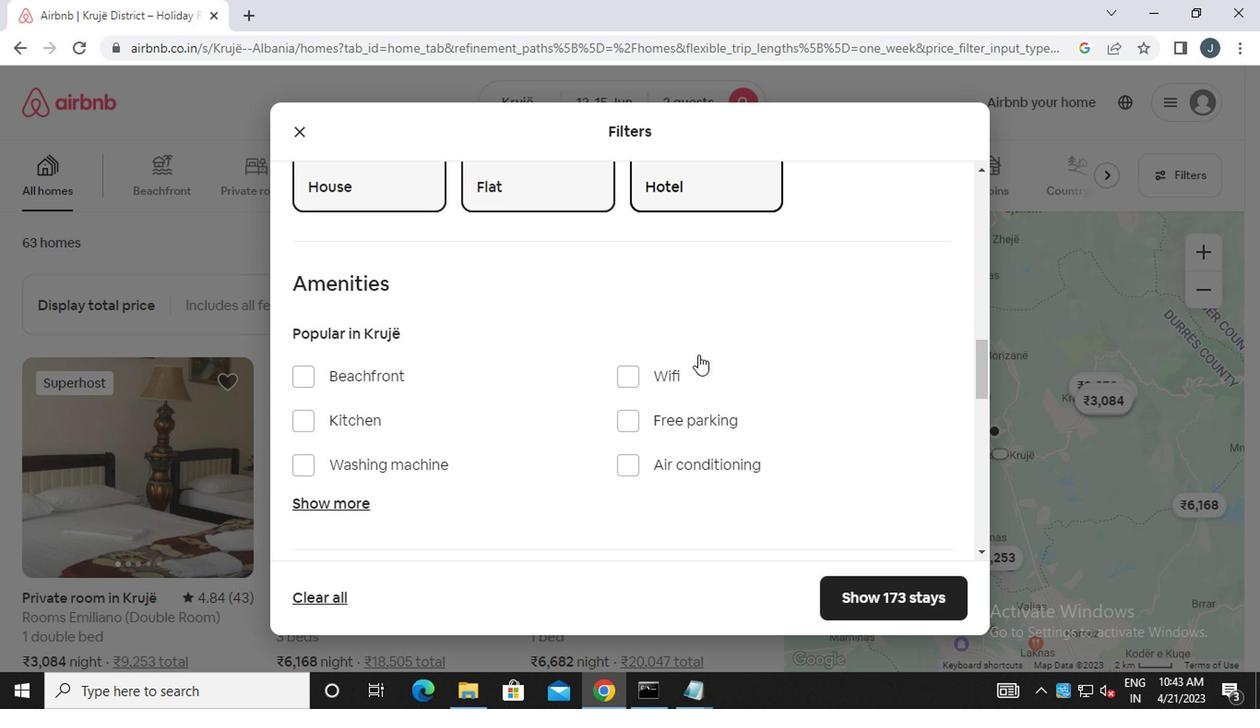
Action: Mouse moved to (330, 309)
Screenshot: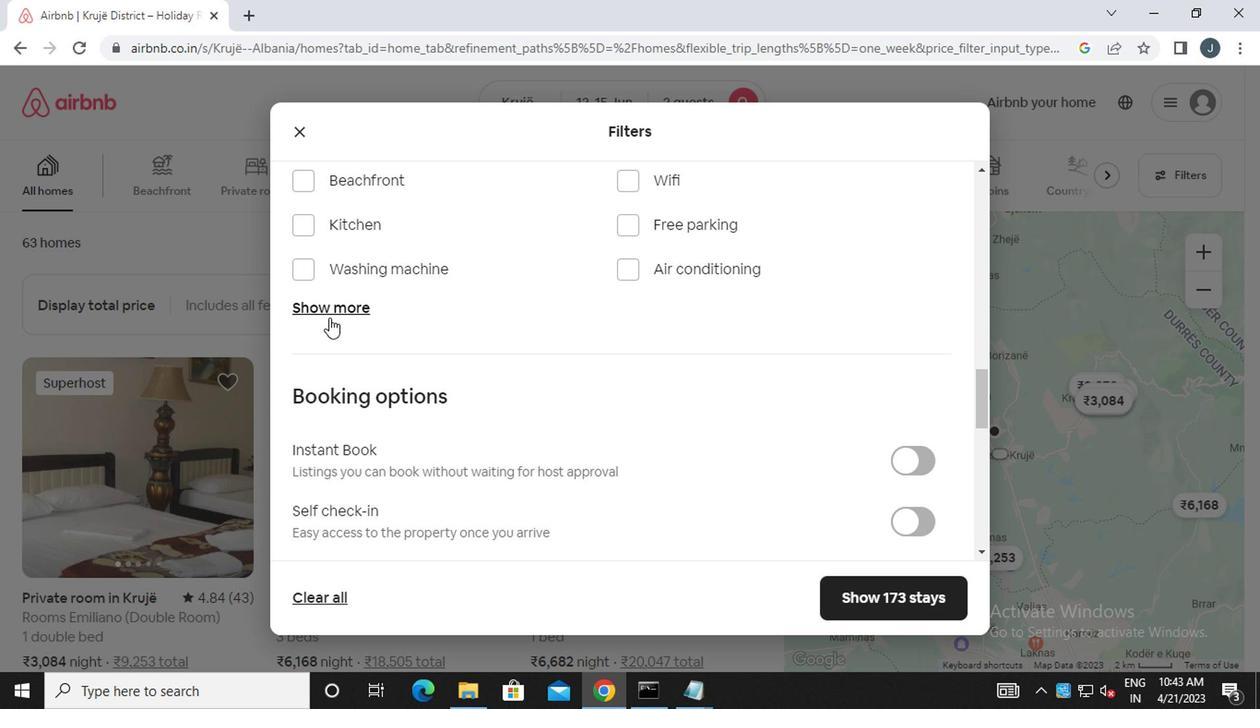 
Action: Mouse pressed left at (330, 309)
Screenshot: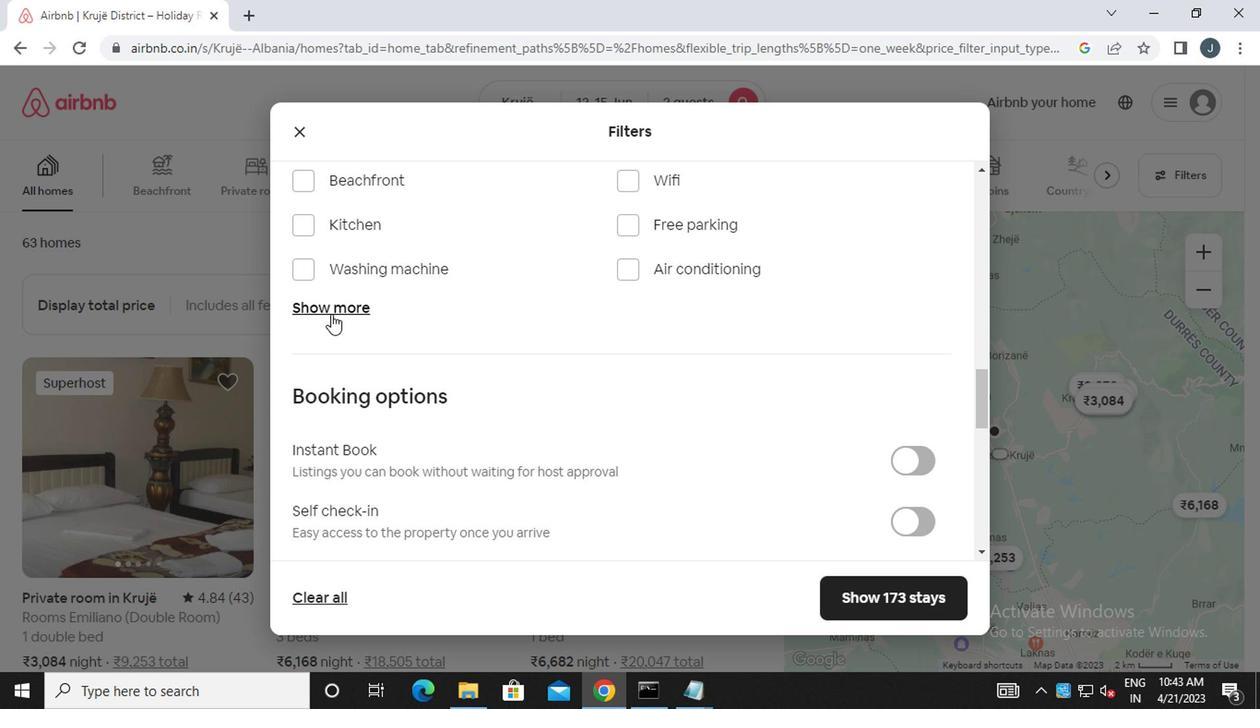 
Action: Mouse moved to (685, 380)
Screenshot: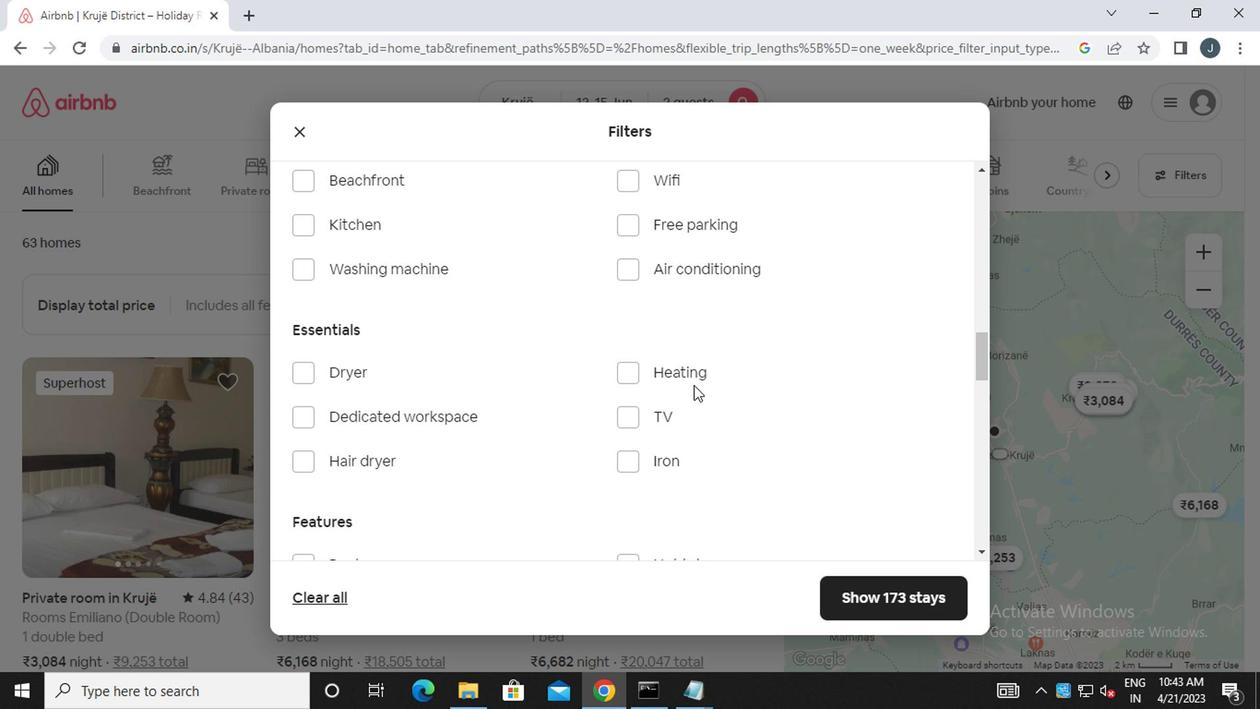 
Action: Mouse pressed left at (685, 380)
Screenshot: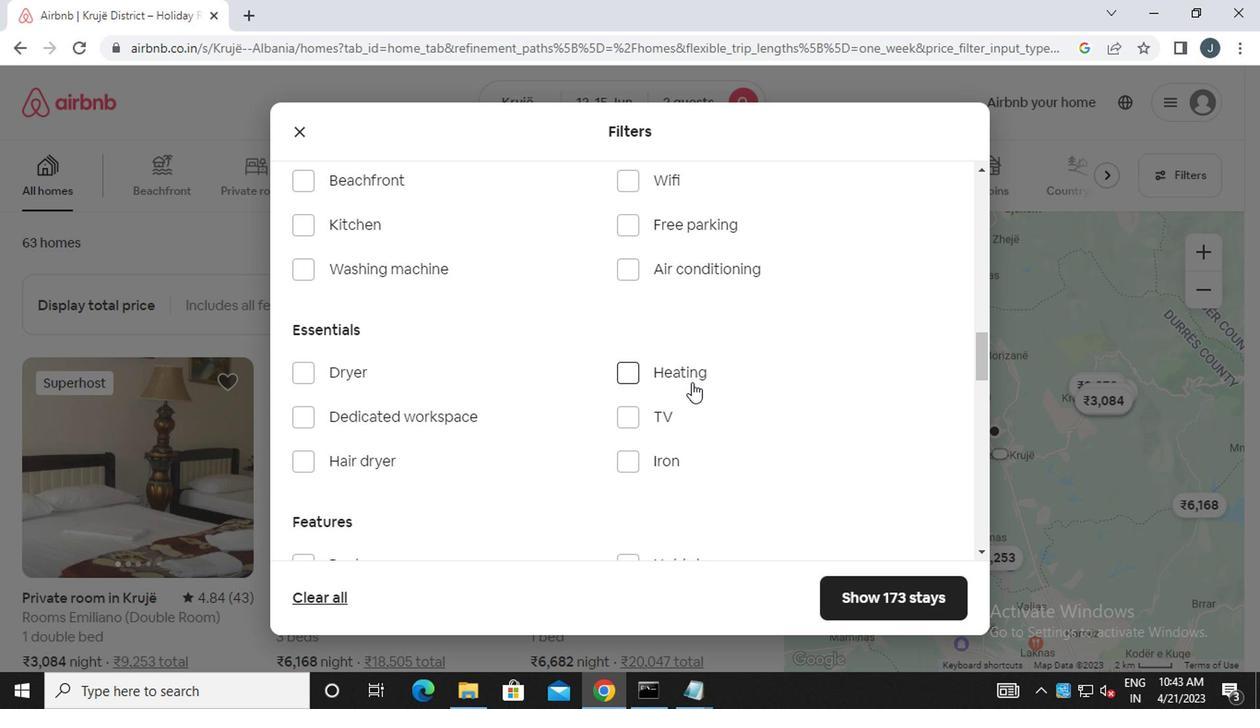 
Action: Mouse moved to (701, 396)
Screenshot: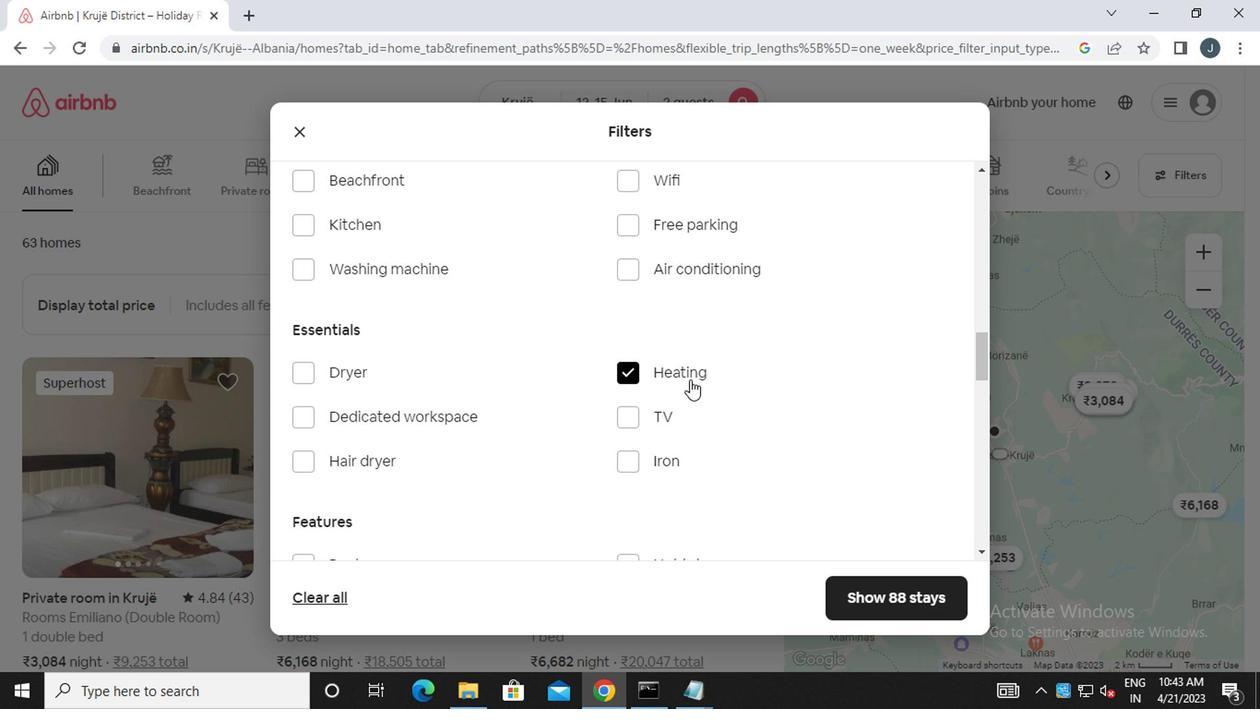 
Action: Mouse scrolled (701, 395) with delta (0, 0)
Screenshot: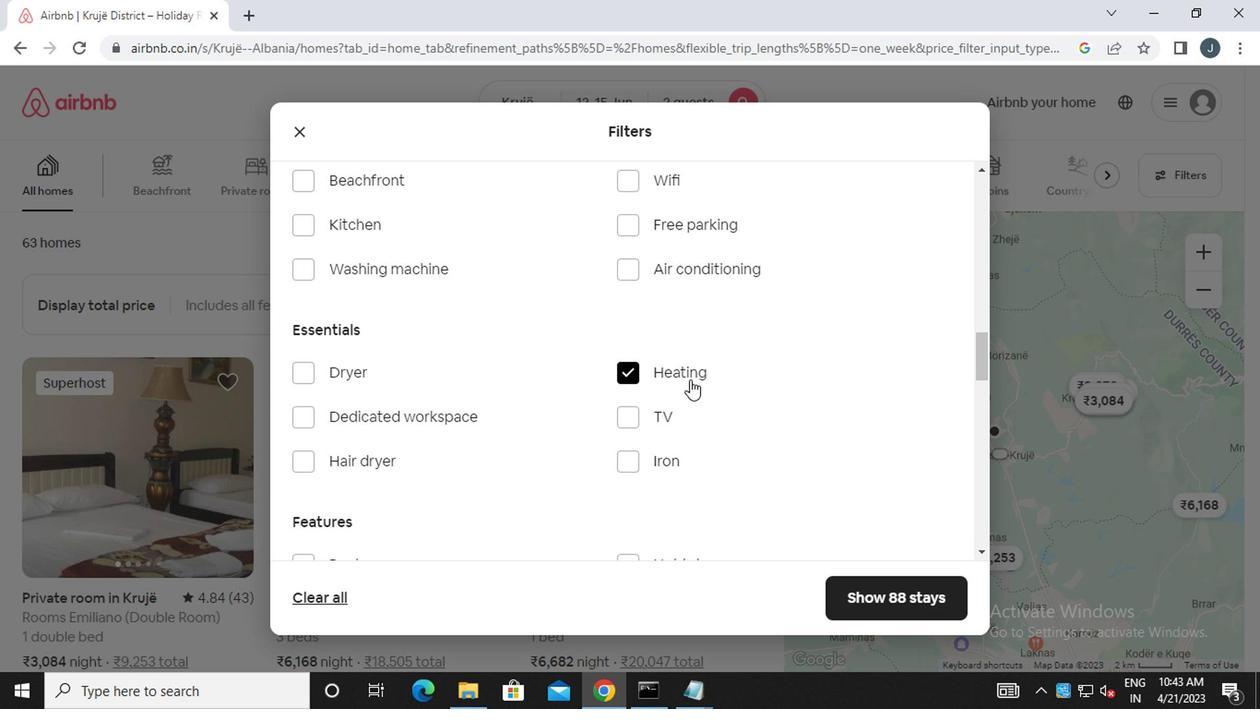 
Action: Mouse scrolled (701, 395) with delta (0, 0)
Screenshot: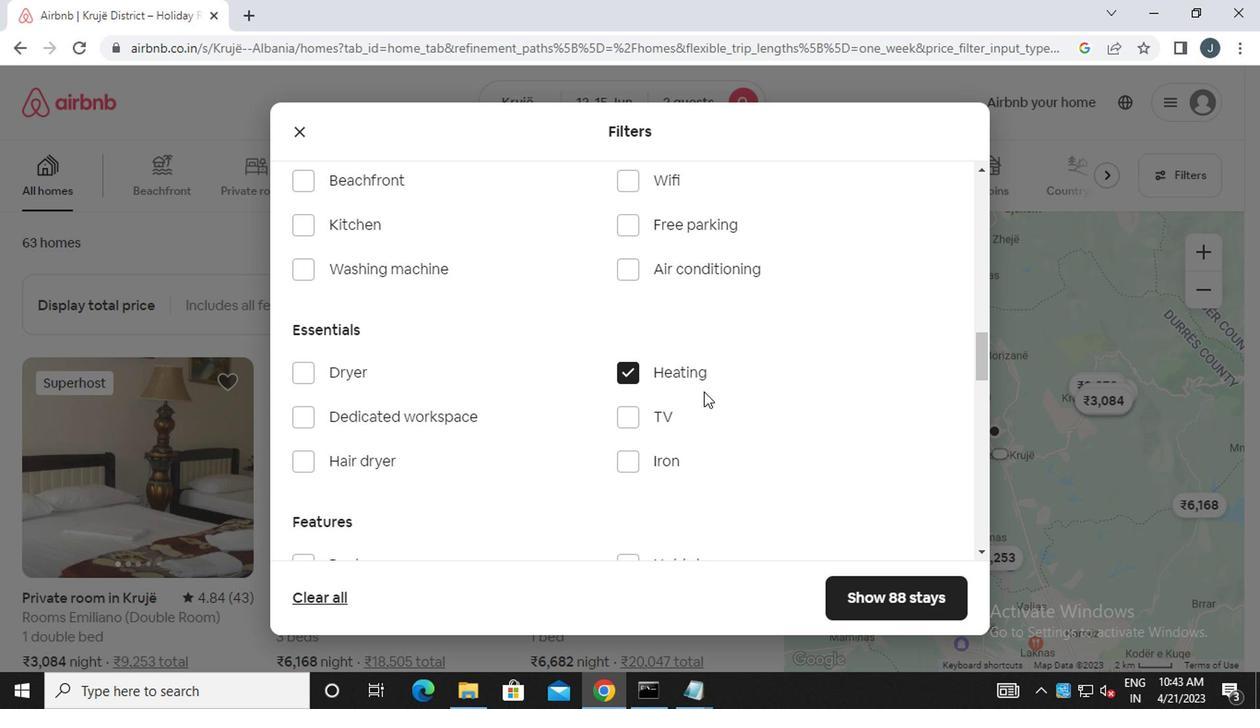 
Action: Mouse moved to (701, 396)
Screenshot: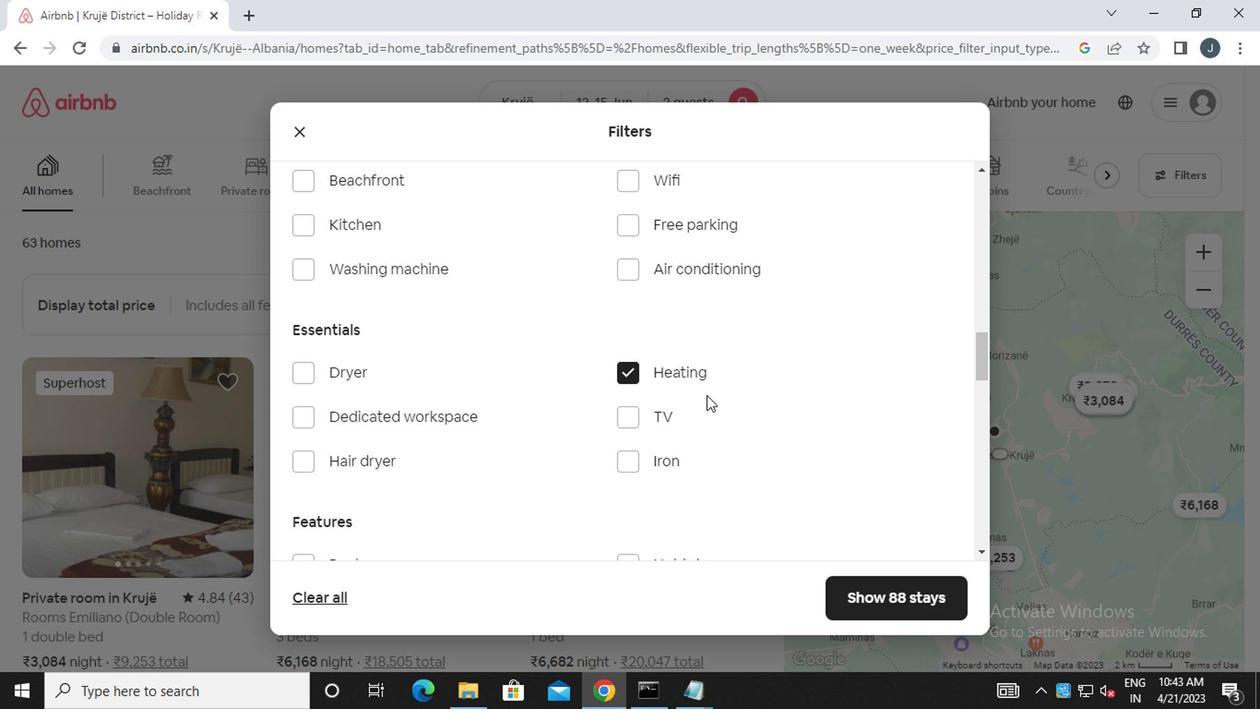 
Action: Mouse scrolled (701, 395) with delta (0, 0)
Screenshot: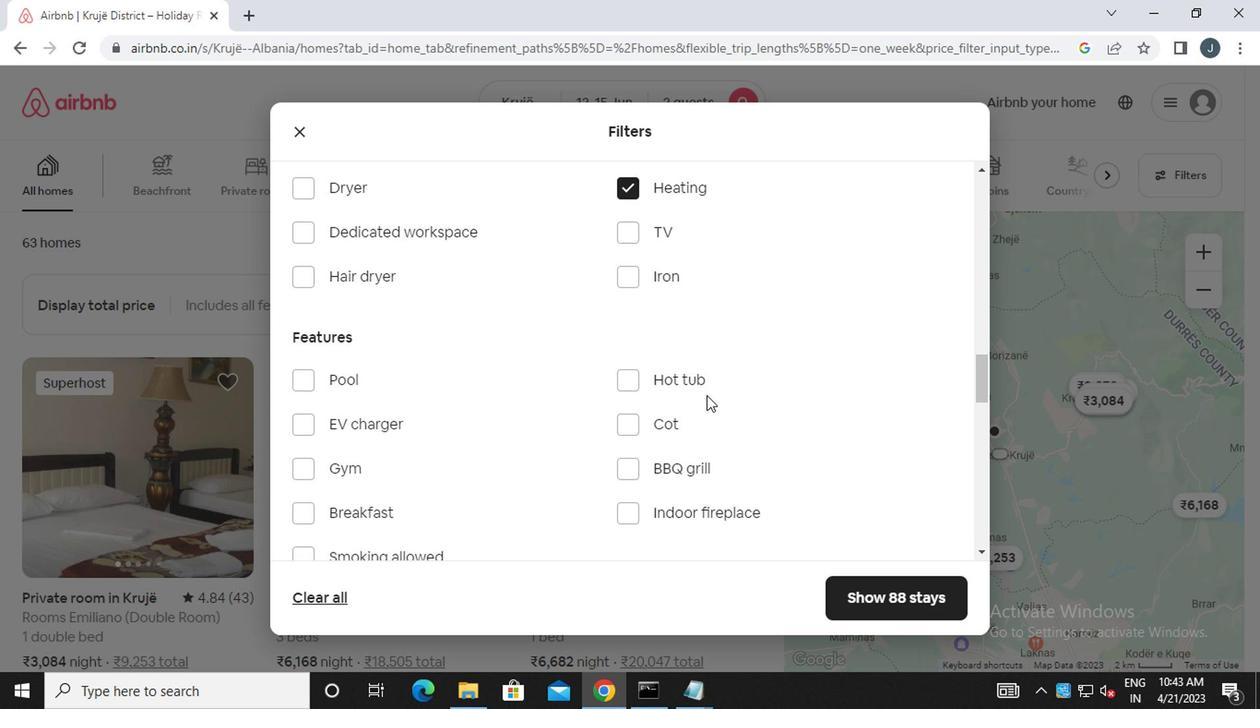 
Action: Mouse moved to (699, 397)
Screenshot: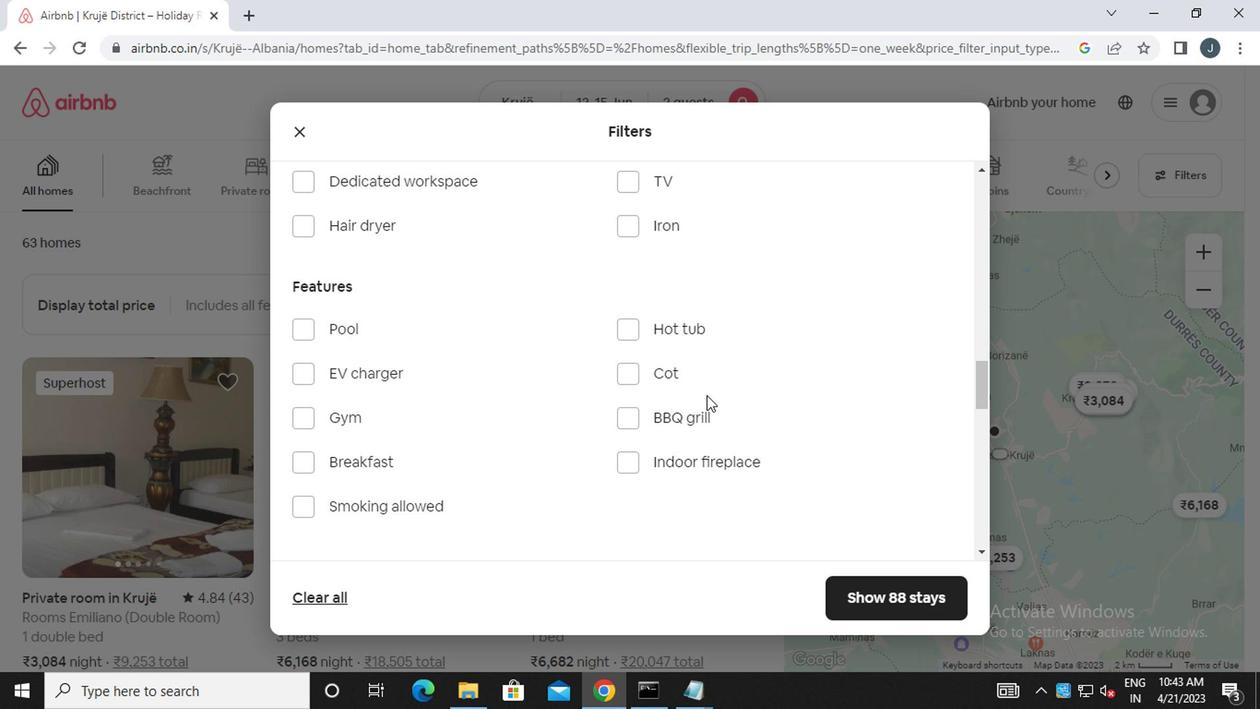 
Action: Mouse scrolled (699, 396) with delta (0, -1)
Screenshot: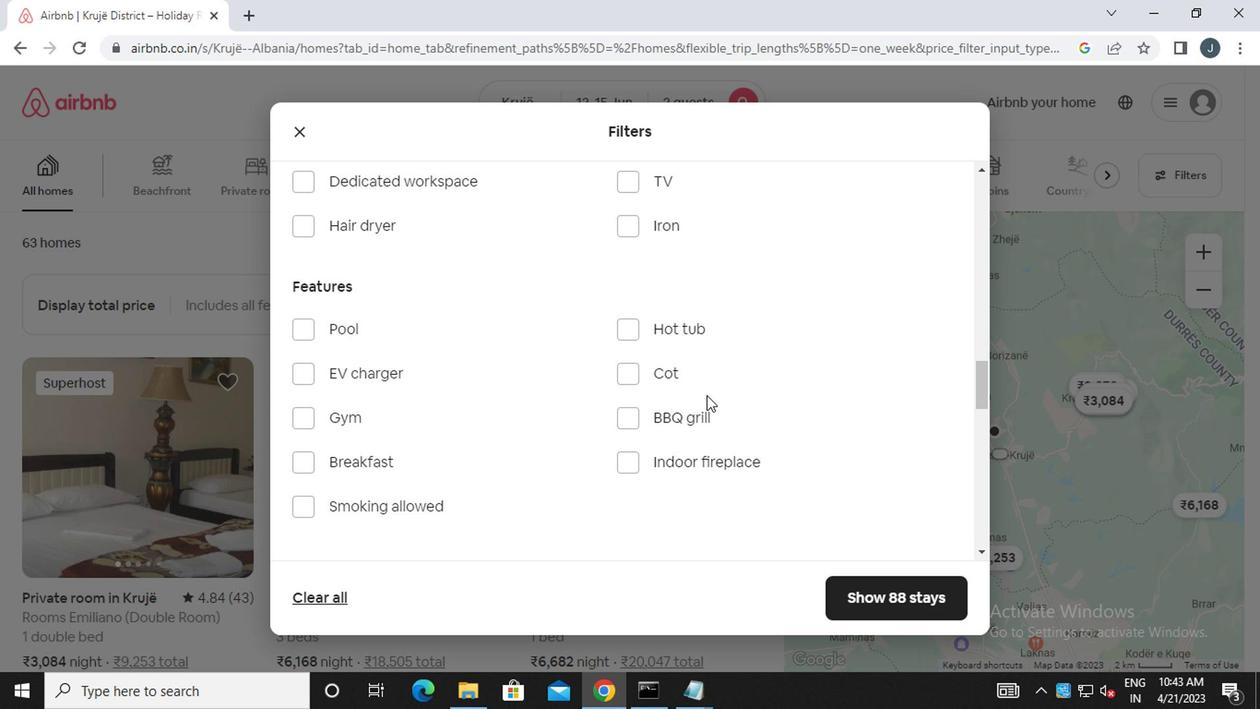 
Action: Mouse scrolled (699, 396) with delta (0, -1)
Screenshot: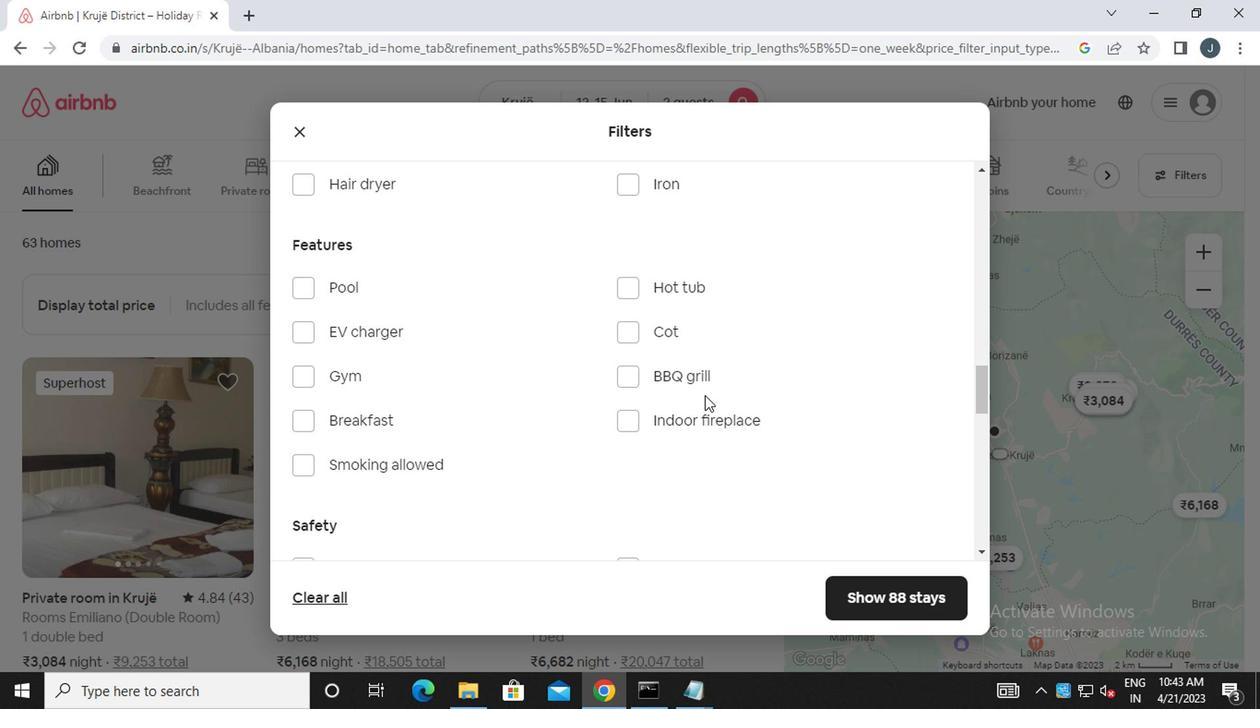 
Action: Mouse scrolled (699, 396) with delta (0, -1)
Screenshot: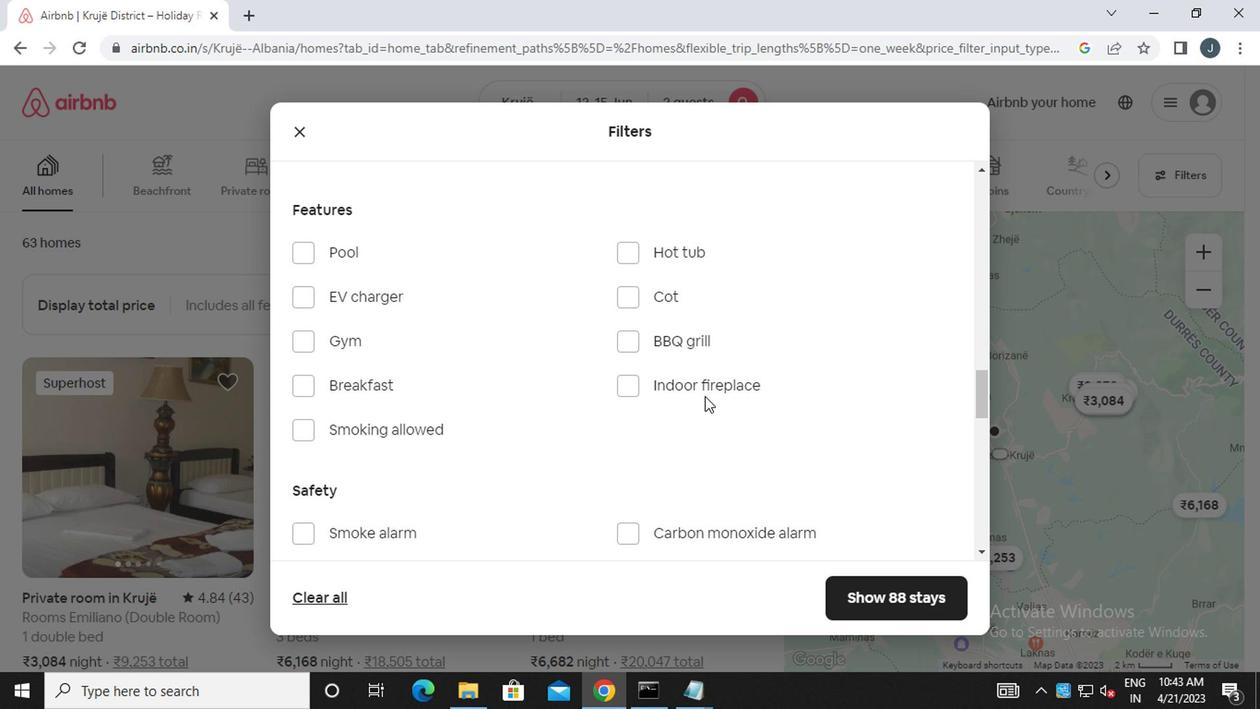 
Action: Mouse moved to (699, 397)
Screenshot: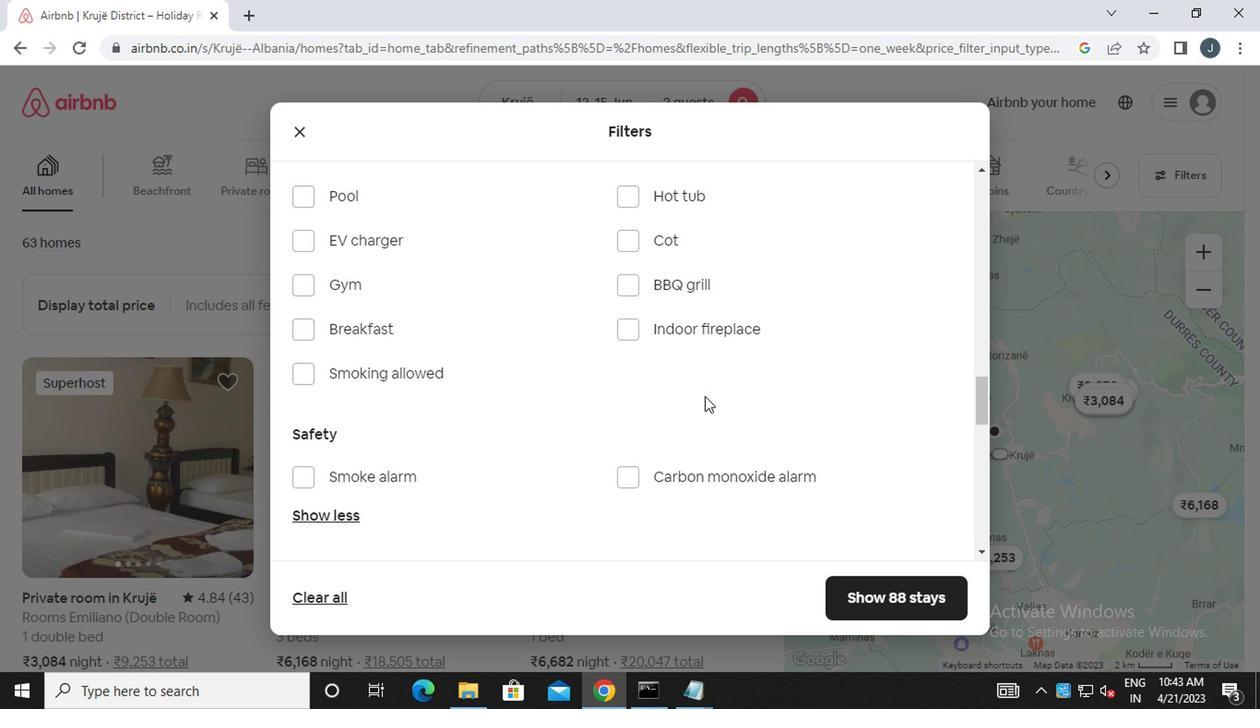
Action: Mouse scrolled (699, 396) with delta (0, -1)
Screenshot: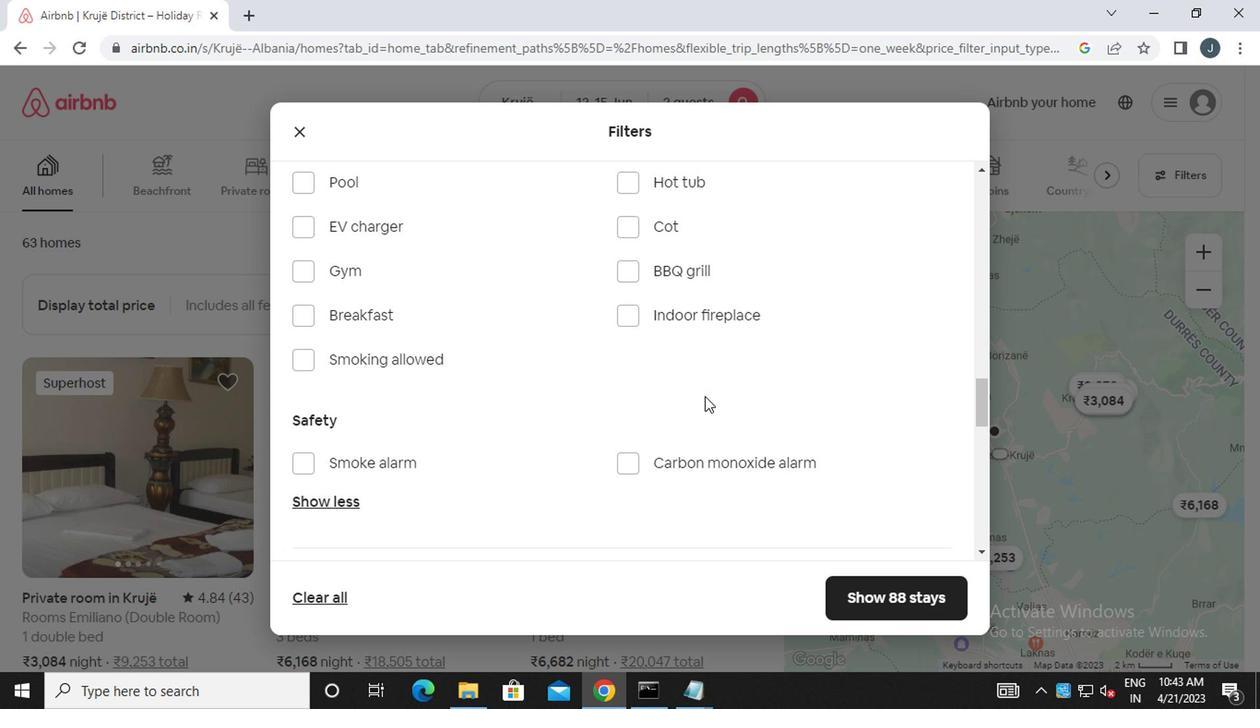 
Action: Mouse moved to (697, 398)
Screenshot: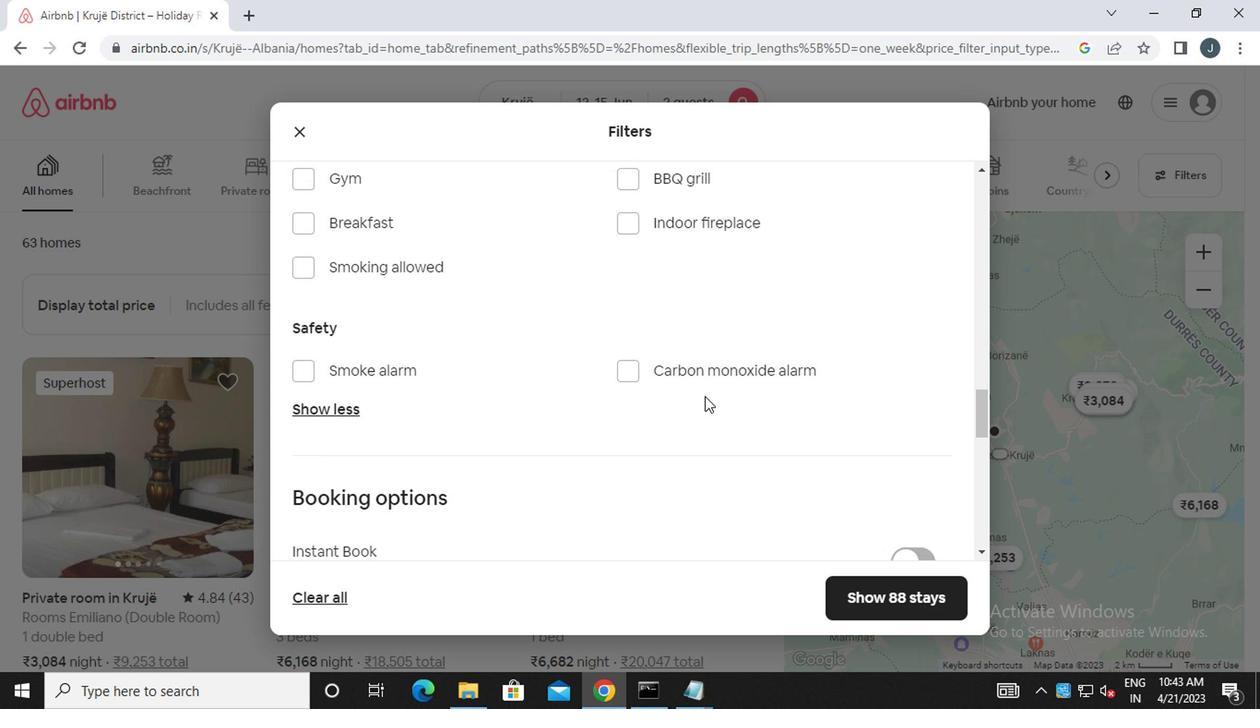 
Action: Mouse scrolled (697, 397) with delta (0, 0)
Screenshot: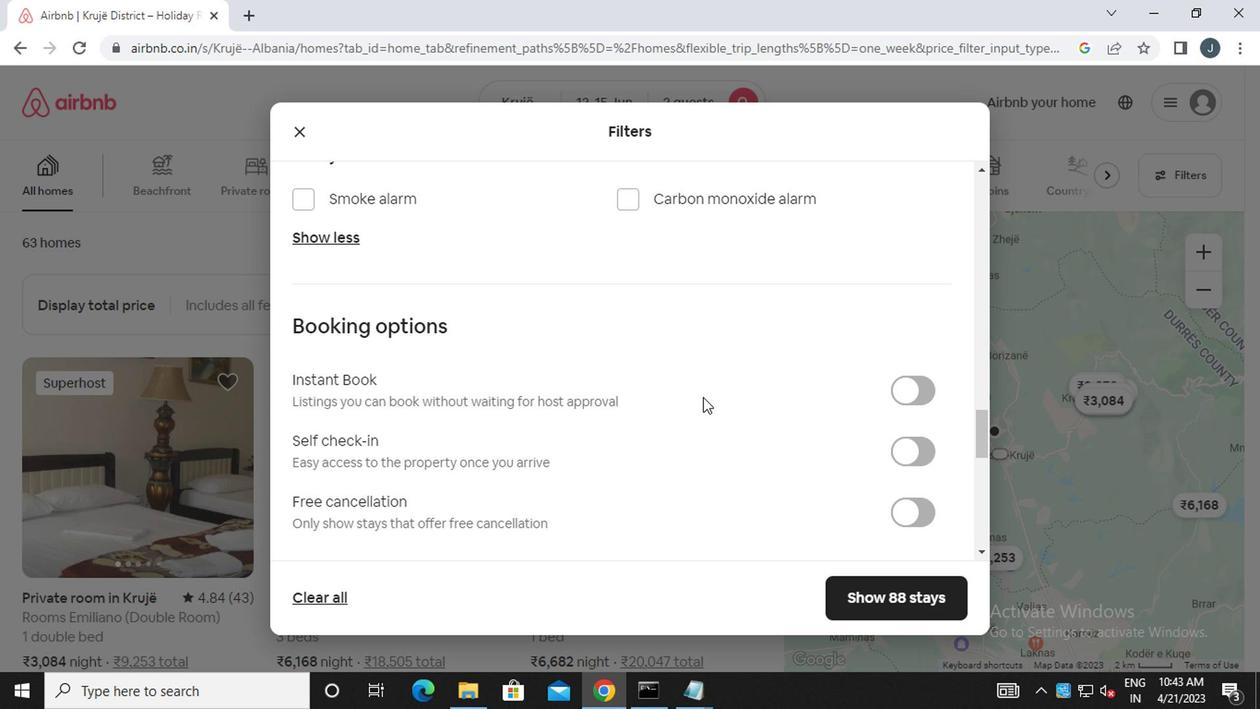 
Action: Mouse moved to (927, 367)
Screenshot: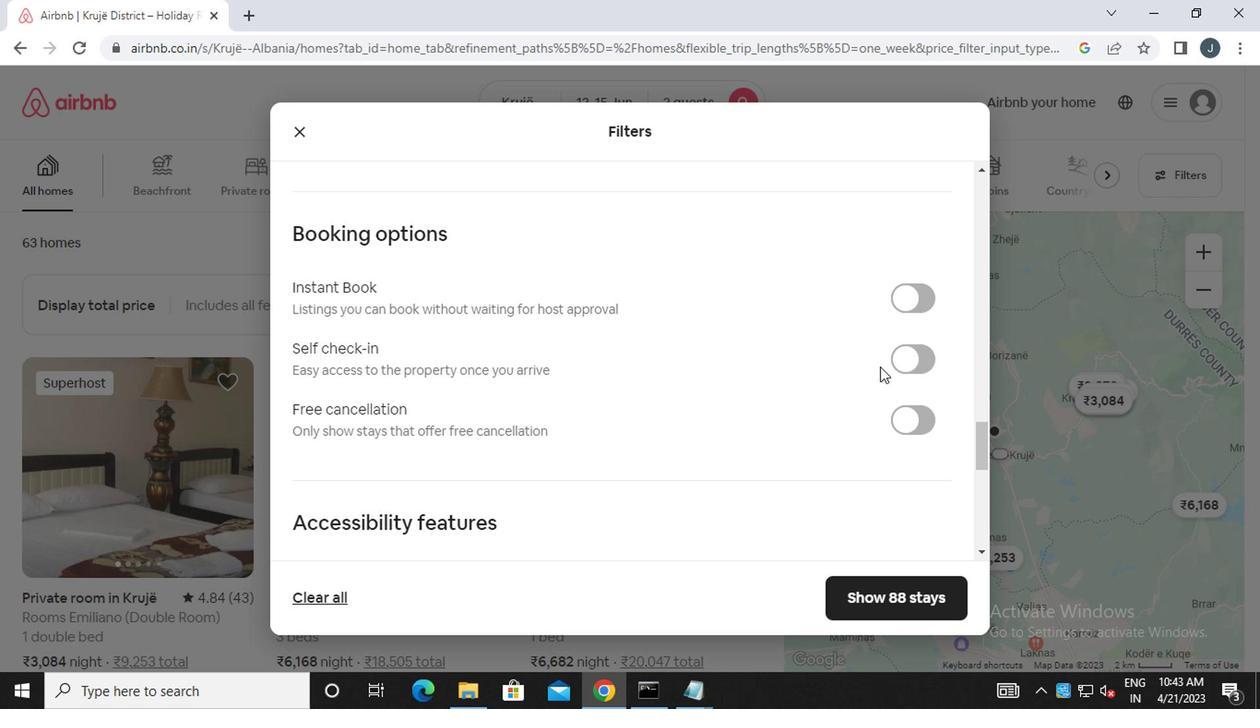 
Action: Mouse pressed left at (927, 367)
Screenshot: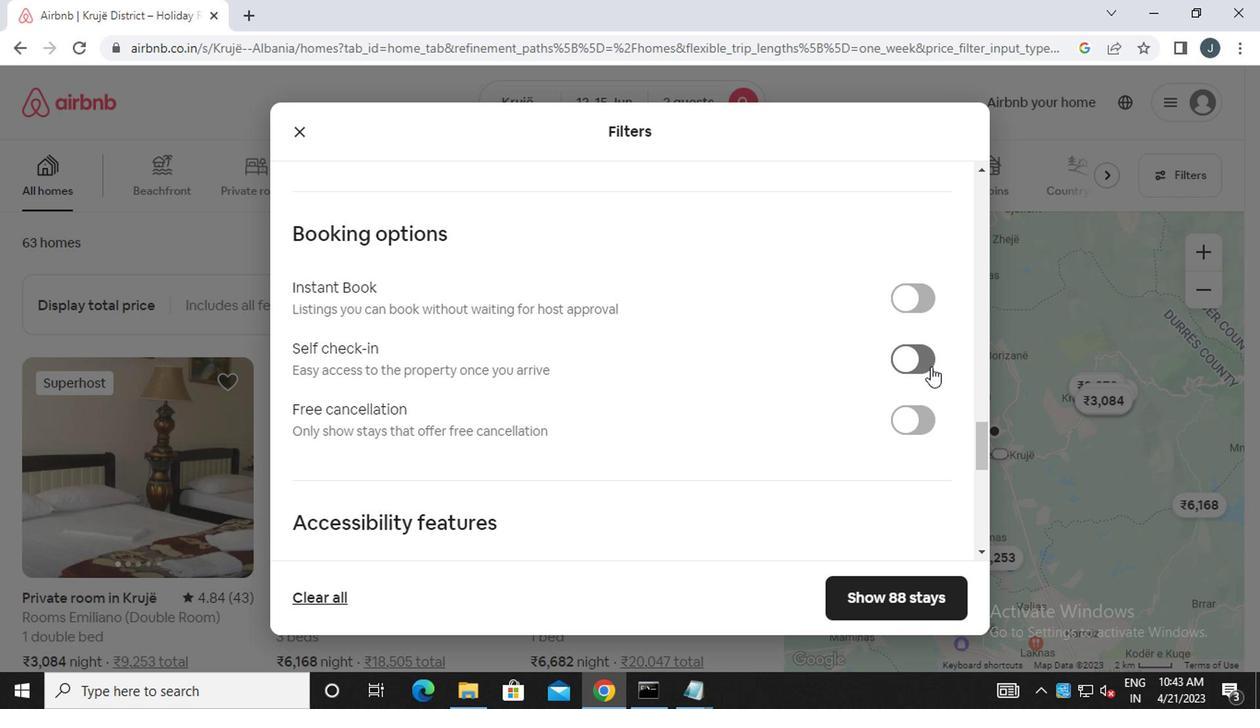 
Action: Mouse moved to (739, 421)
Screenshot: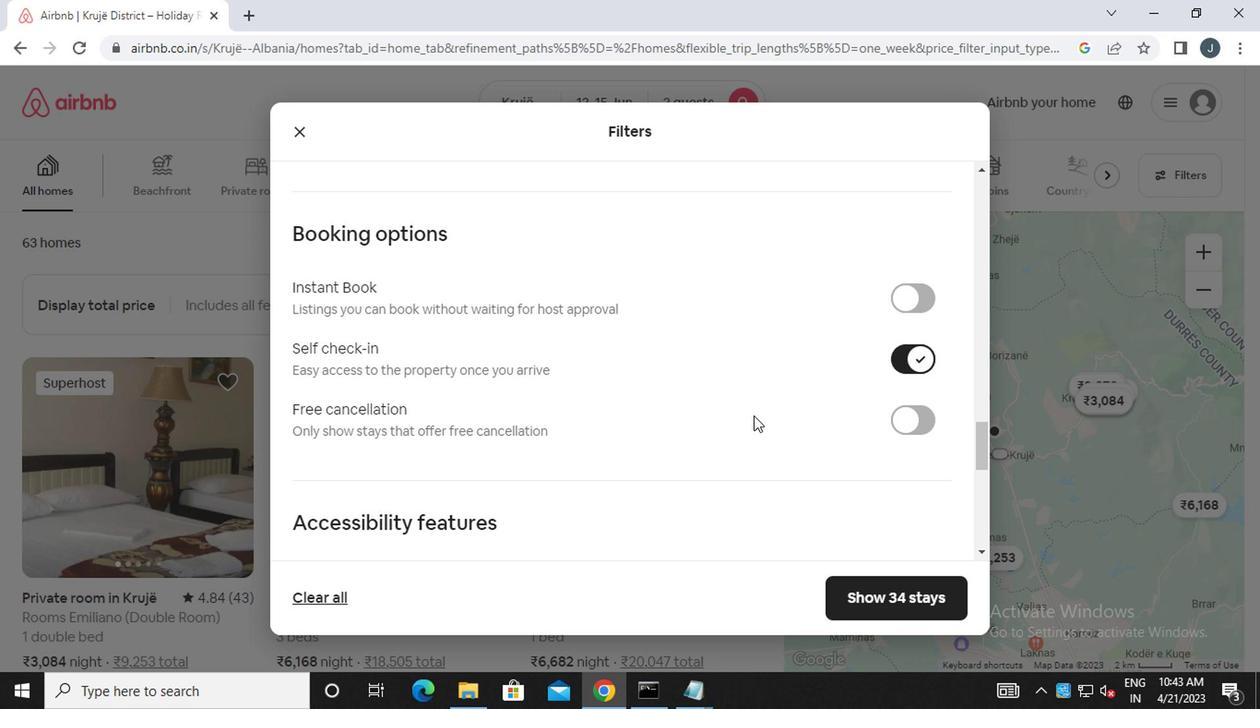 
Action: Mouse scrolled (739, 420) with delta (0, 0)
Screenshot: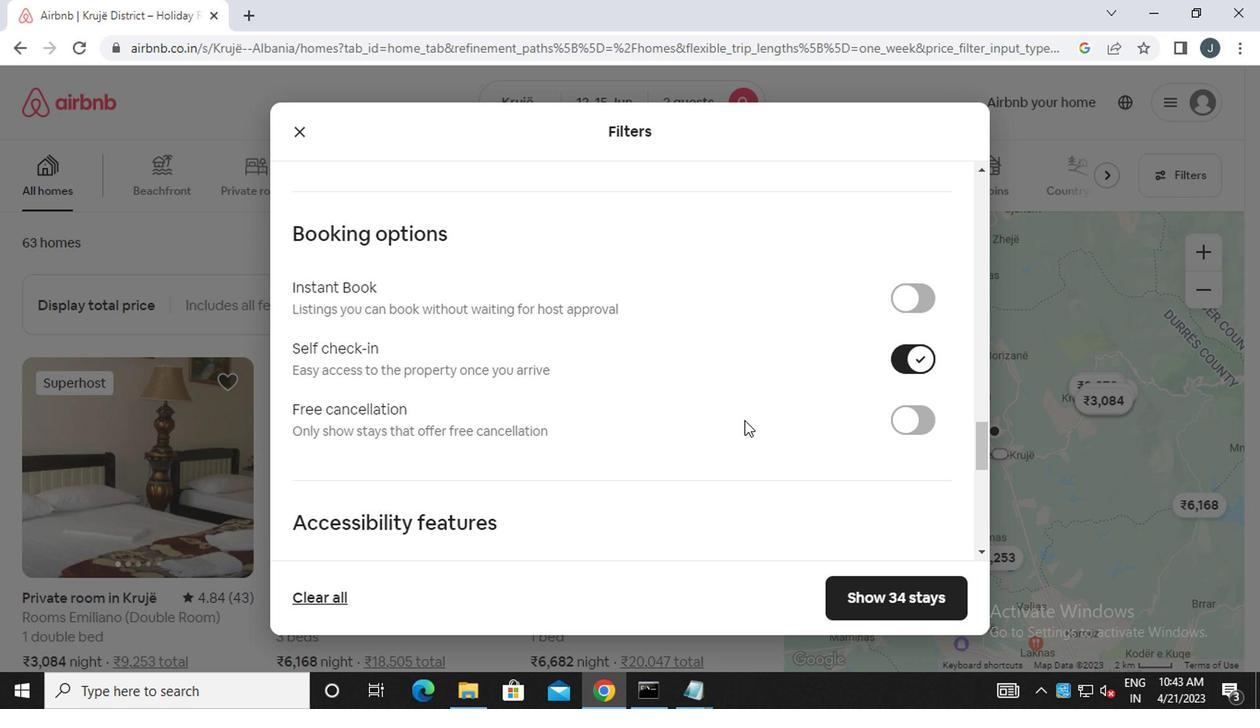 
Action: Mouse scrolled (739, 420) with delta (0, 0)
Screenshot: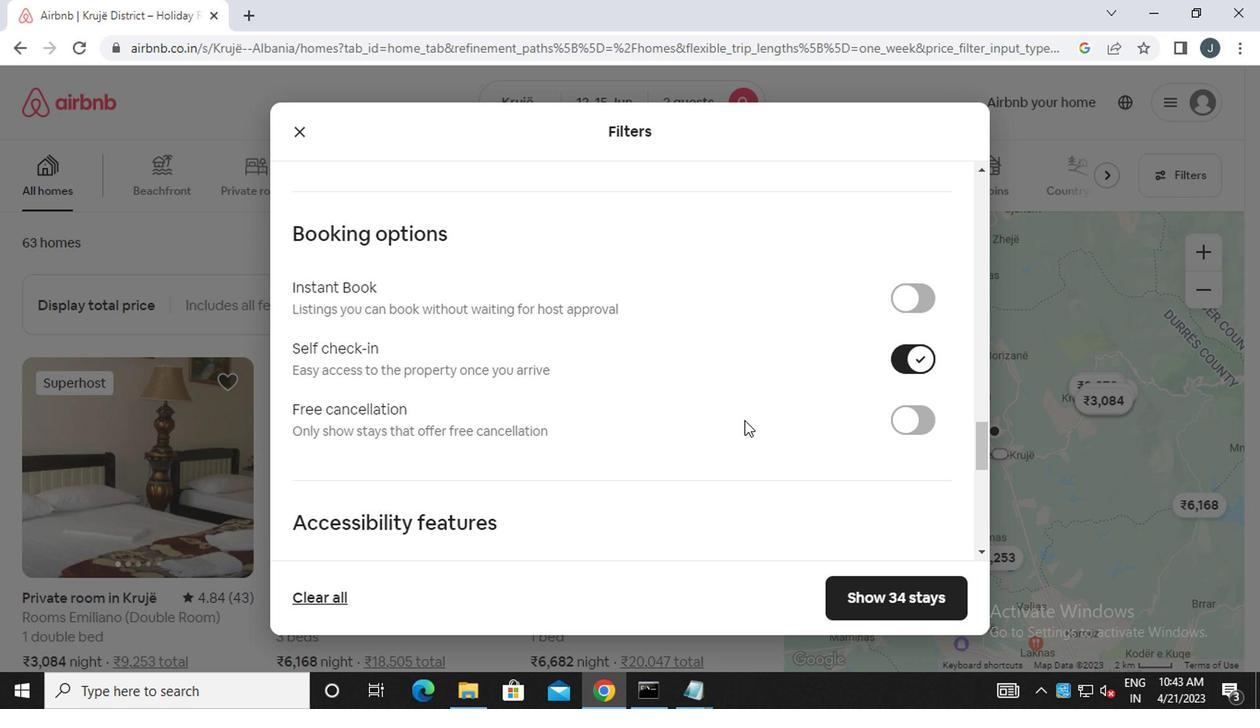 
Action: Mouse scrolled (739, 420) with delta (0, 0)
Screenshot: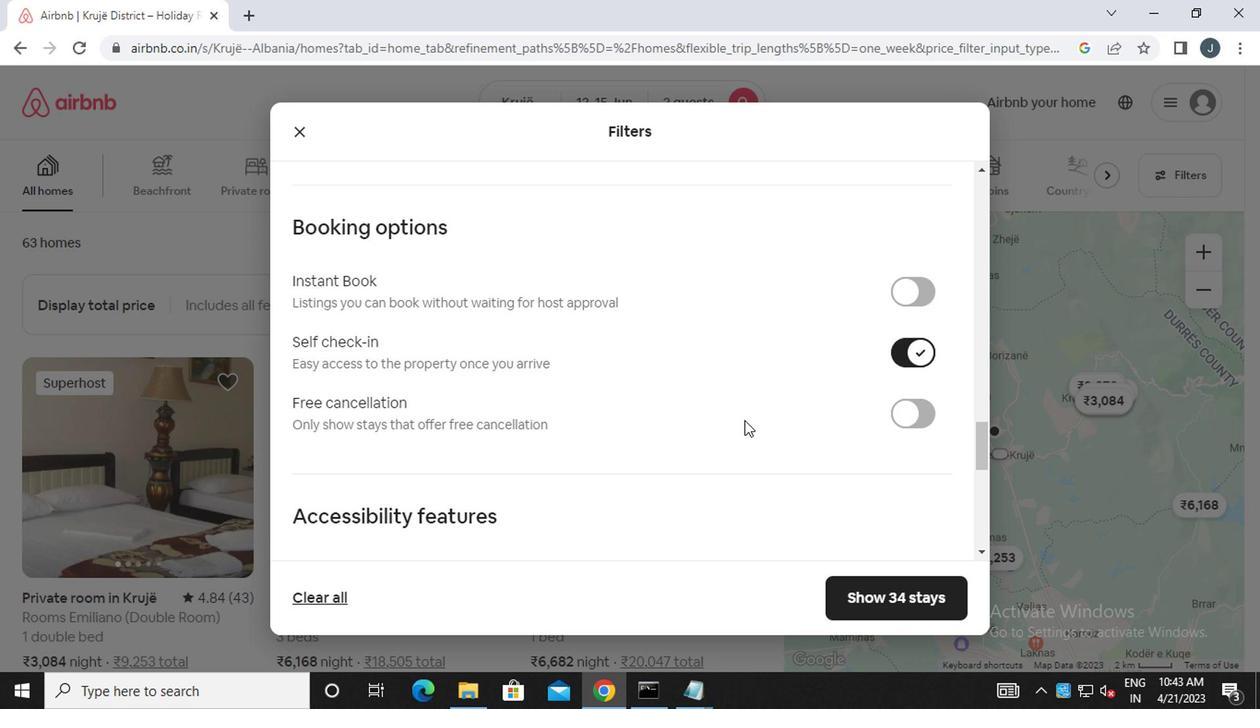 
Action: Mouse scrolled (739, 420) with delta (0, 0)
Screenshot: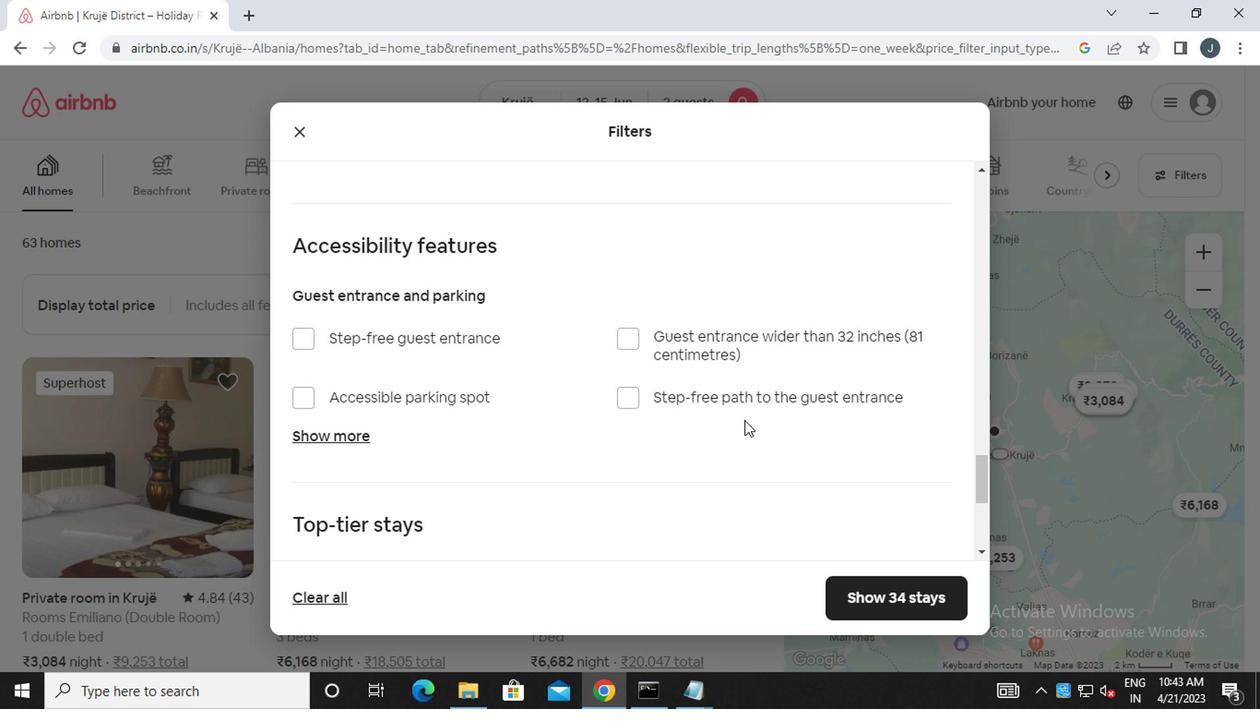 
Action: Mouse scrolled (739, 420) with delta (0, 0)
Screenshot: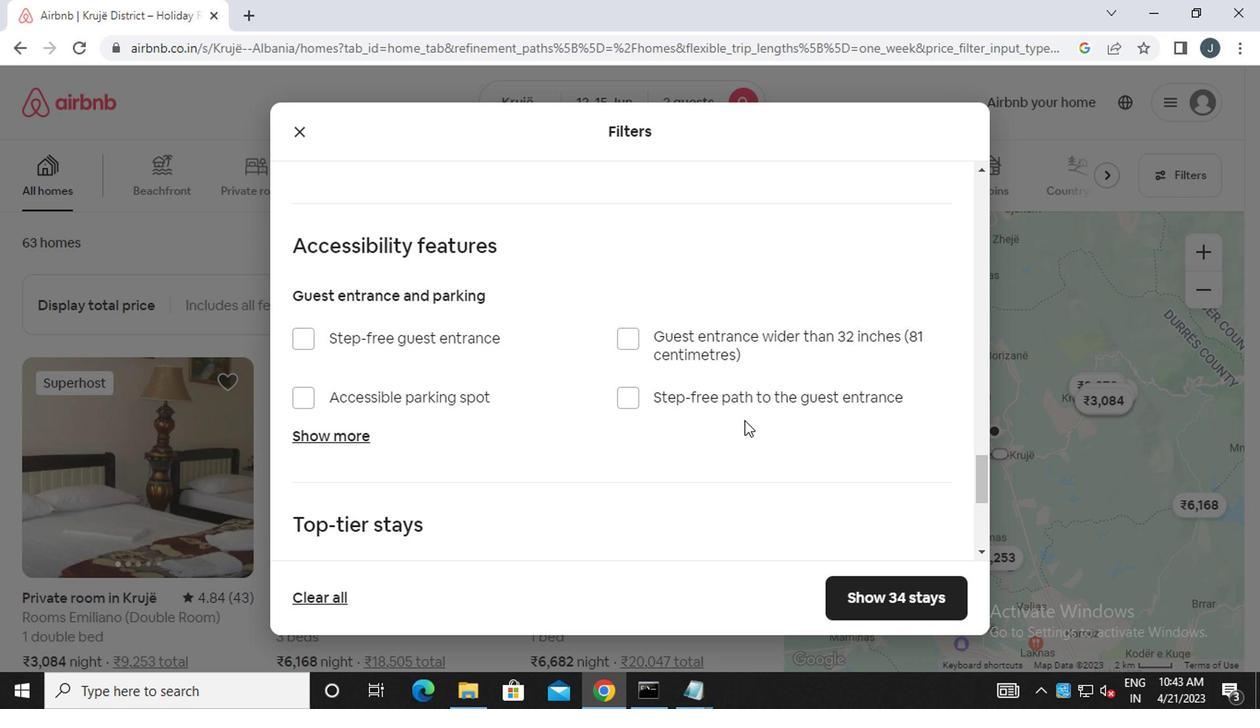 
Action: Mouse scrolled (739, 420) with delta (0, 0)
Screenshot: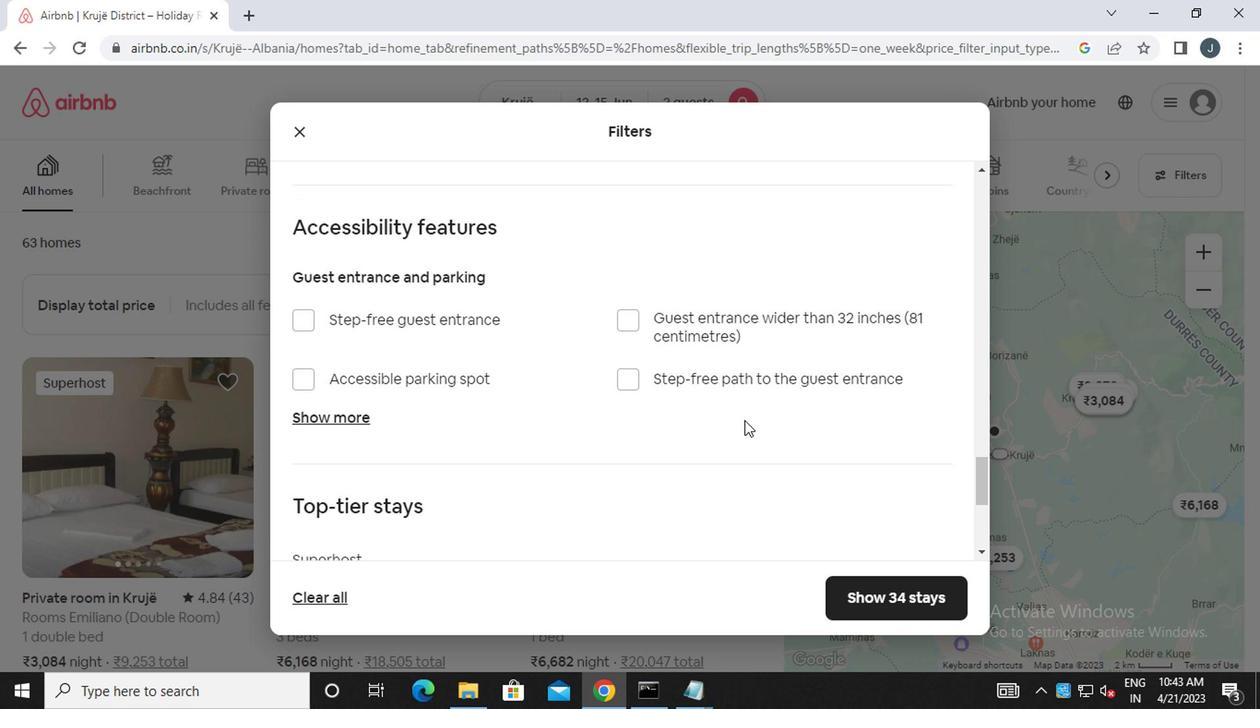 
Action: Mouse scrolled (739, 420) with delta (0, 0)
Screenshot: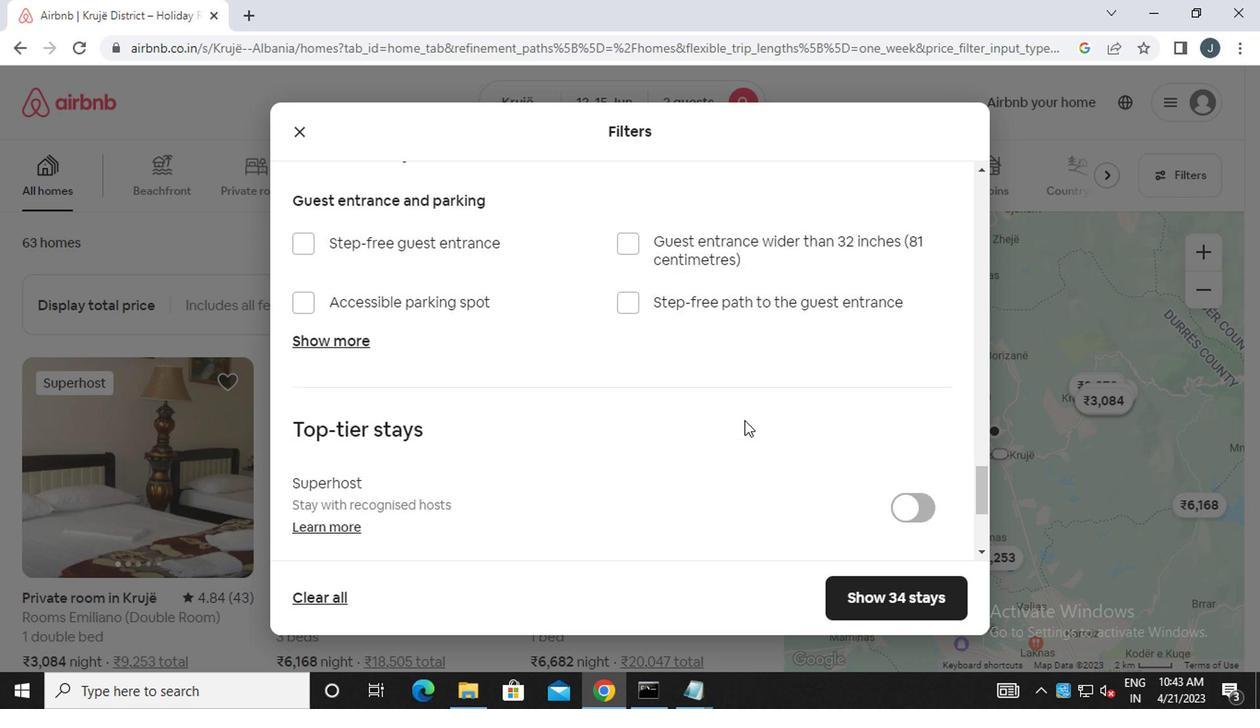 
Action: Mouse moved to (638, 417)
Screenshot: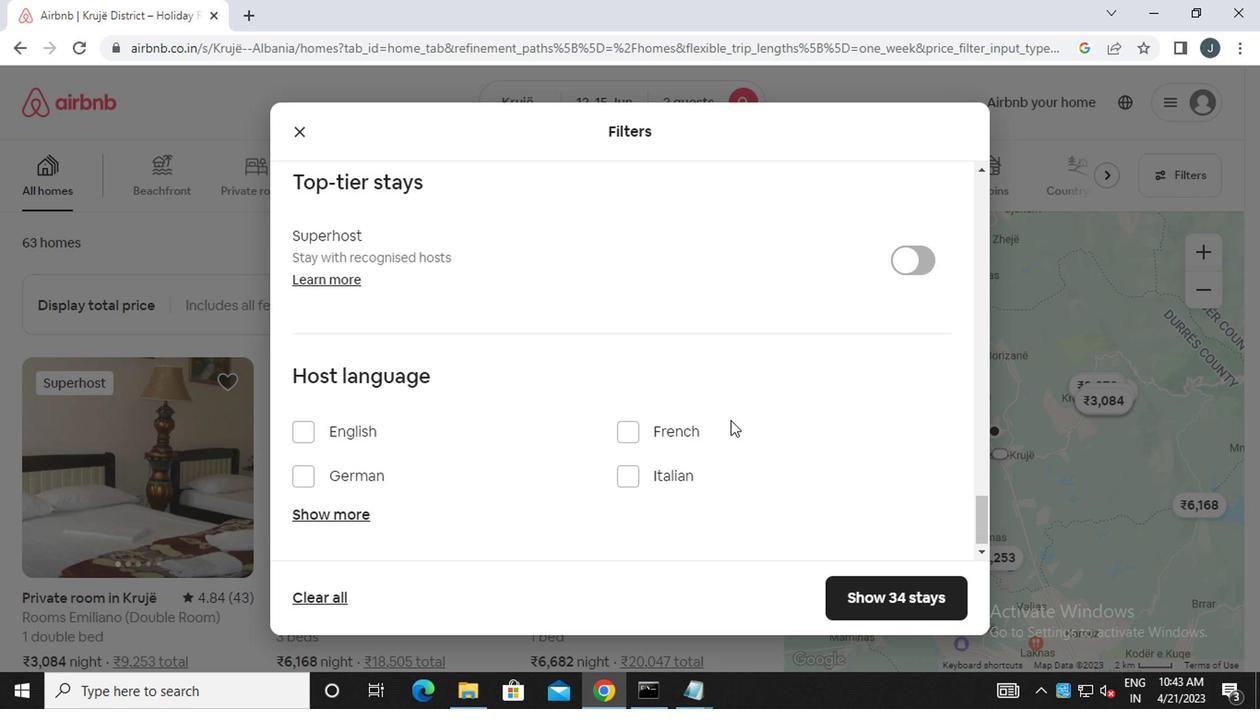 
Action: Mouse scrolled (638, 416) with delta (0, 0)
Screenshot: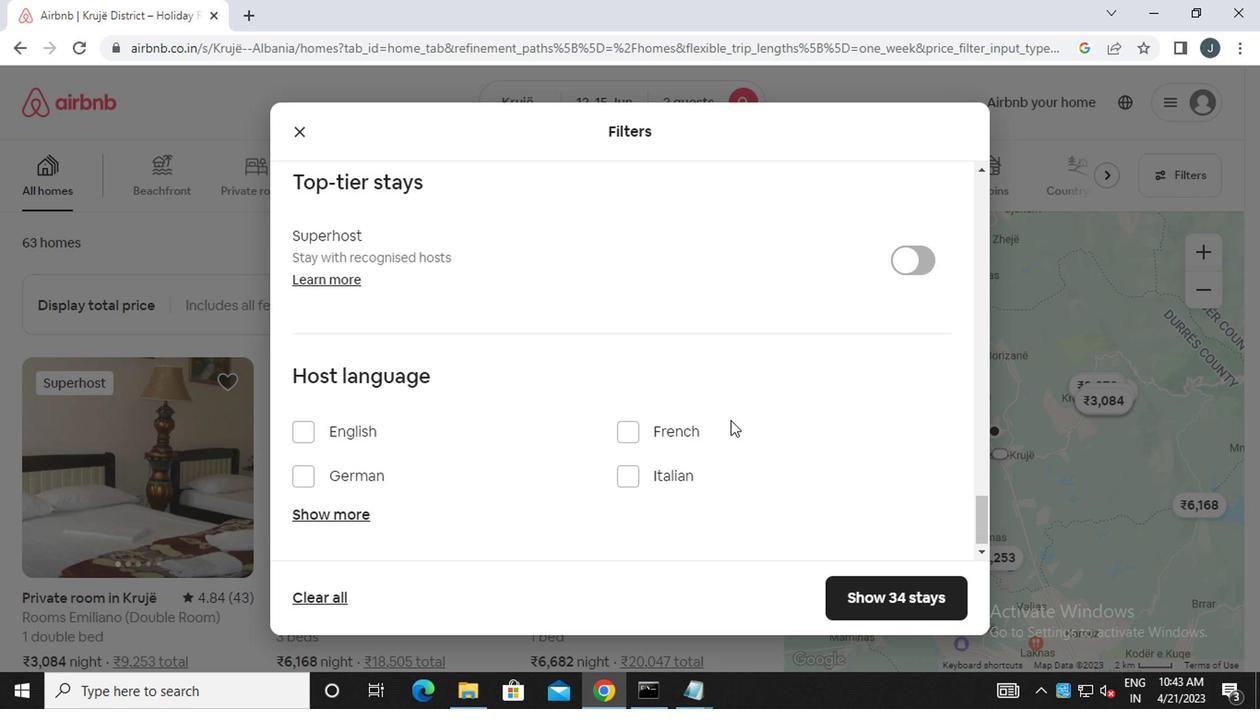 
Action: Mouse moved to (636, 417)
Screenshot: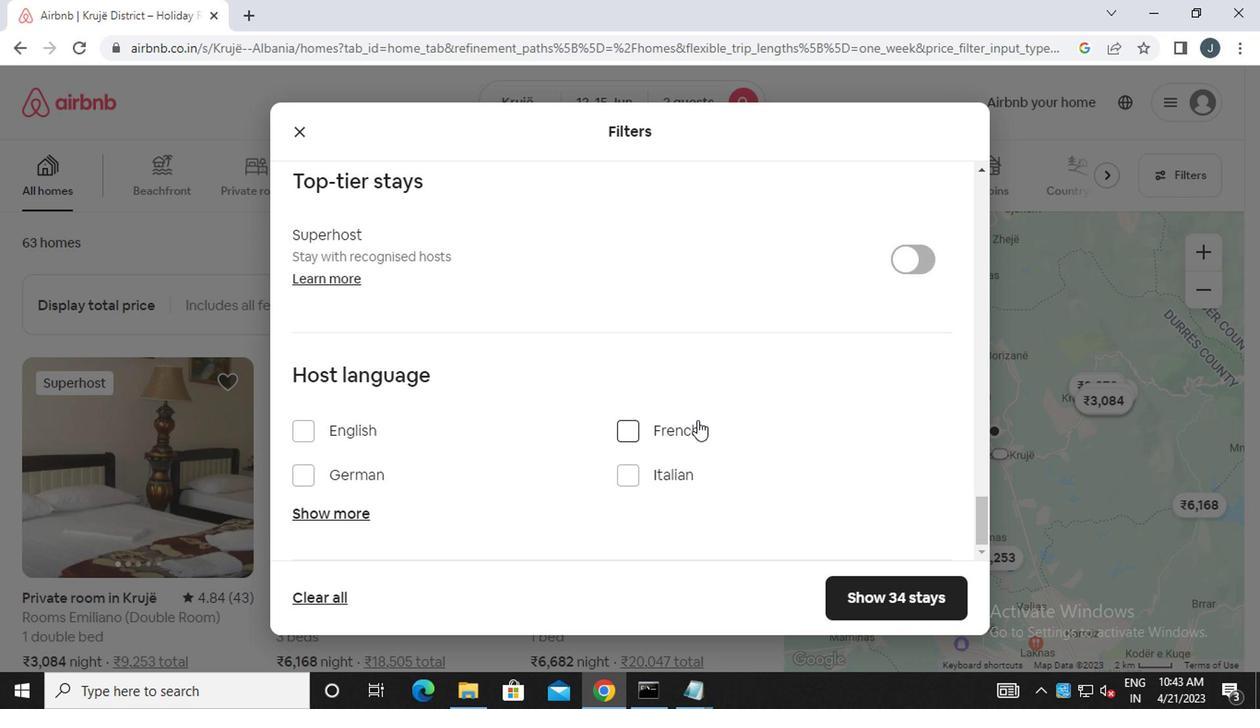 
Action: Mouse scrolled (636, 416) with delta (0, 0)
Screenshot: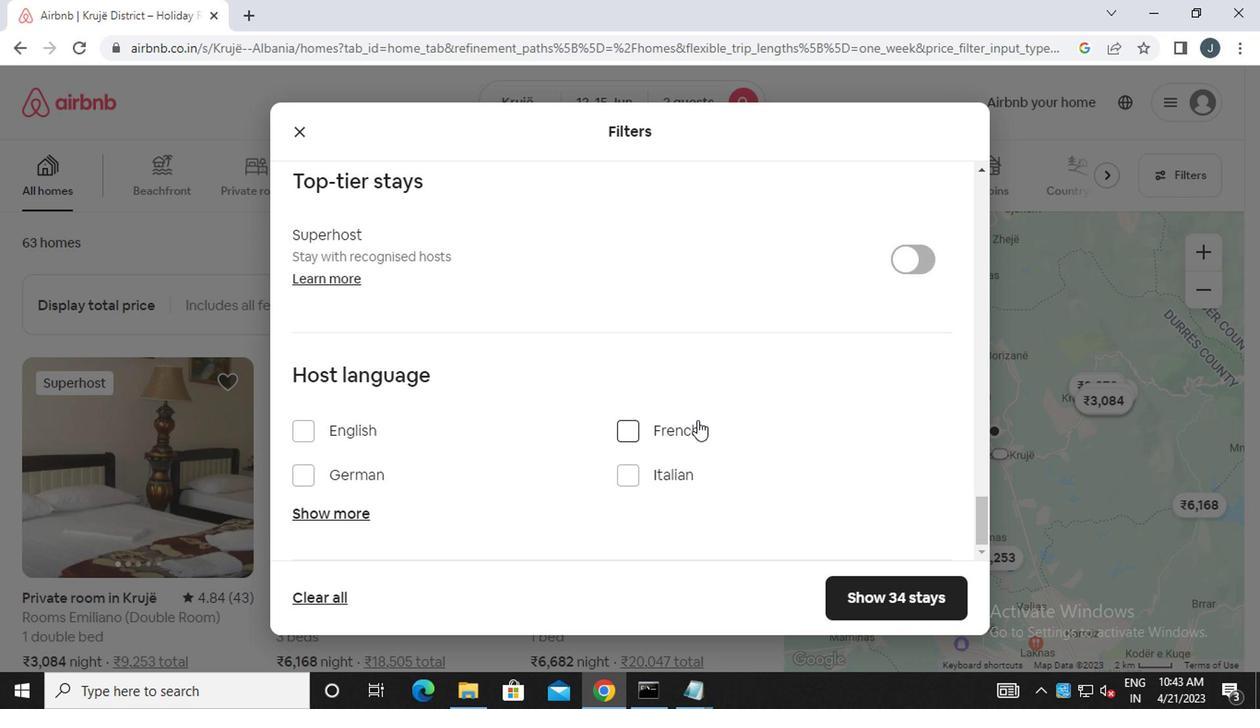 
Action: Mouse moved to (344, 431)
Screenshot: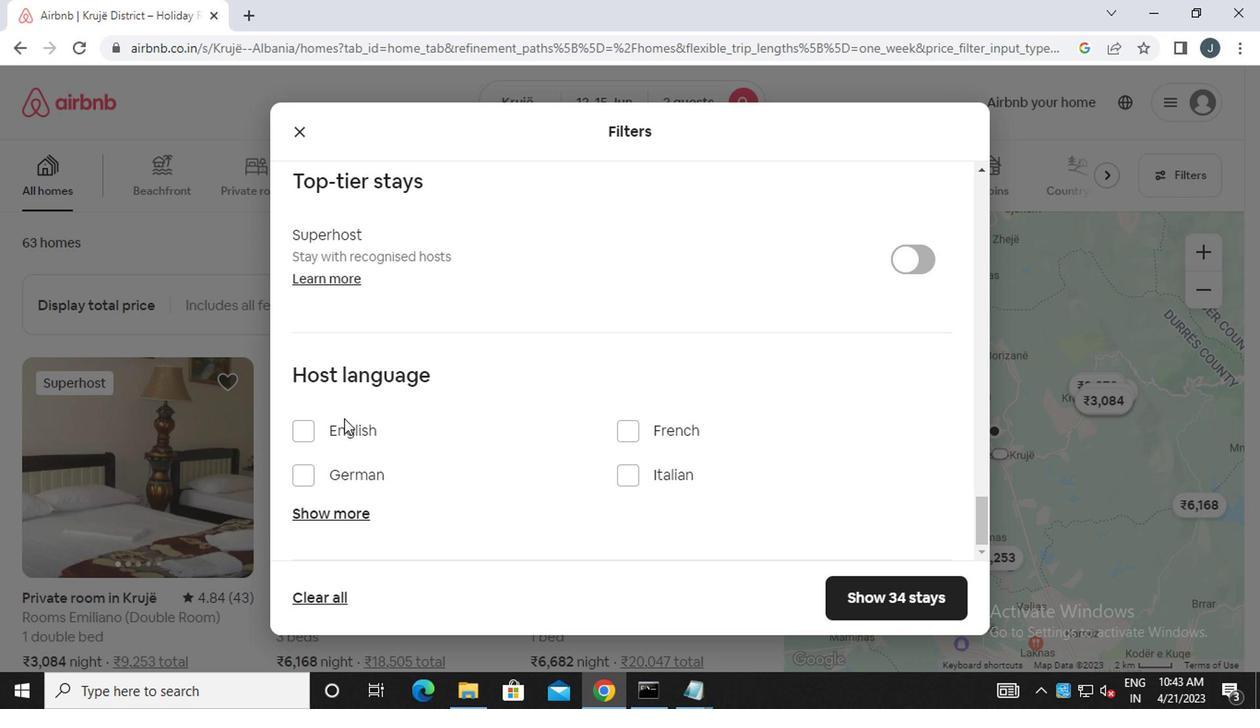 
Action: Mouse pressed left at (344, 431)
Screenshot: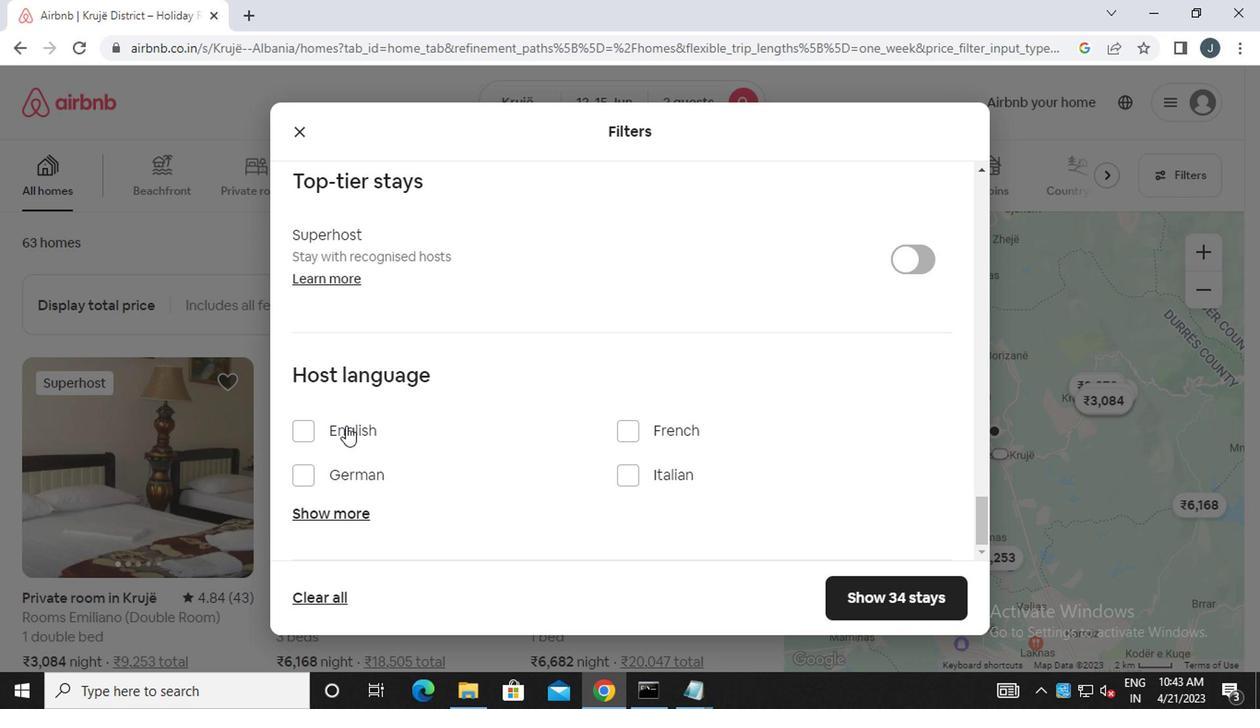 
Action: Mouse moved to (871, 609)
Screenshot: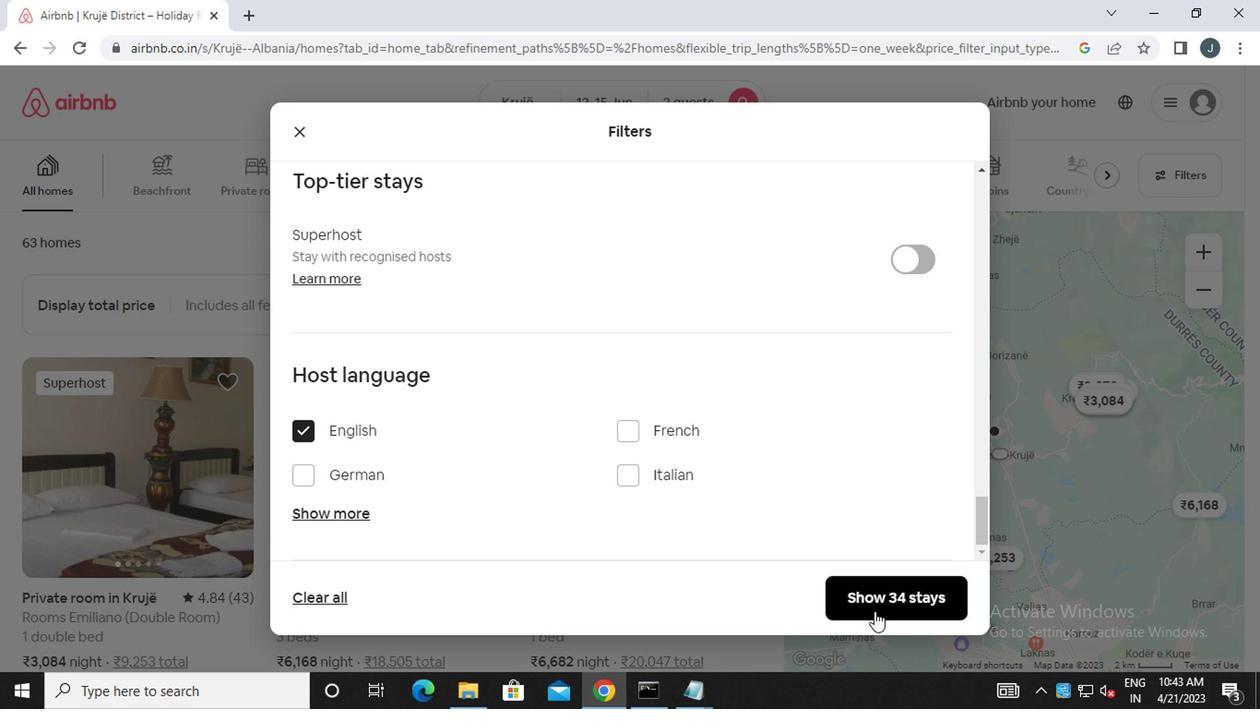 
Action: Mouse pressed left at (871, 609)
Screenshot: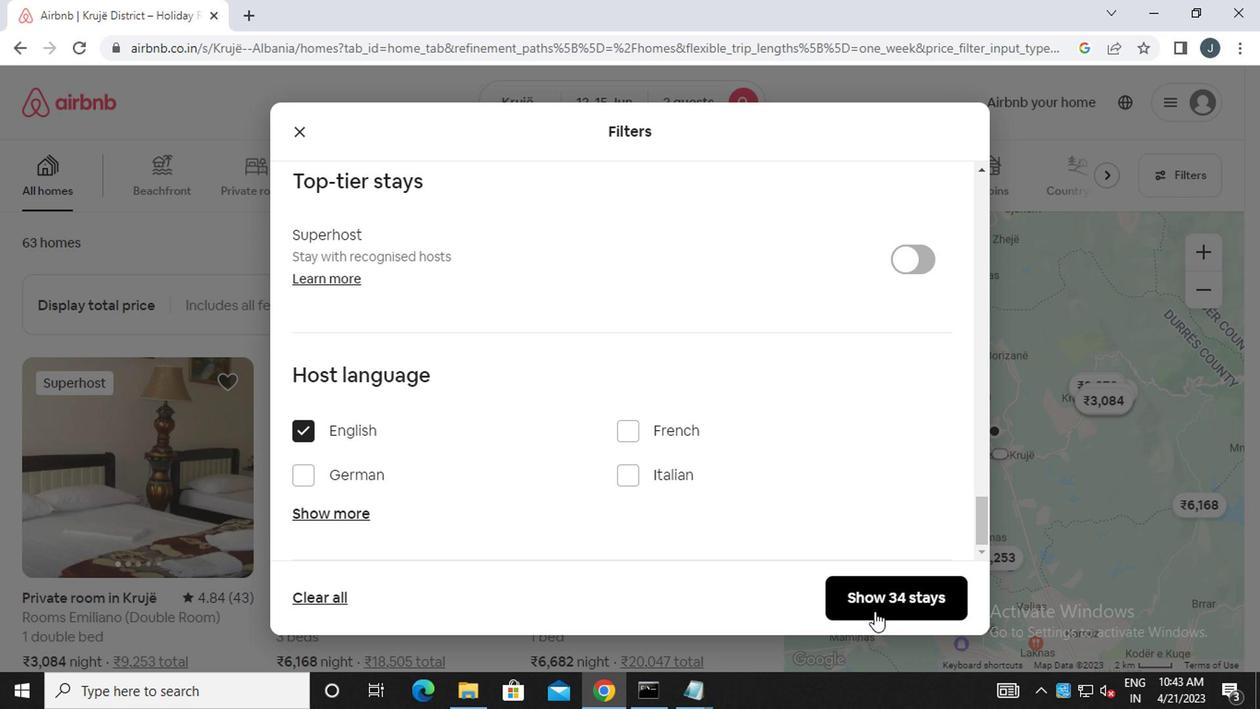 
Action: Mouse moved to (860, 602)
Screenshot: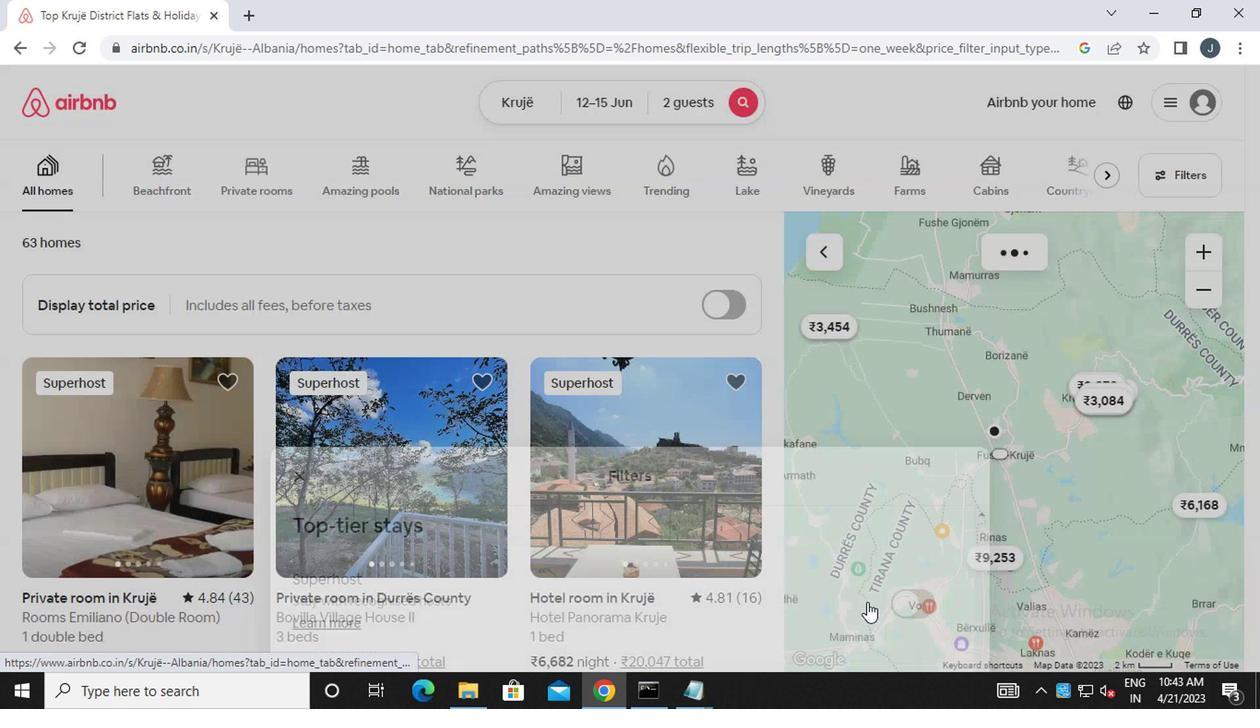 
